 Task: Look for space in Burton upon Trent, United Kingdom from 2nd June, 2023 to 9th June, 2023 for 5 adults in price range Rs.7000 to Rs.13000. Place can be shared room with 2 bedrooms having 5 beds and 2 bathrooms. Property type can be house, flat, guest house. Amenities needed are: wifi. Booking option can be shelf check-in. Required host language is English.
Action: Mouse moved to (488, 68)
Screenshot: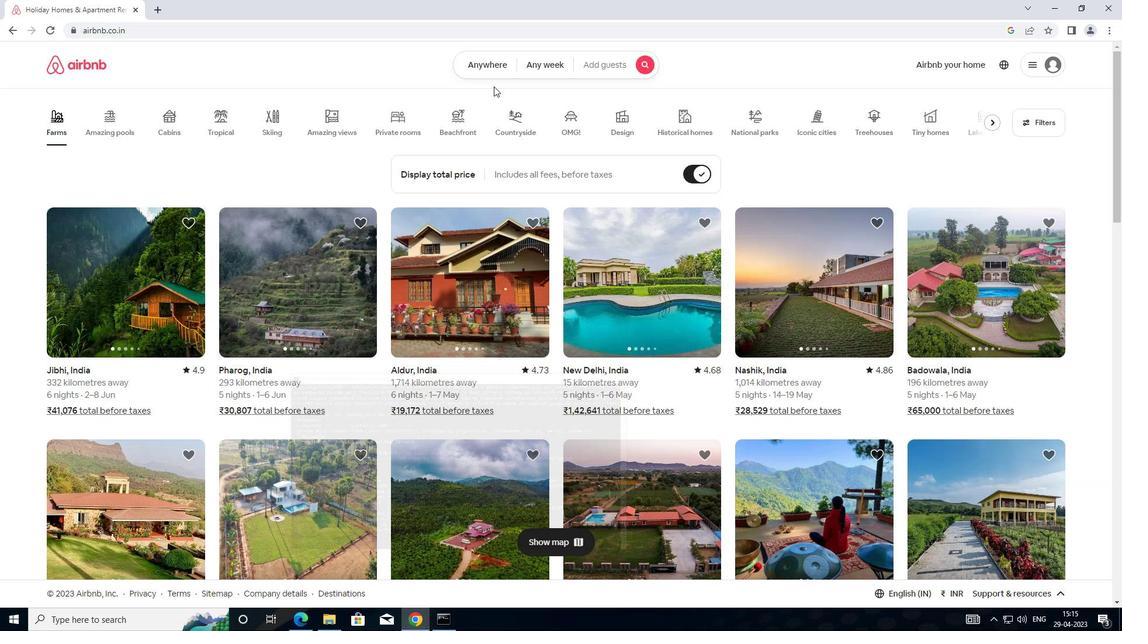 
Action: Mouse pressed left at (488, 68)
Screenshot: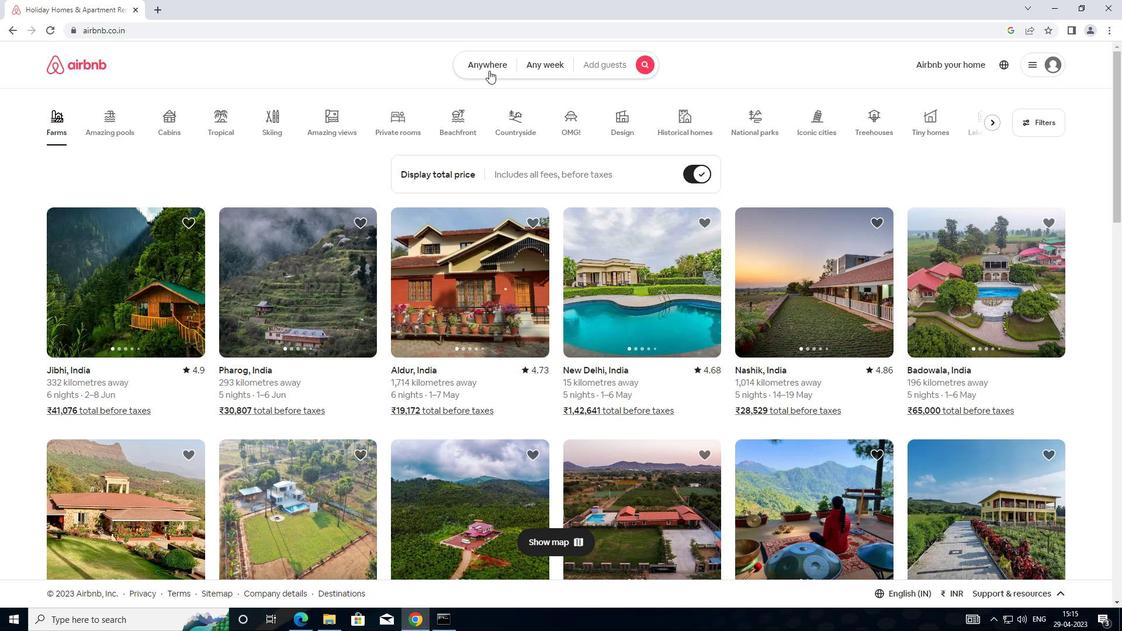 
Action: Mouse moved to (352, 114)
Screenshot: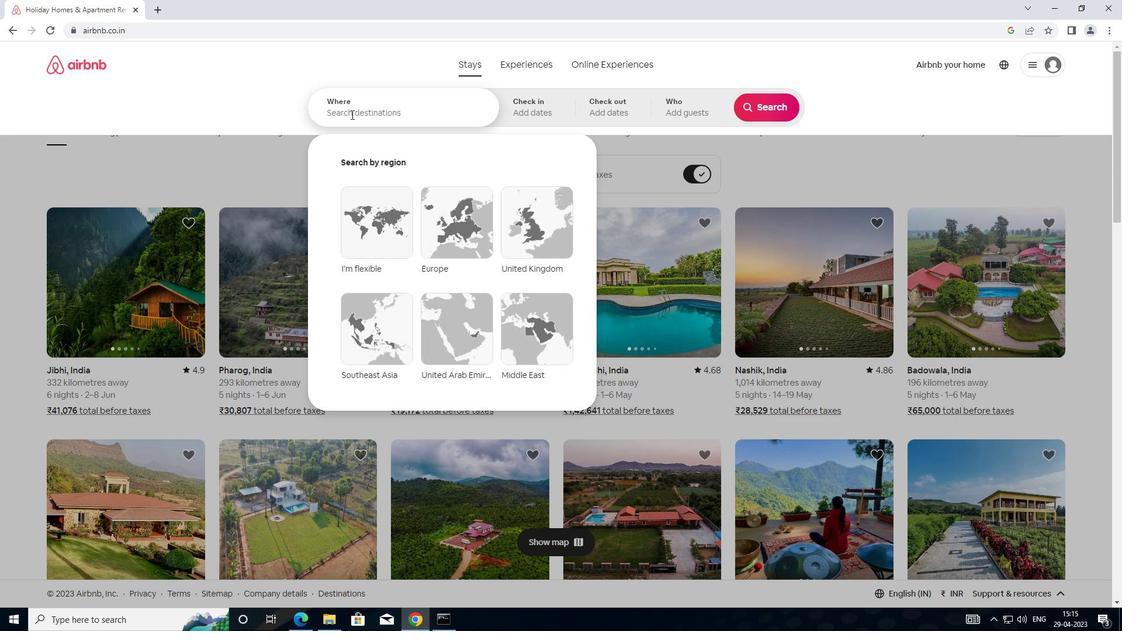 
Action: Mouse pressed left at (352, 114)
Screenshot: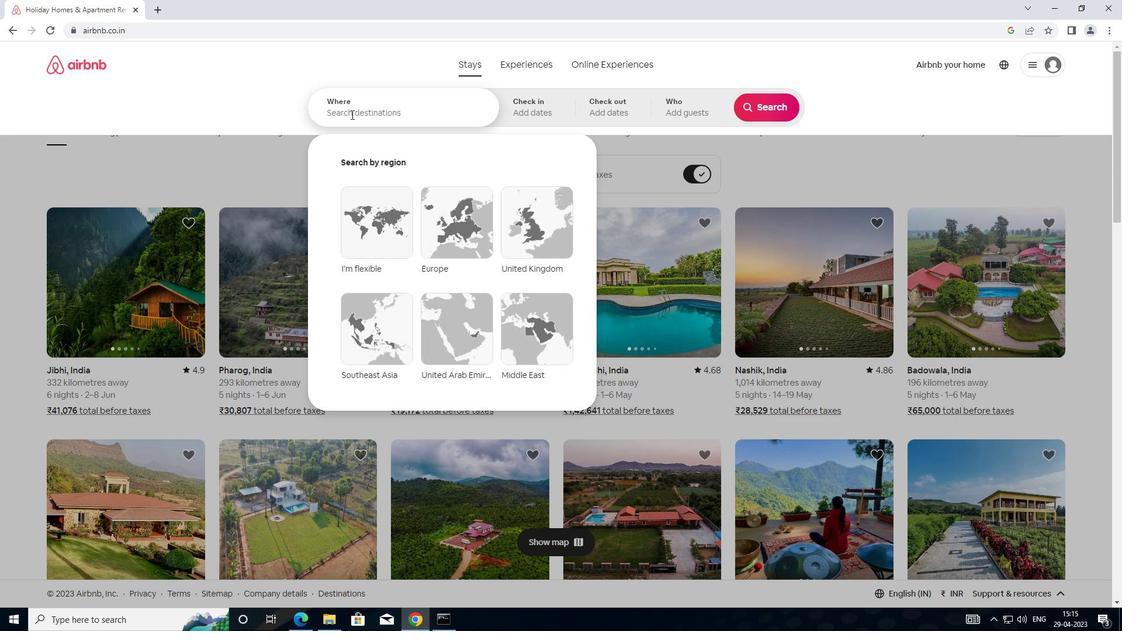 
Action: Mouse moved to (512, 132)
Screenshot: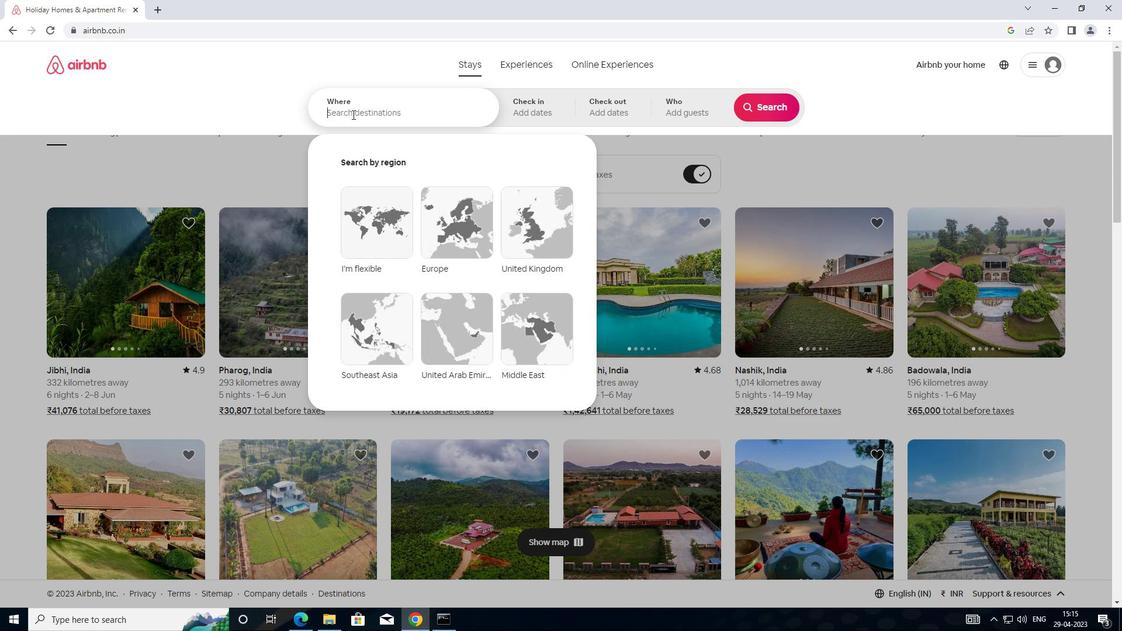 
Action: Key pressed <Key.shift>V<Key.shift><Key.backspace><Key.shift>BURTON<Key.space>UPON<Key.space>TRENT,UNITED
Screenshot: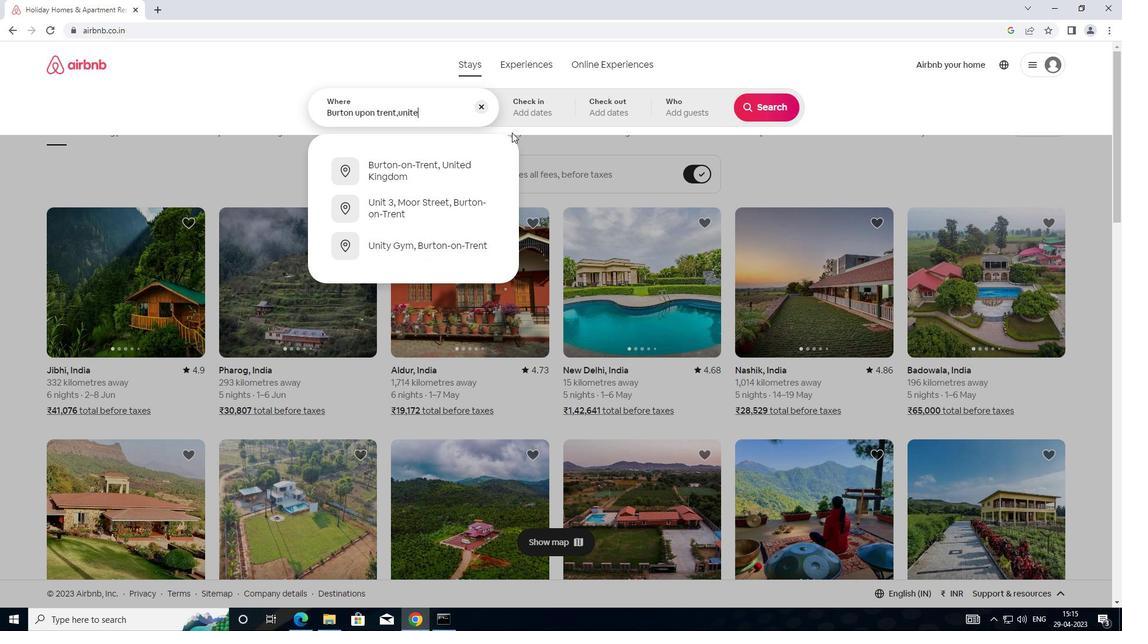 
Action: Mouse moved to (446, 160)
Screenshot: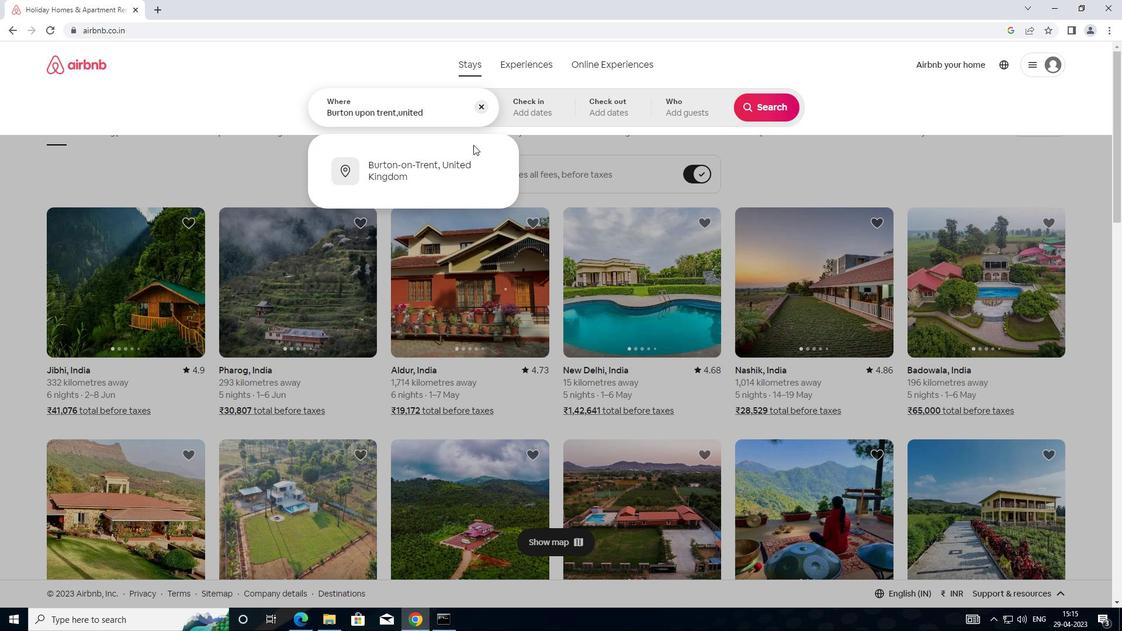 
Action: Mouse pressed left at (446, 160)
Screenshot: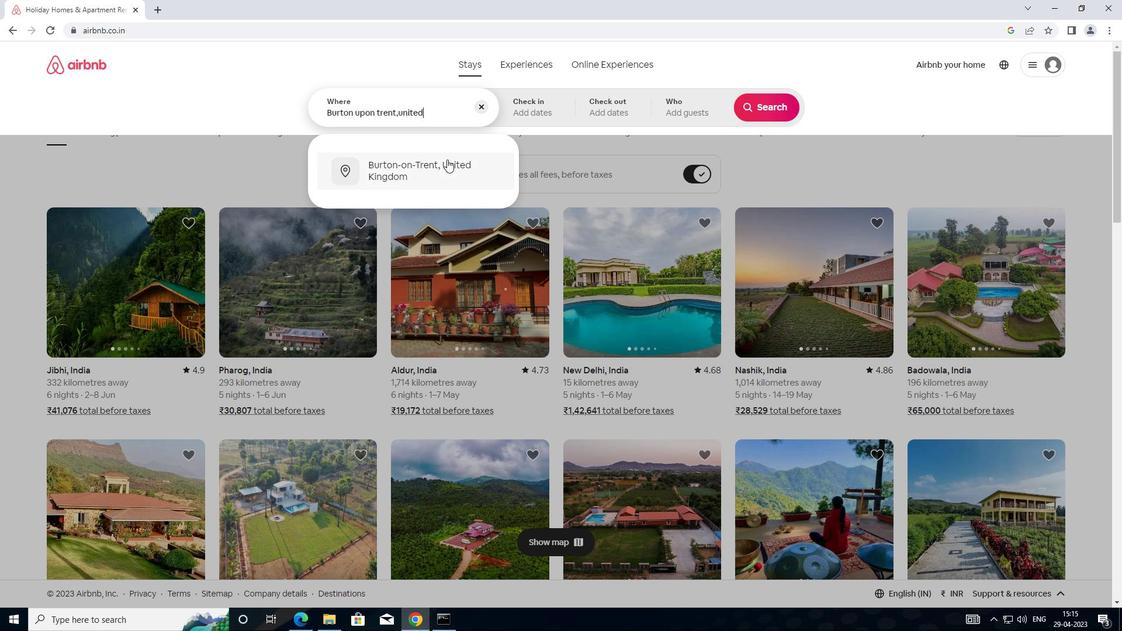 
Action: Mouse moved to (763, 201)
Screenshot: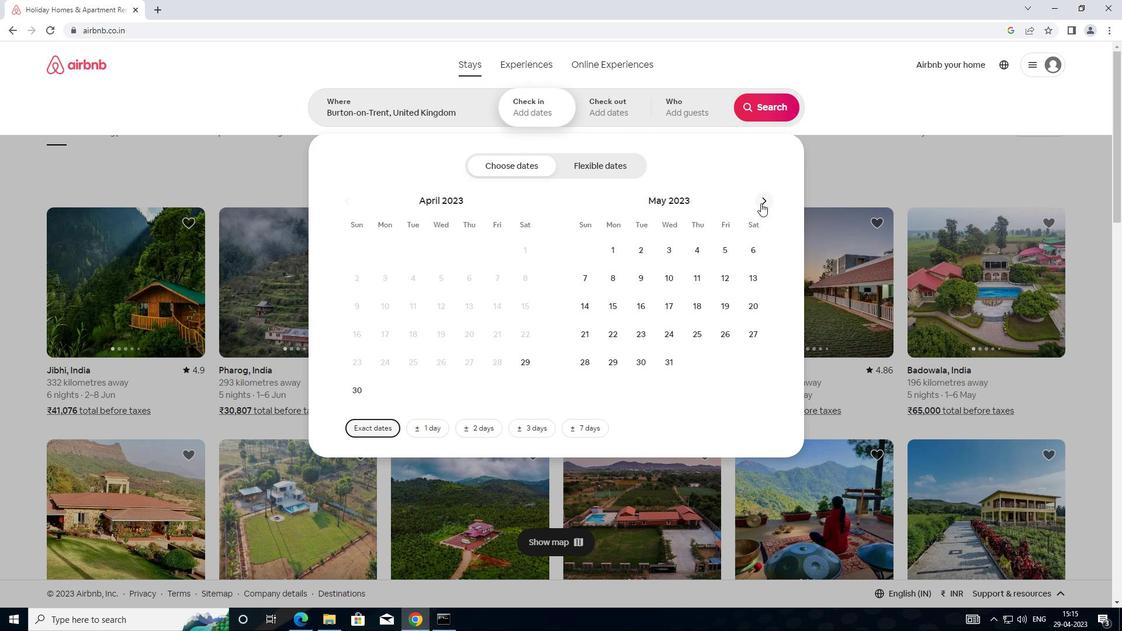 
Action: Mouse pressed left at (763, 201)
Screenshot: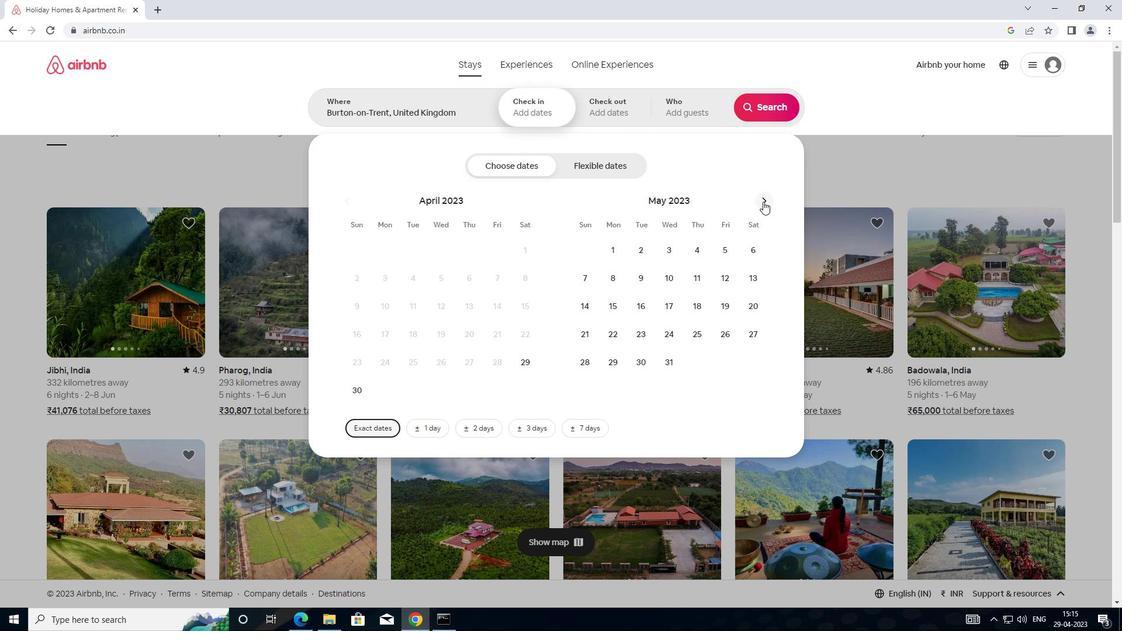 
Action: Mouse pressed left at (763, 201)
Screenshot: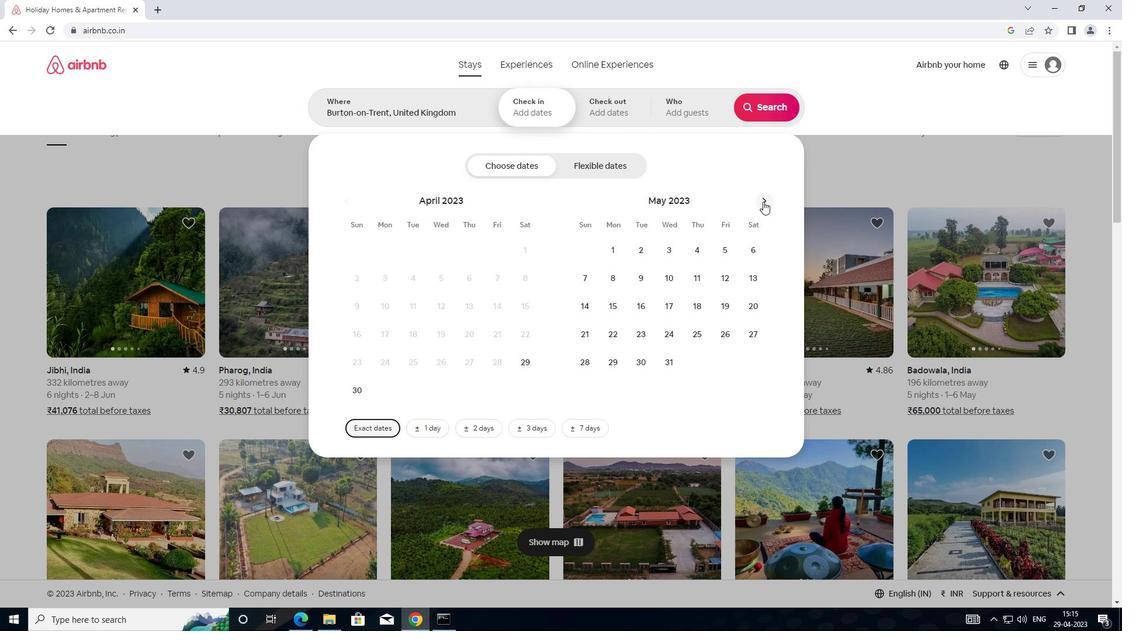 
Action: Mouse moved to (496, 247)
Screenshot: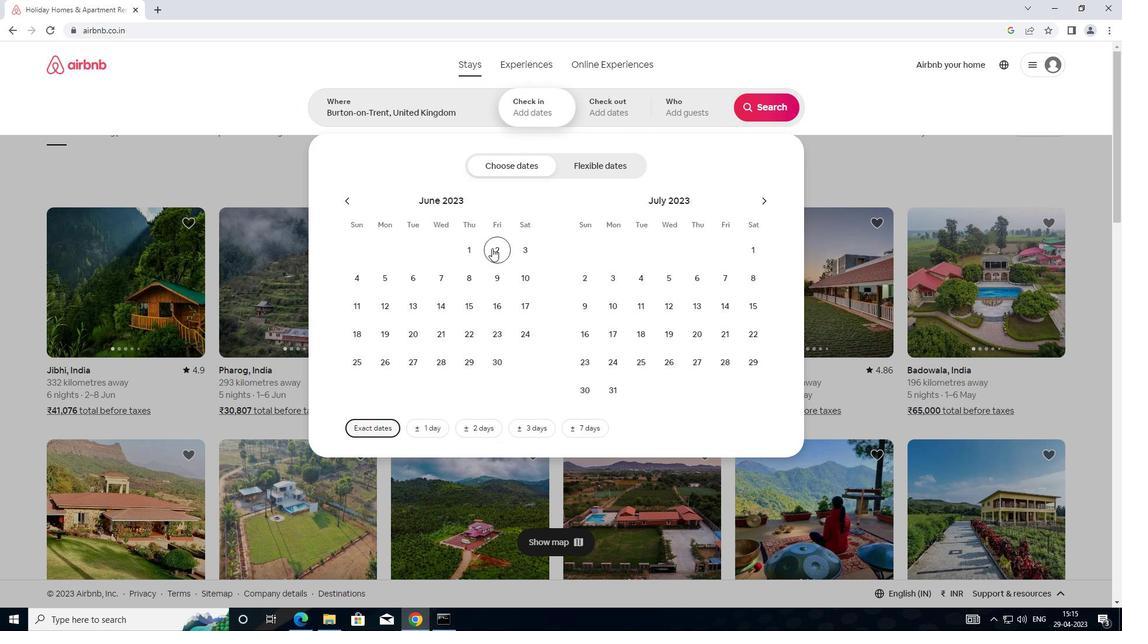 
Action: Mouse pressed left at (496, 247)
Screenshot: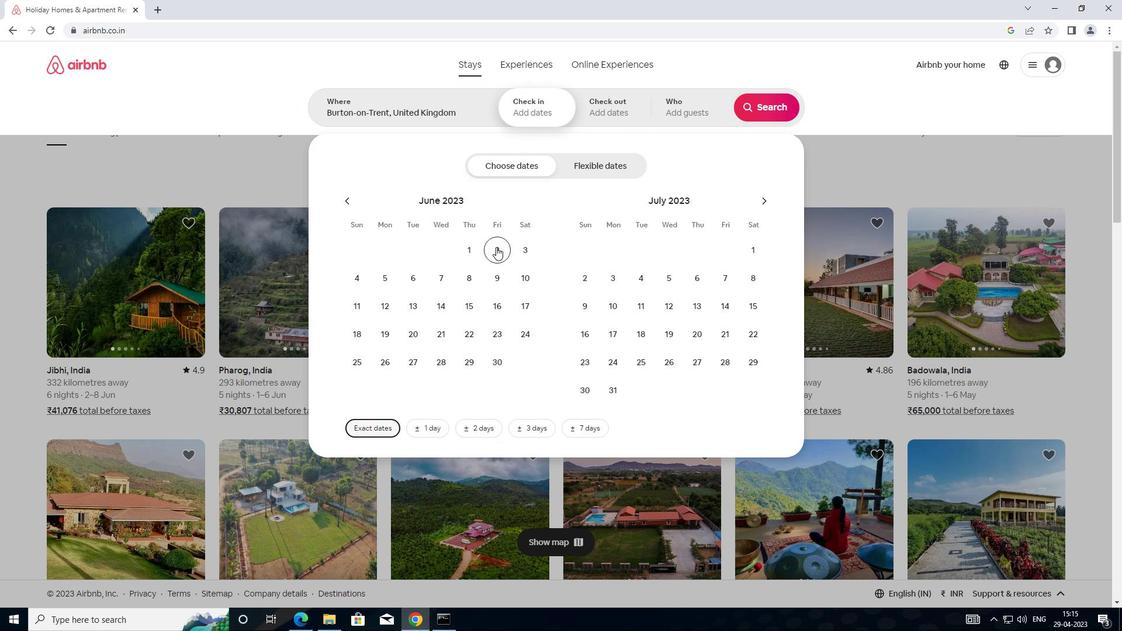 
Action: Mouse moved to (506, 285)
Screenshot: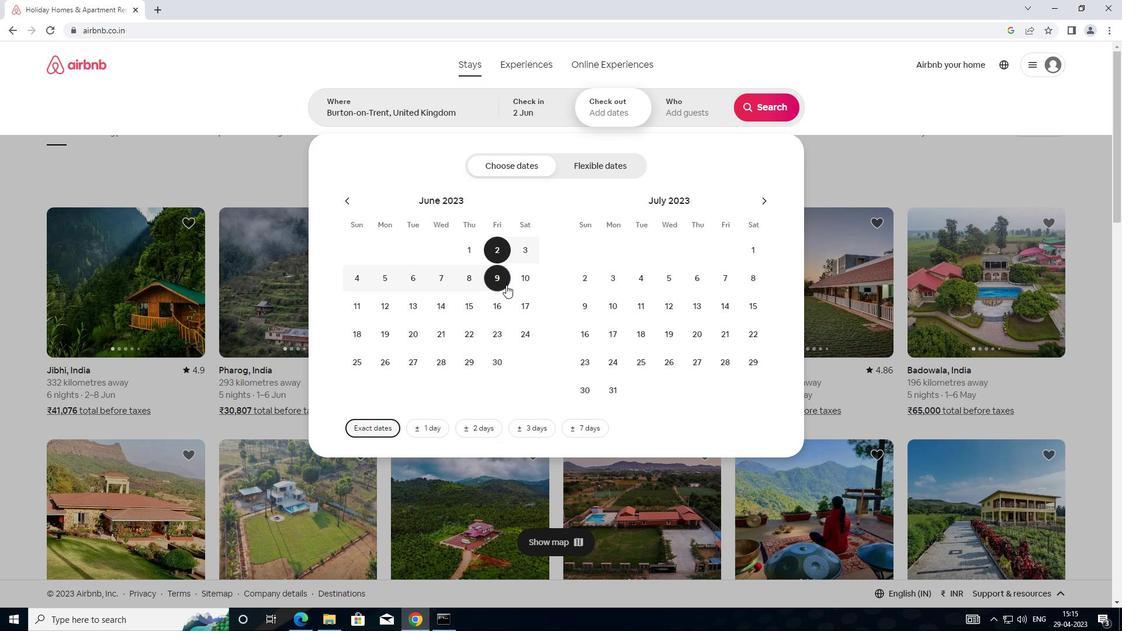 
Action: Mouse pressed left at (506, 285)
Screenshot: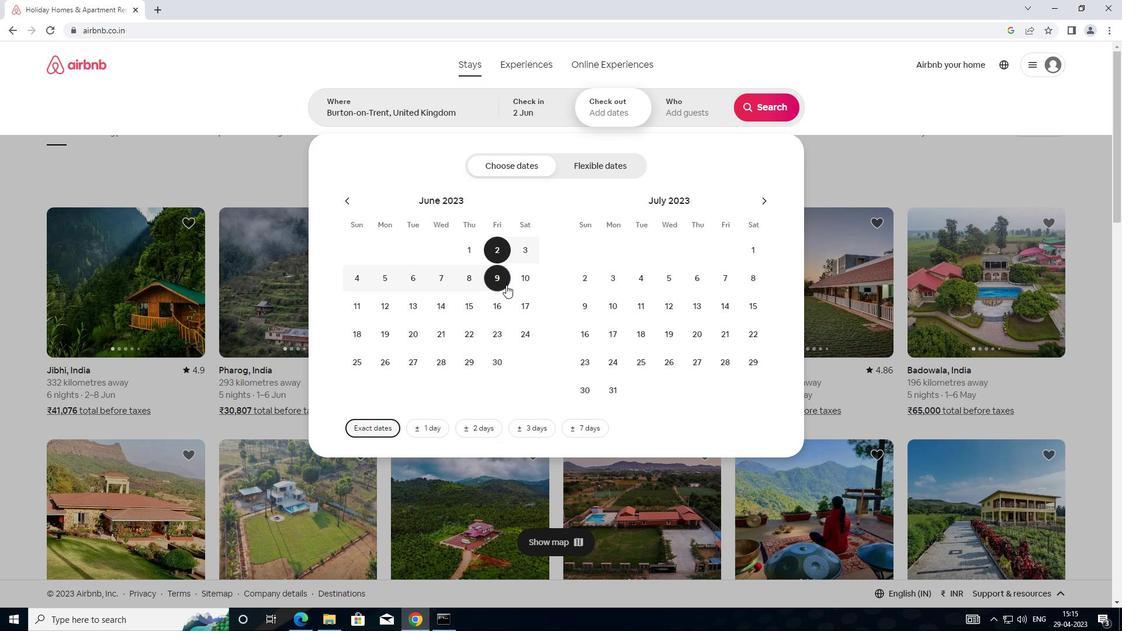
Action: Mouse moved to (705, 104)
Screenshot: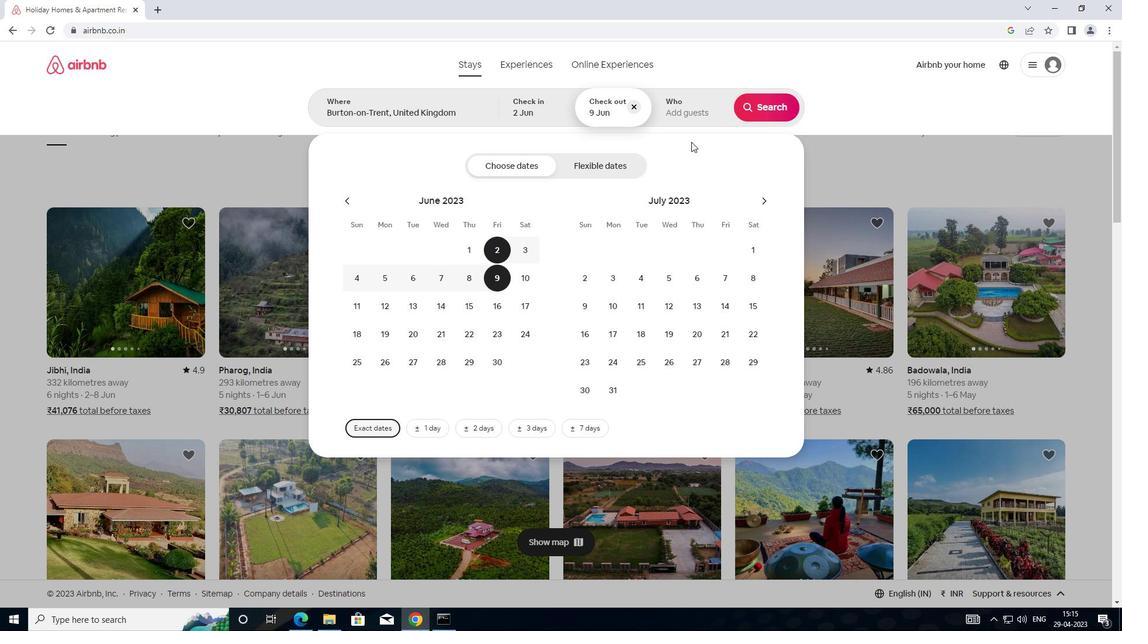 
Action: Mouse pressed left at (705, 104)
Screenshot: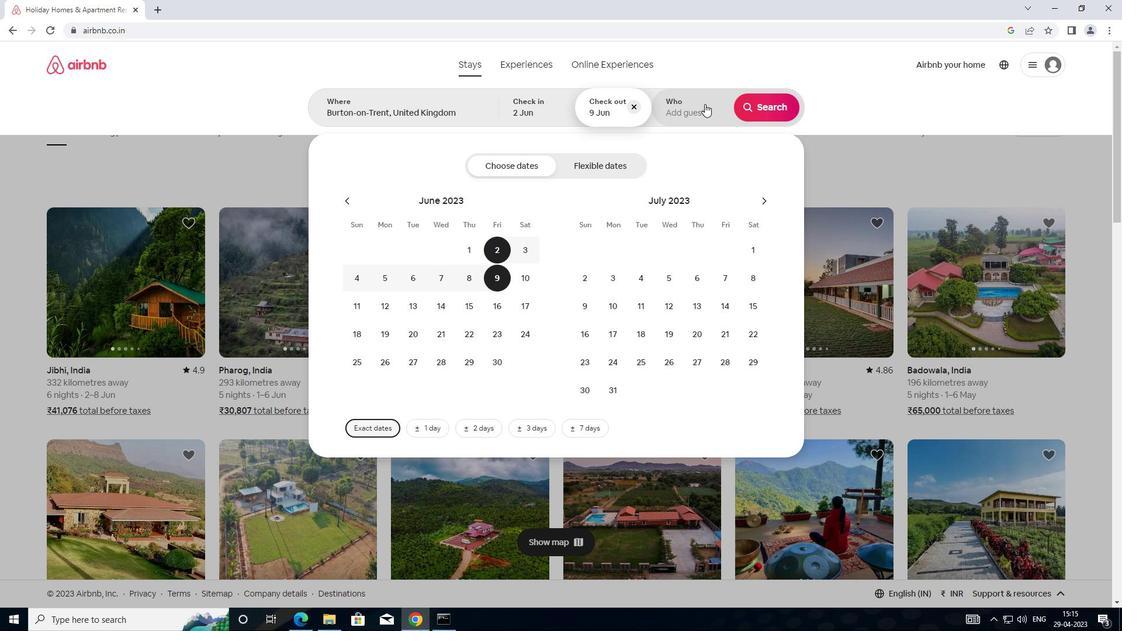 
Action: Mouse moved to (770, 166)
Screenshot: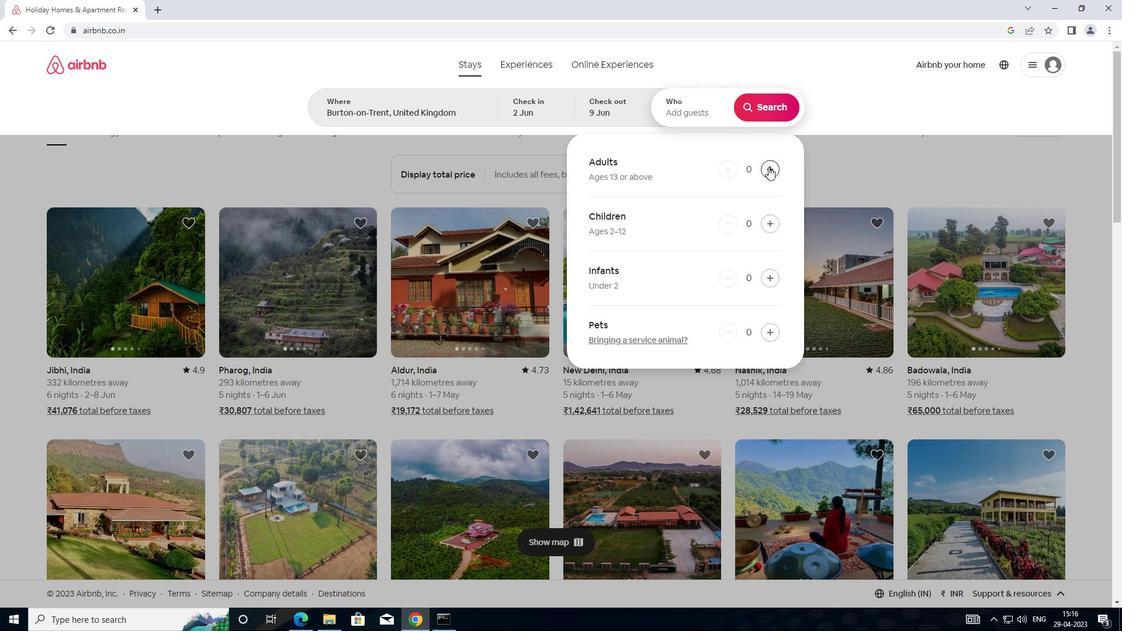 
Action: Mouse pressed left at (770, 166)
Screenshot: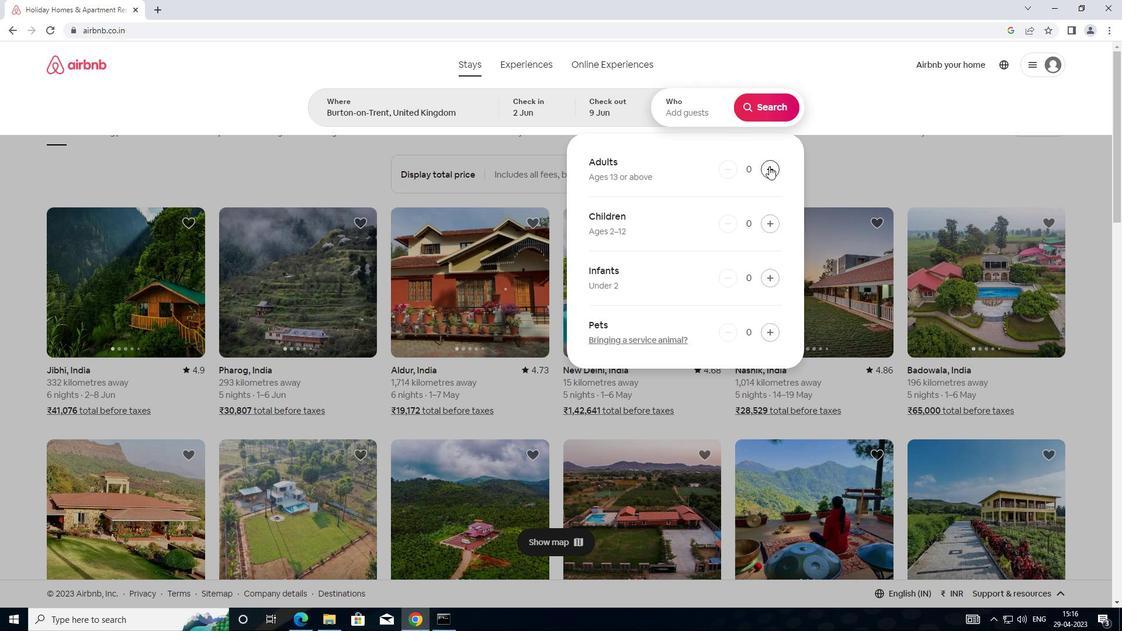 
Action: Mouse pressed left at (770, 166)
Screenshot: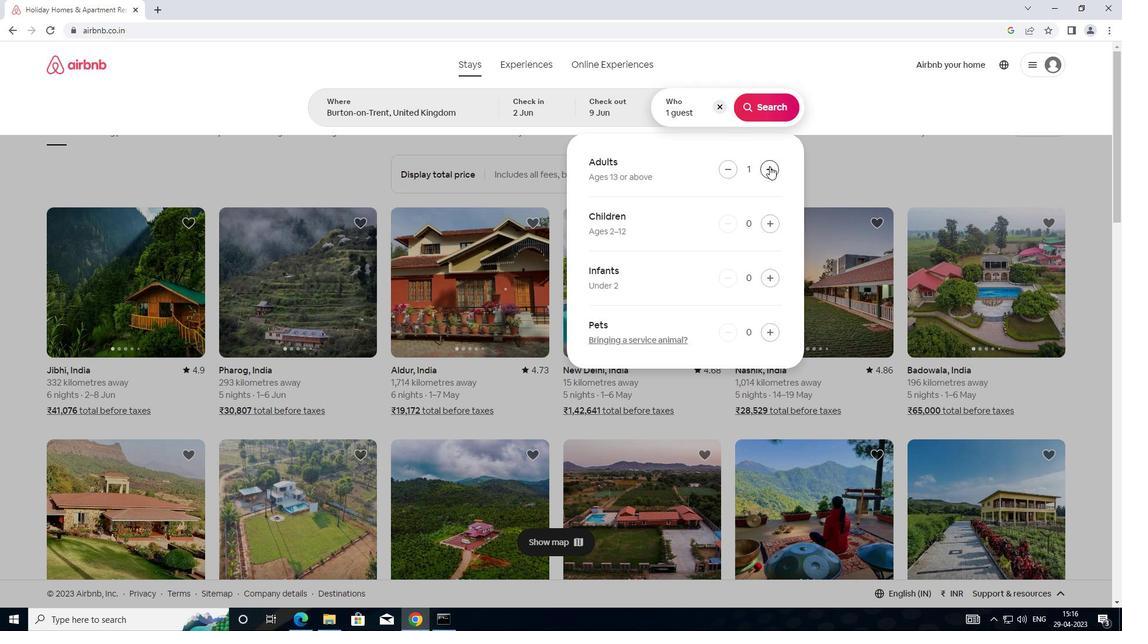 
Action: Mouse moved to (770, 165)
Screenshot: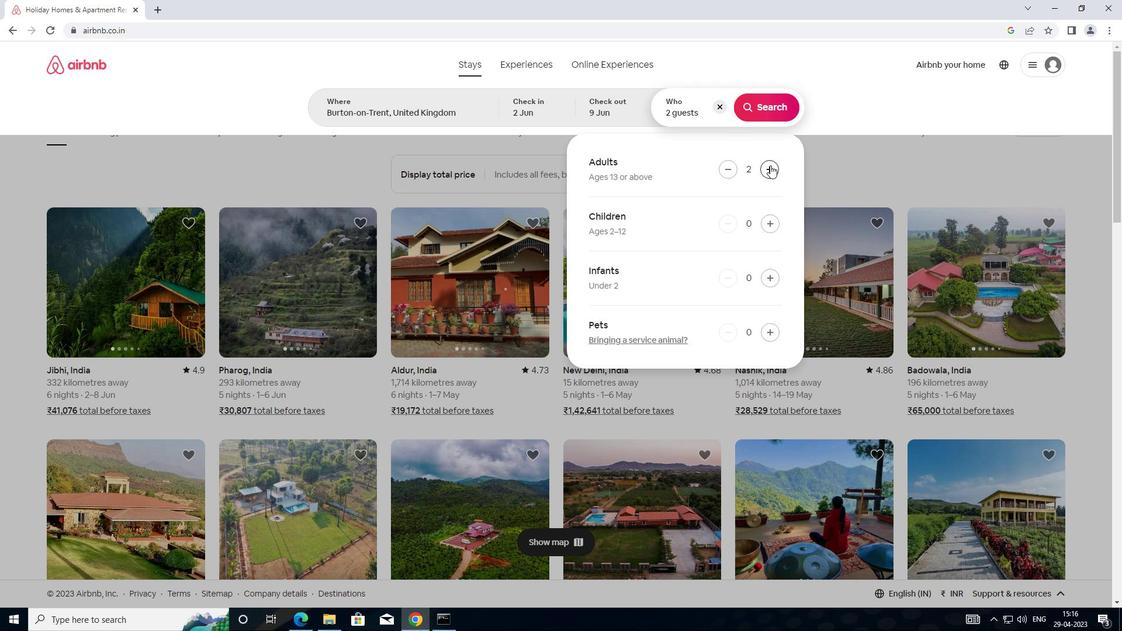 
Action: Mouse pressed left at (770, 165)
Screenshot: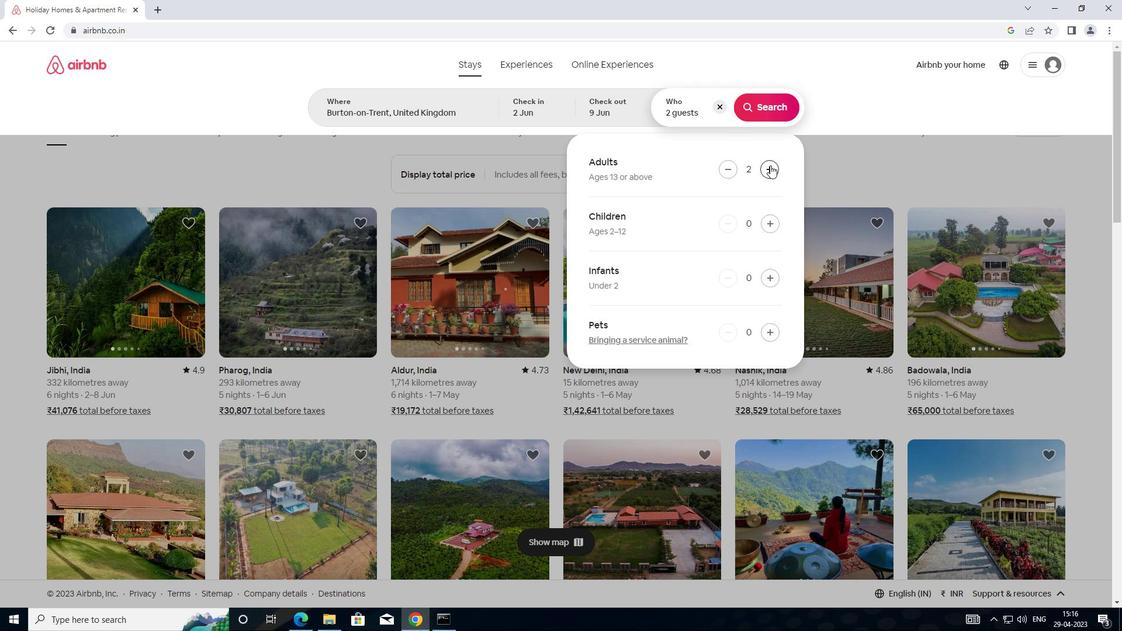 
Action: Mouse pressed left at (770, 165)
Screenshot: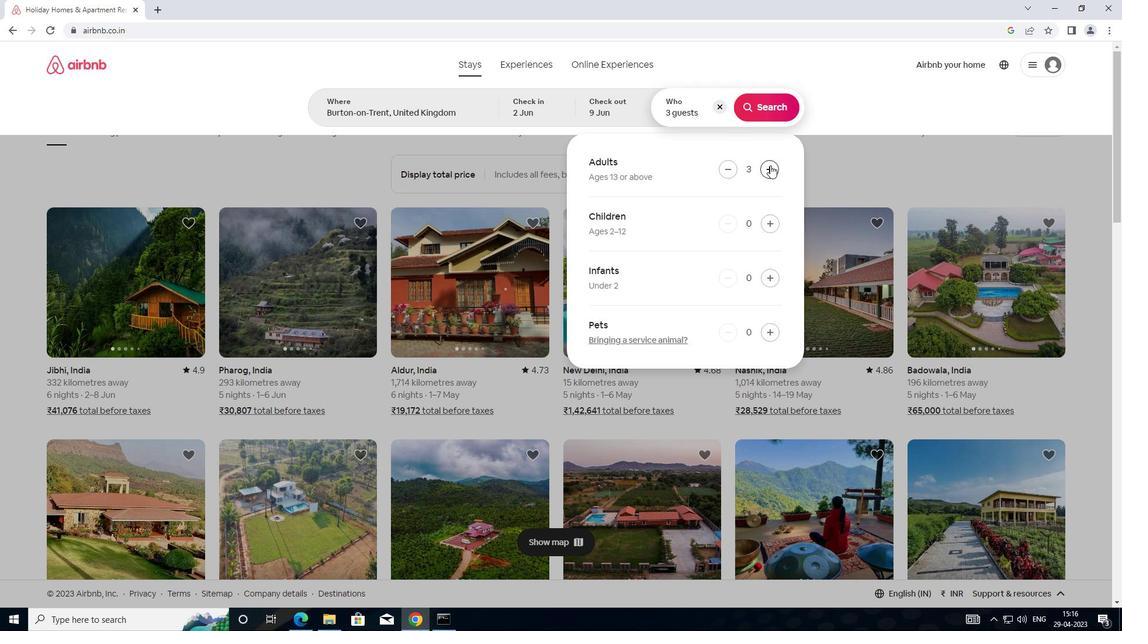 
Action: Mouse pressed left at (770, 165)
Screenshot: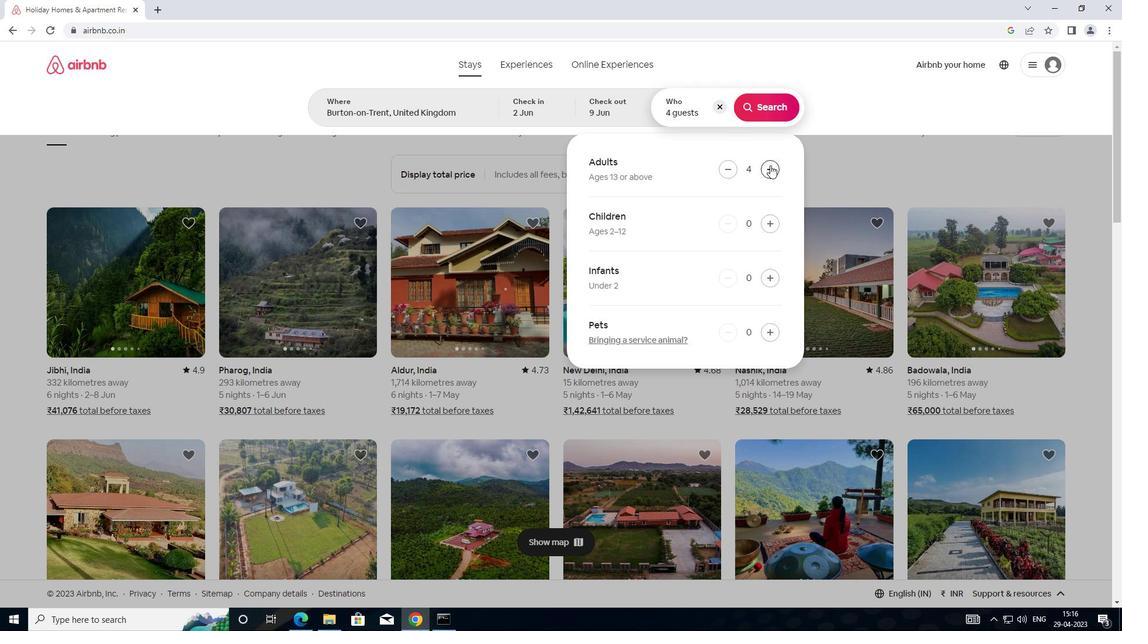 
Action: Mouse moved to (770, 118)
Screenshot: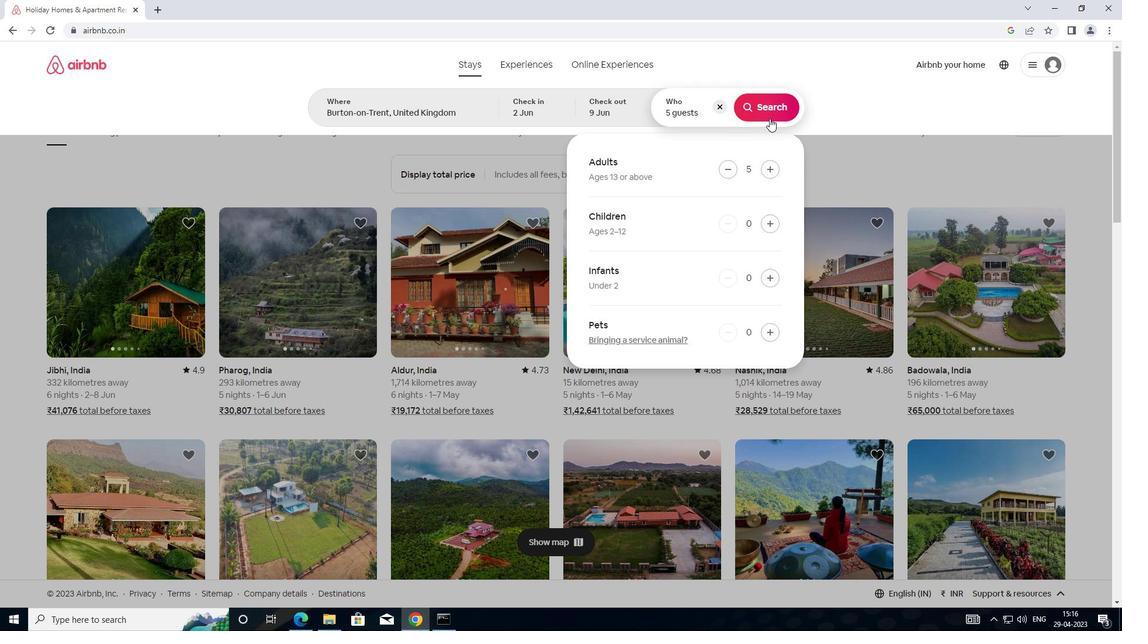 
Action: Mouse pressed left at (770, 118)
Screenshot: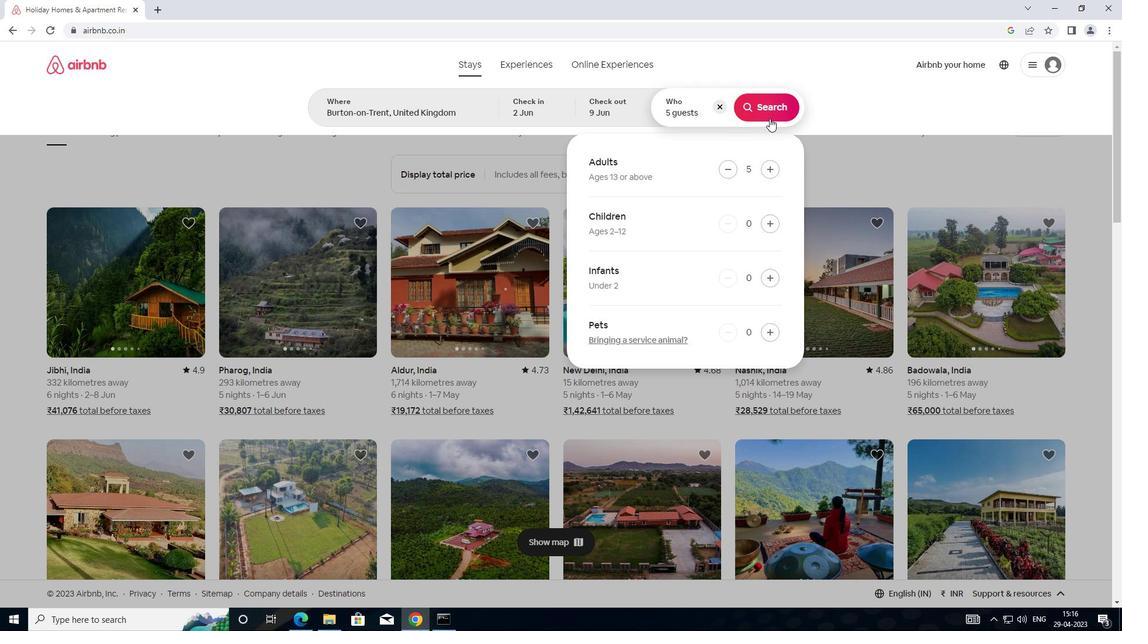 
Action: Mouse moved to (1092, 108)
Screenshot: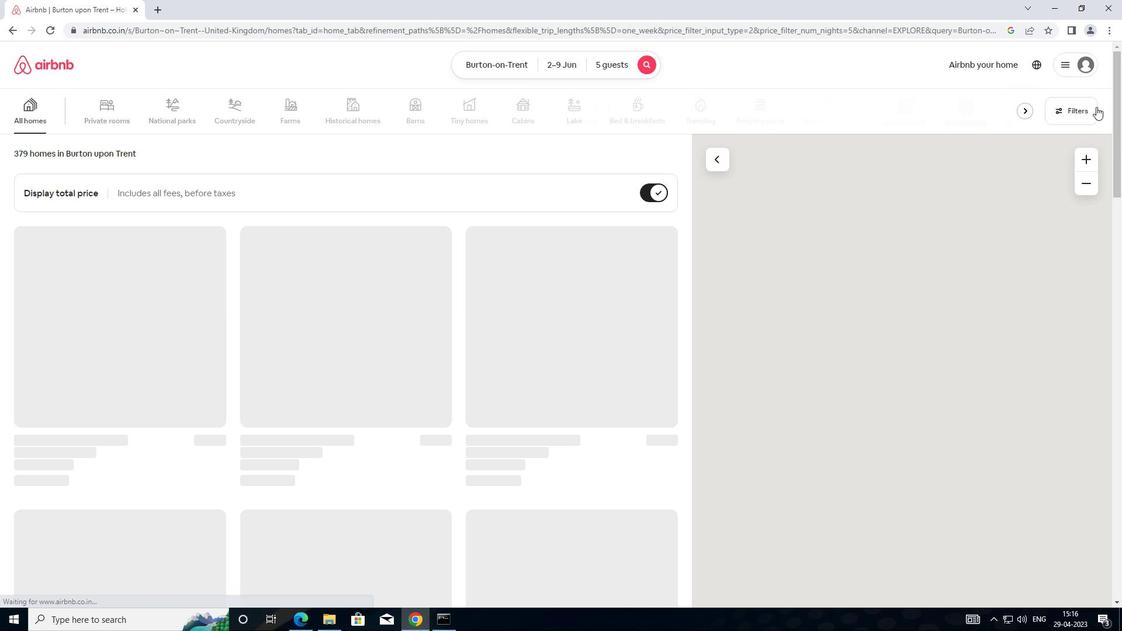 
Action: Mouse pressed left at (1092, 108)
Screenshot: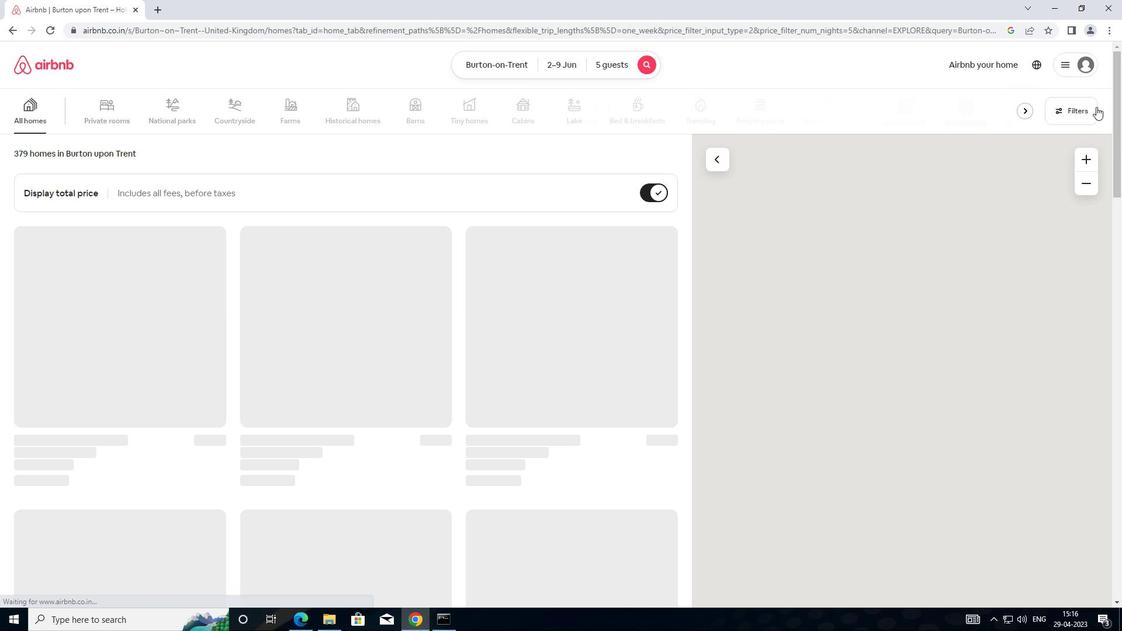 
Action: Mouse moved to (421, 254)
Screenshot: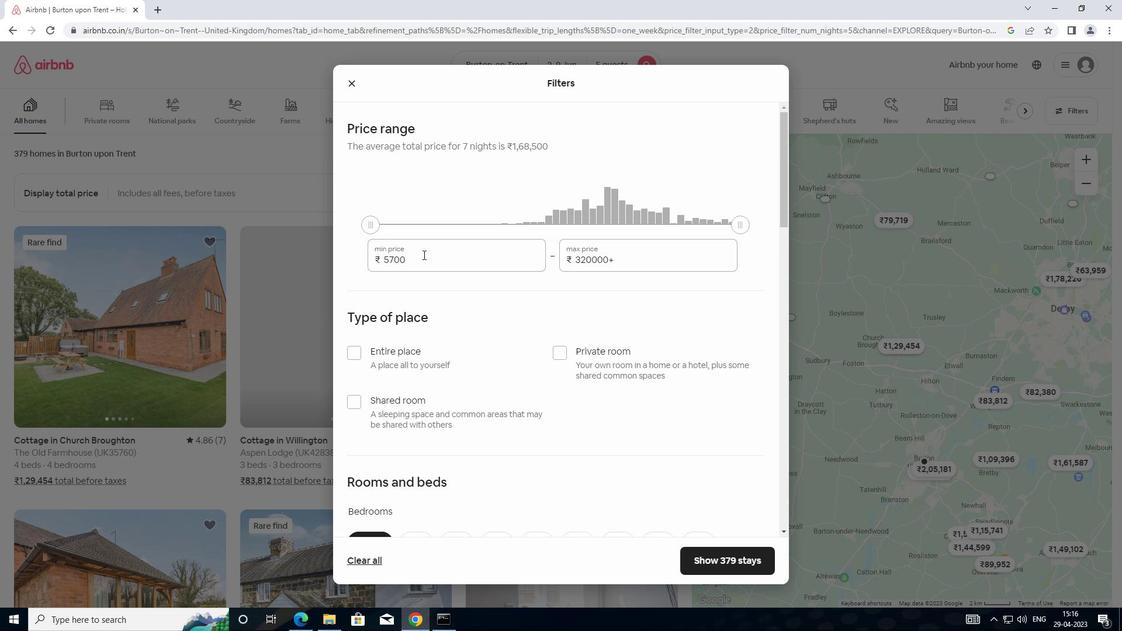 
Action: Mouse pressed left at (421, 254)
Screenshot: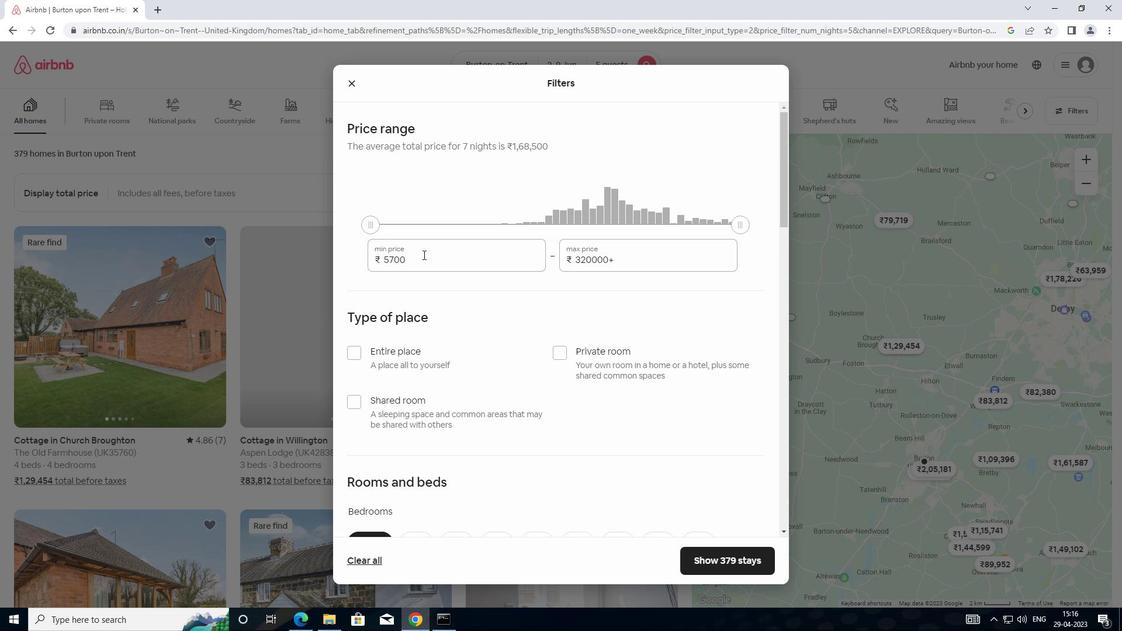 
Action: Mouse moved to (375, 259)
Screenshot: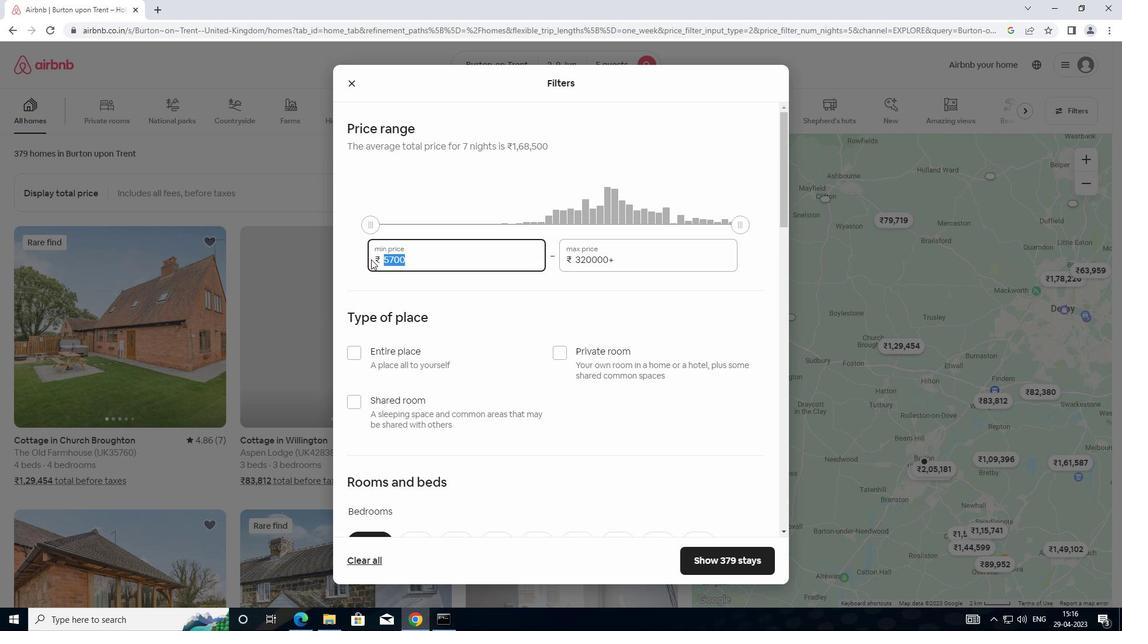 
Action: Key pressed 7000
Screenshot: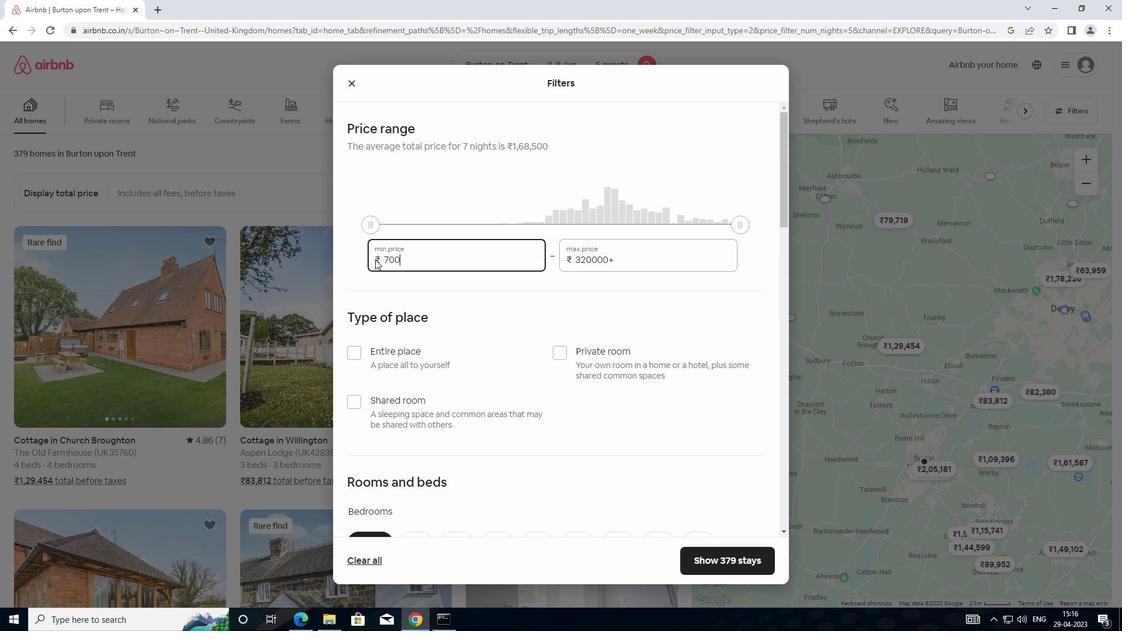 
Action: Mouse moved to (625, 260)
Screenshot: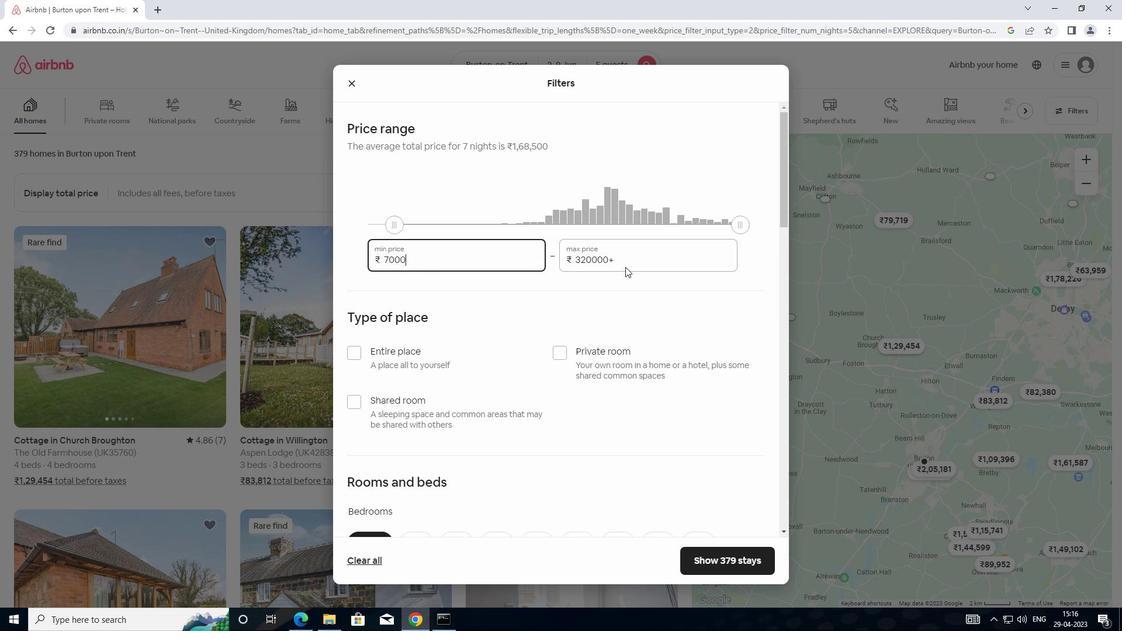
Action: Mouse pressed left at (625, 260)
Screenshot: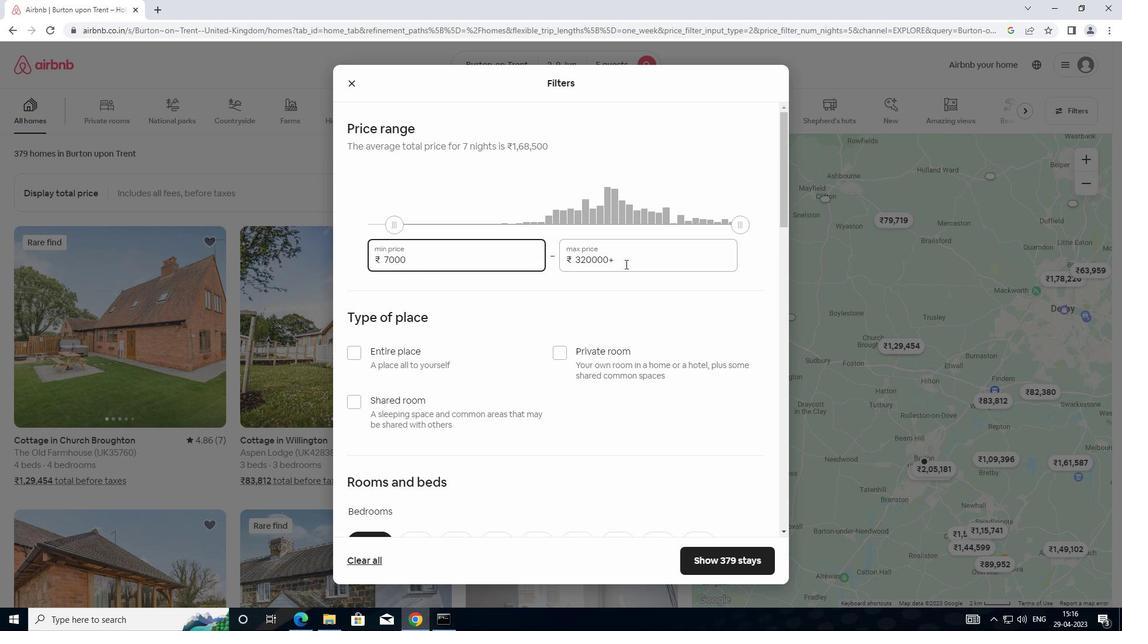 
Action: Mouse moved to (552, 249)
Screenshot: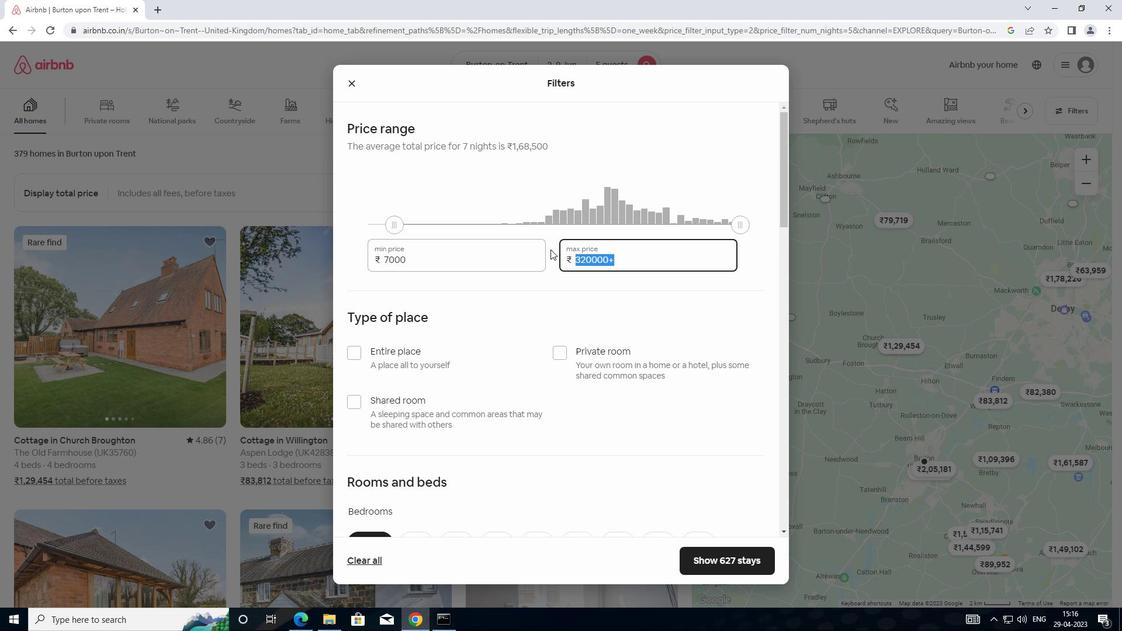 
Action: Key pressed 1
Screenshot: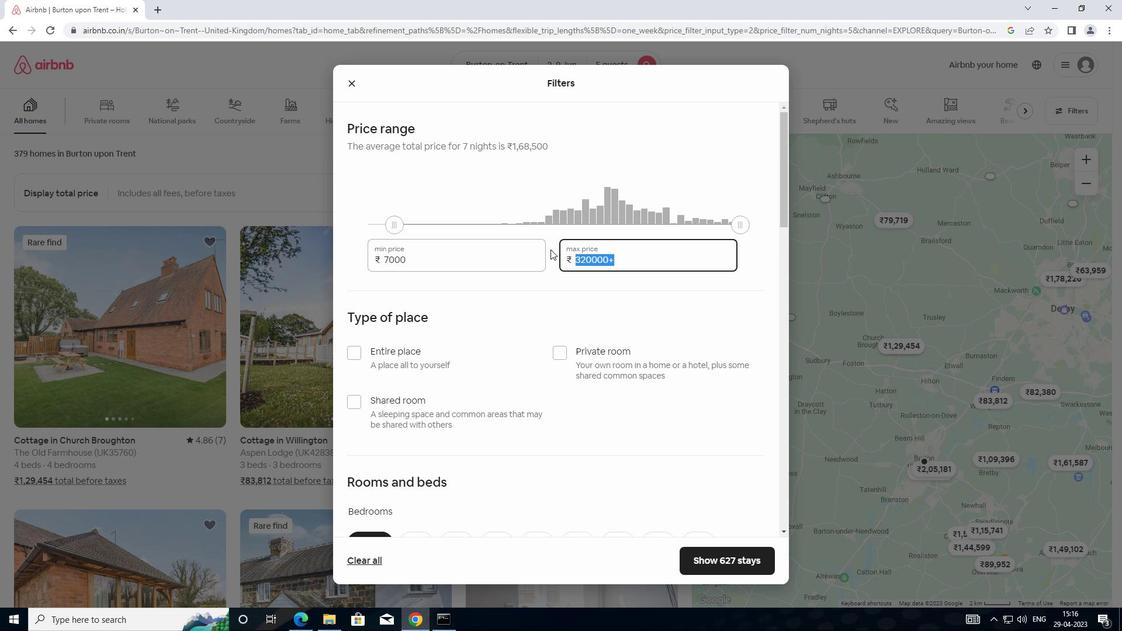 
Action: Mouse moved to (554, 247)
Screenshot: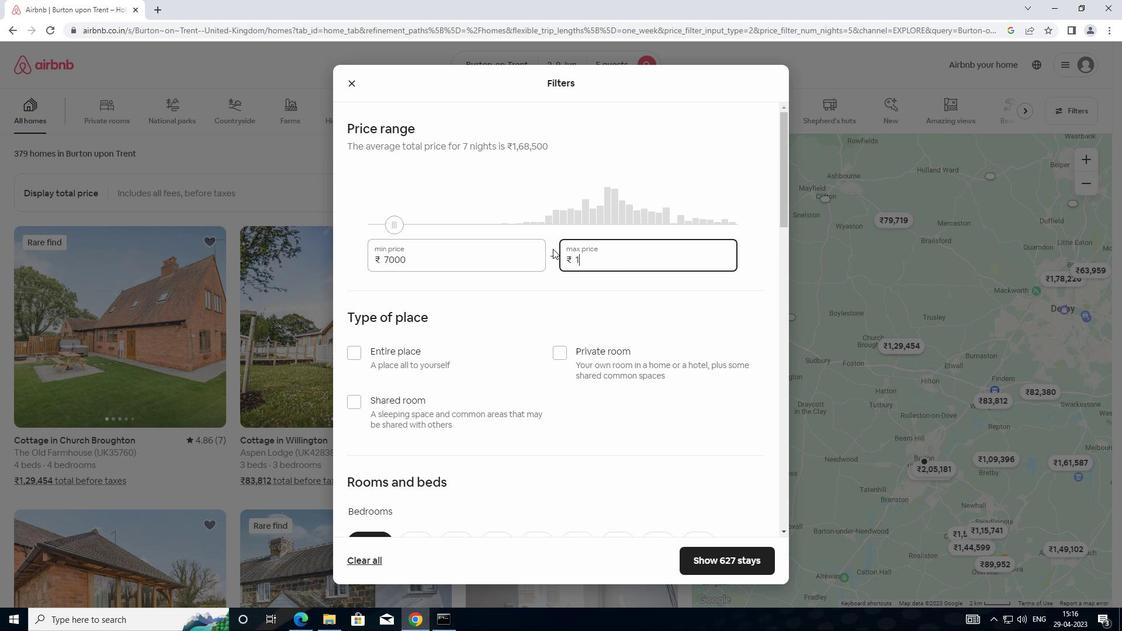 
Action: Key pressed 3
Screenshot: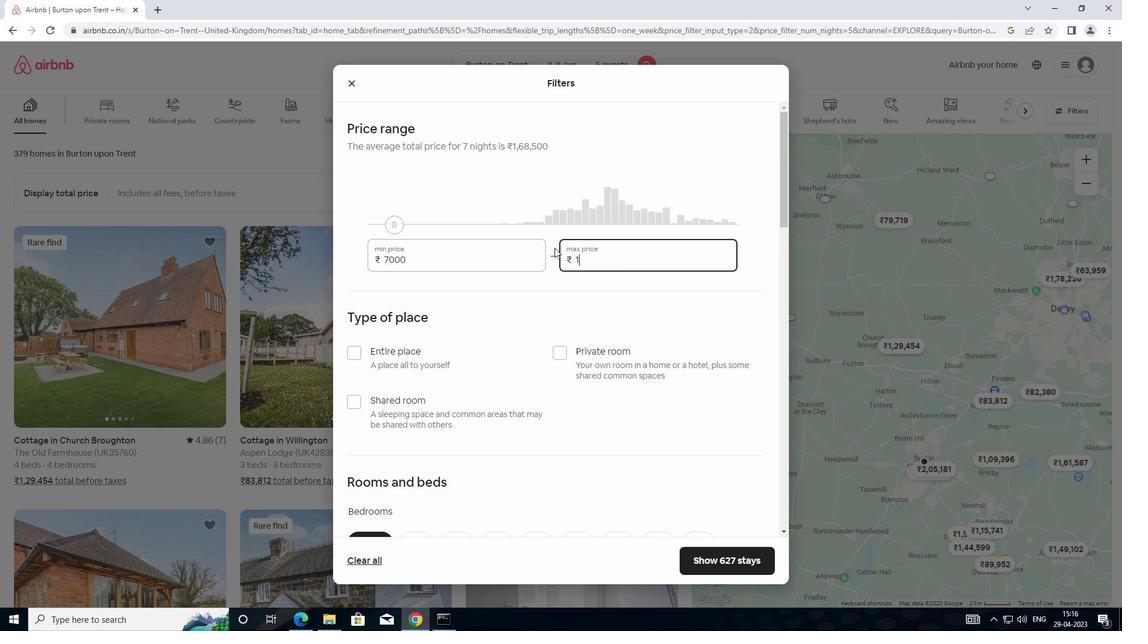 
Action: Mouse moved to (560, 245)
Screenshot: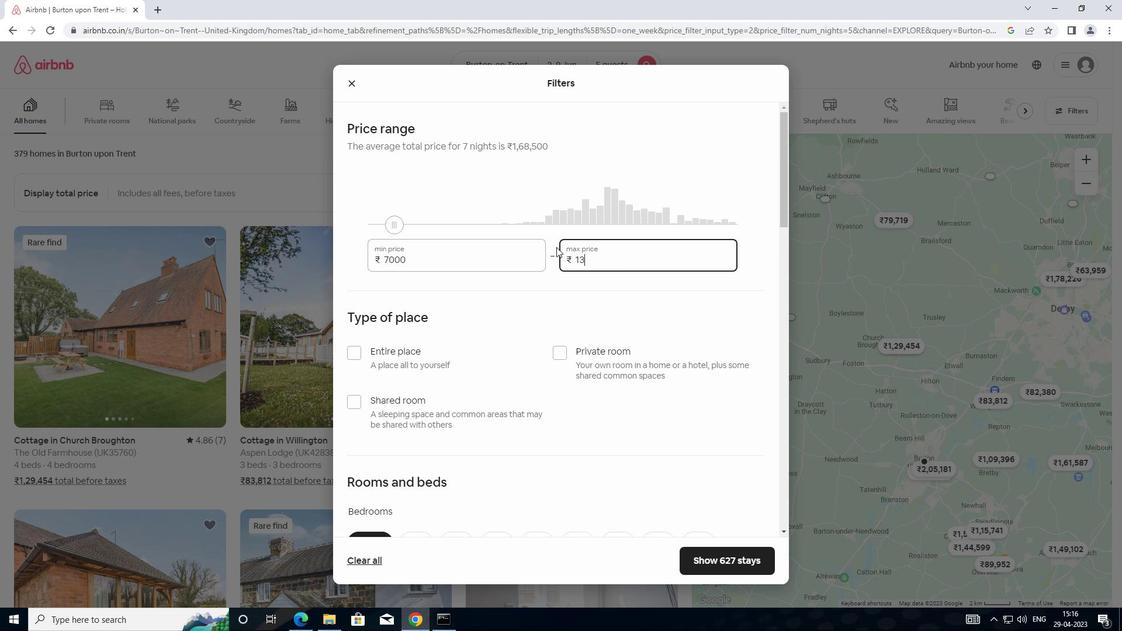
Action: Key pressed 000
Screenshot: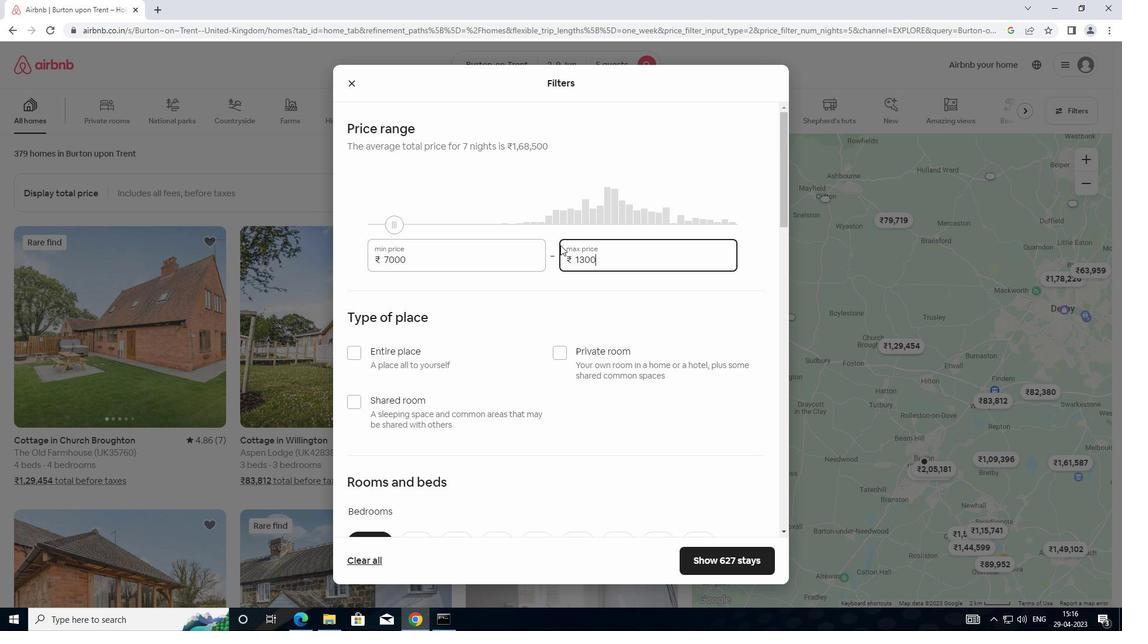 
Action: Mouse moved to (353, 403)
Screenshot: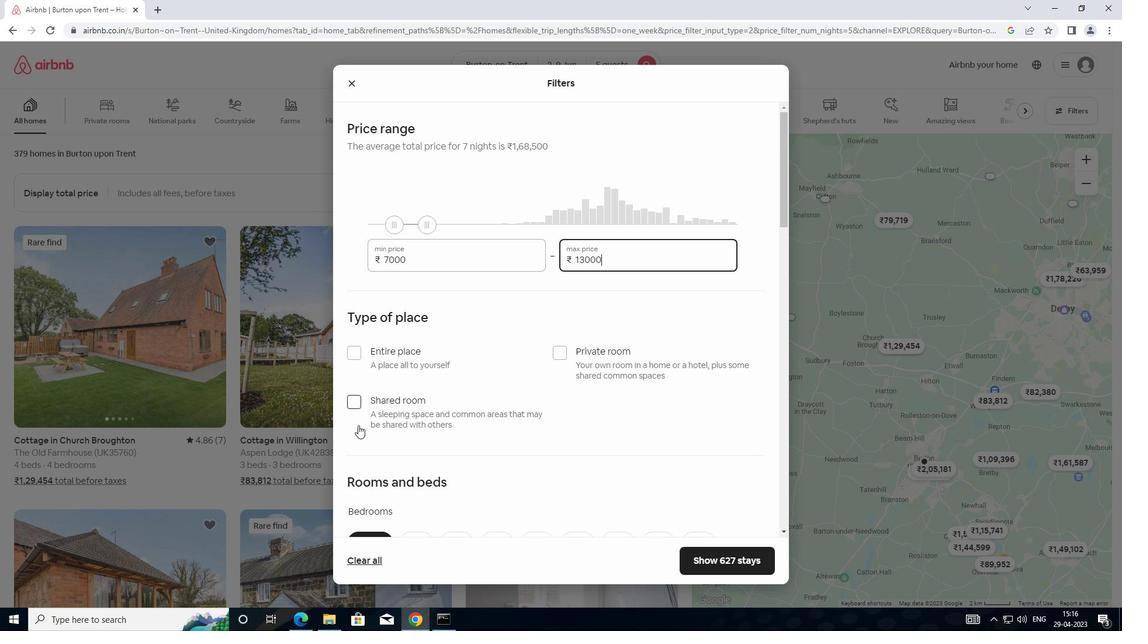 
Action: Mouse pressed left at (353, 403)
Screenshot: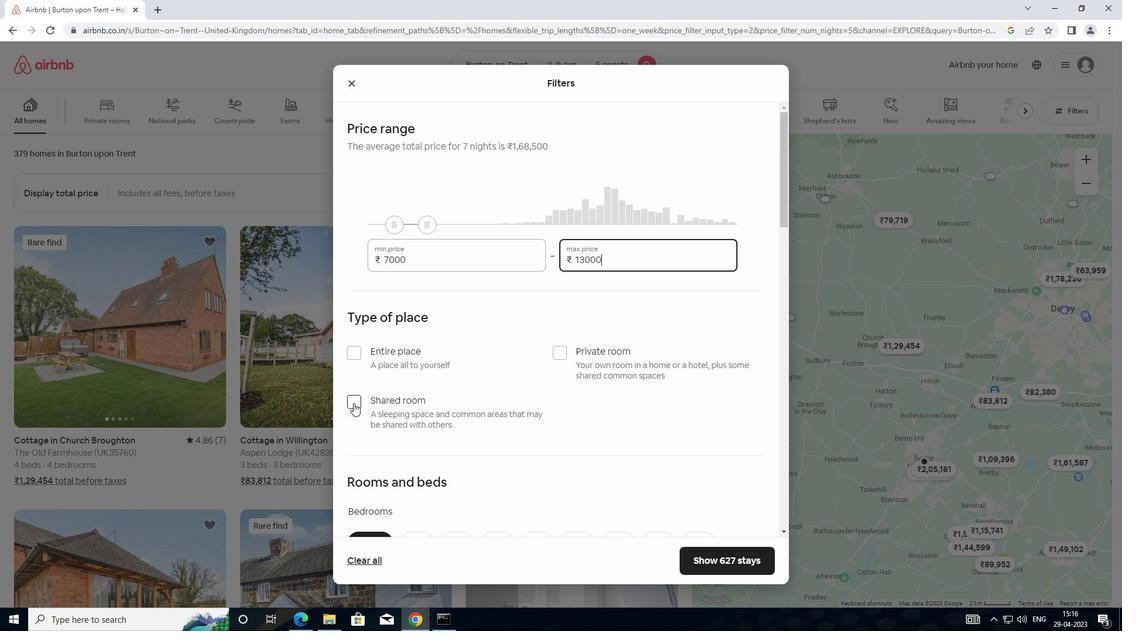
Action: Mouse moved to (461, 386)
Screenshot: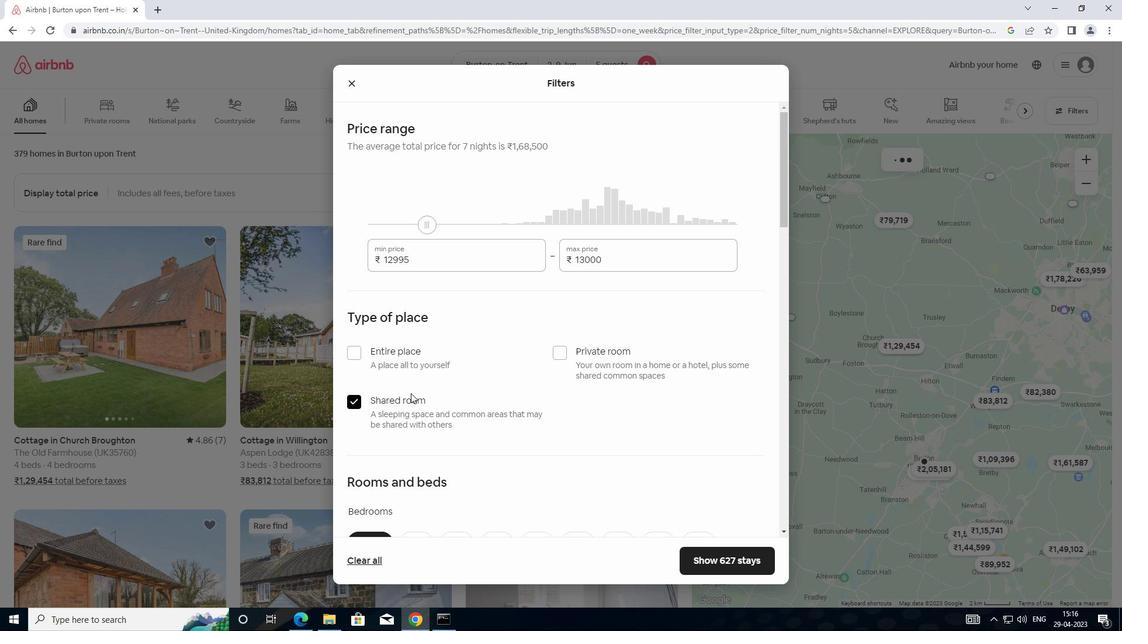 
Action: Mouse scrolled (461, 385) with delta (0, 0)
Screenshot: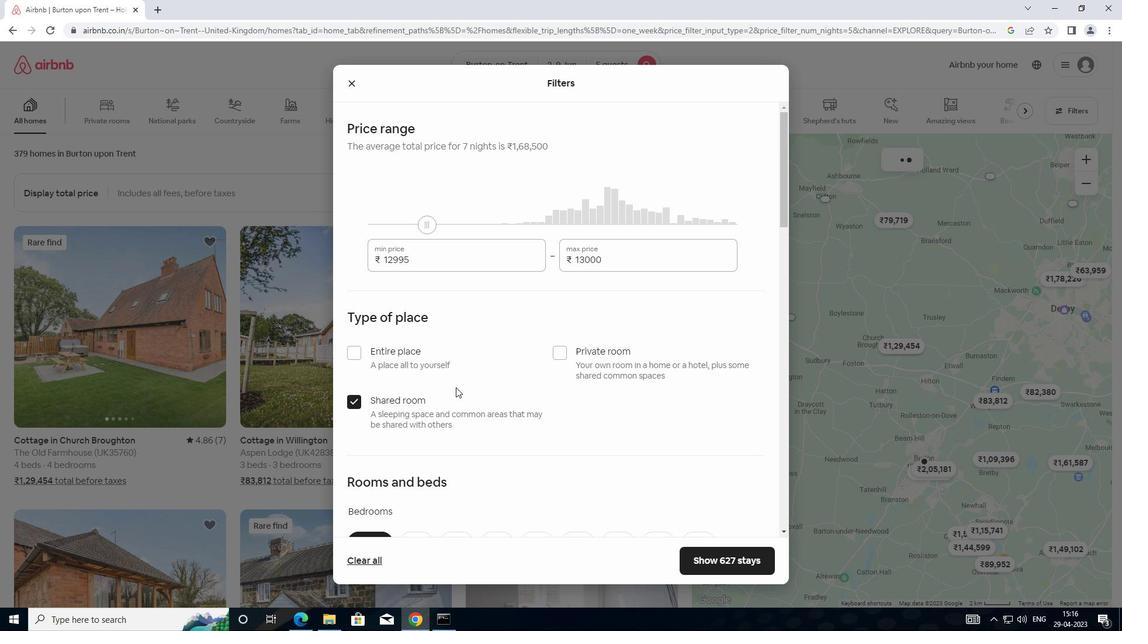 
Action: Mouse scrolled (461, 385) with delta (0, 0)
Screenshot: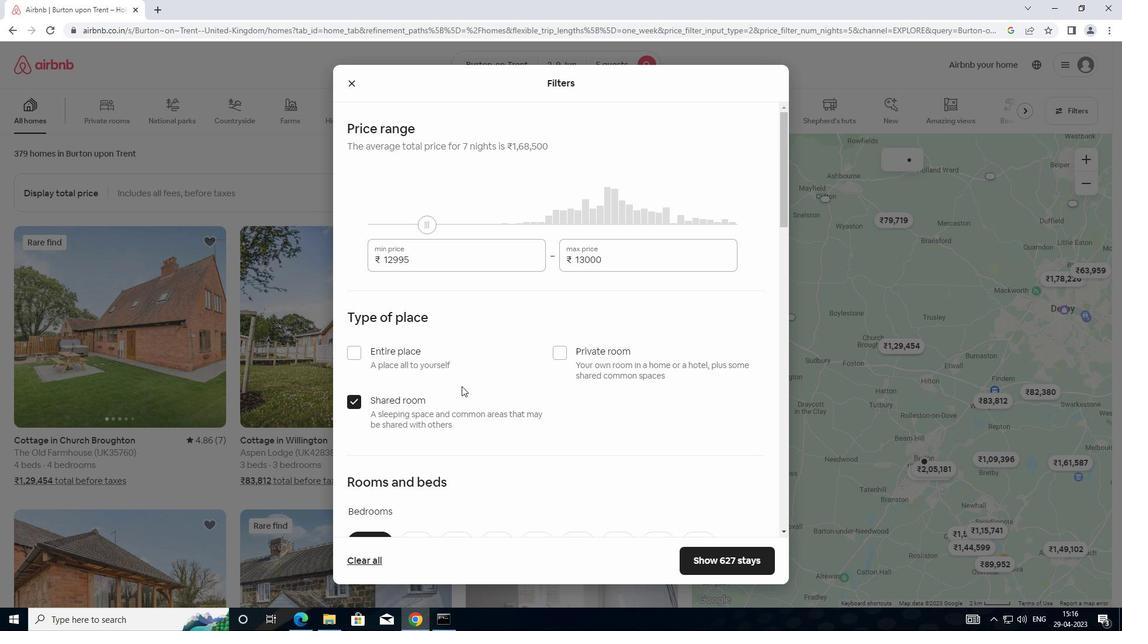 
Action: Mouse scrolled (461, 385) with delta (0, 0)
Screenshot: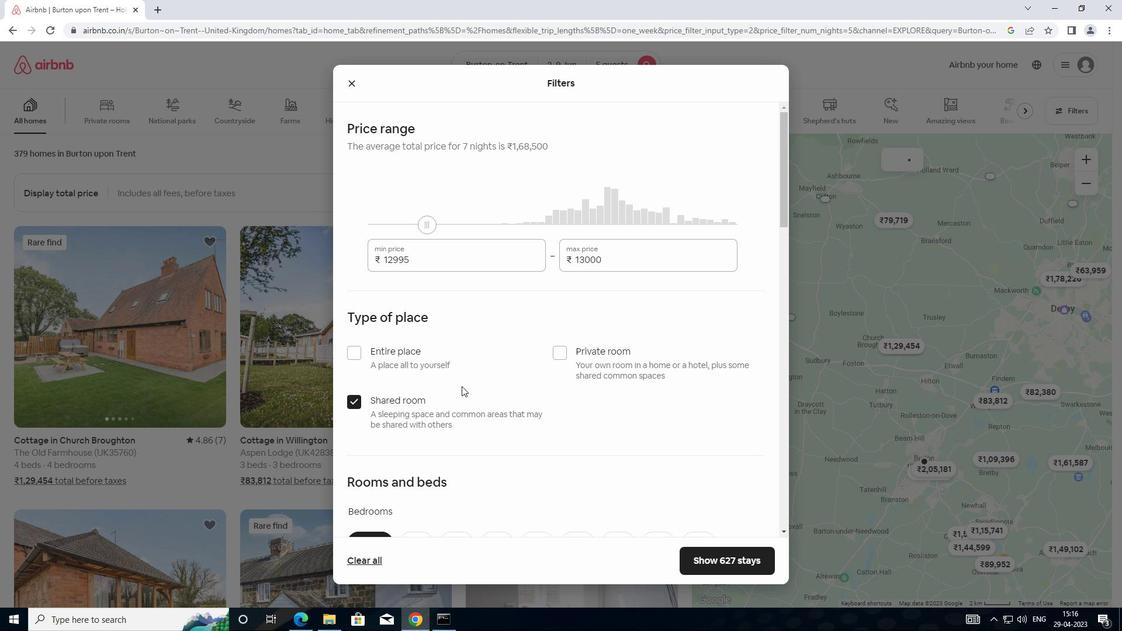 
Action: Mouse moved to (456, 371)
Screenshot: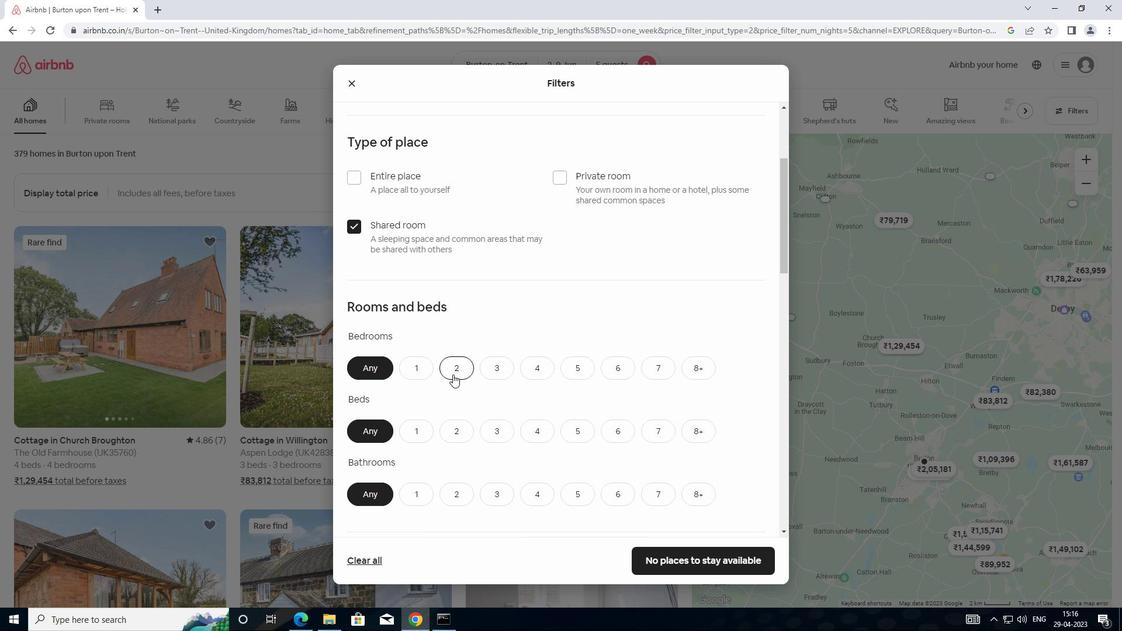 
Action: Mouse pressed left at (456, 371)
Screenshot: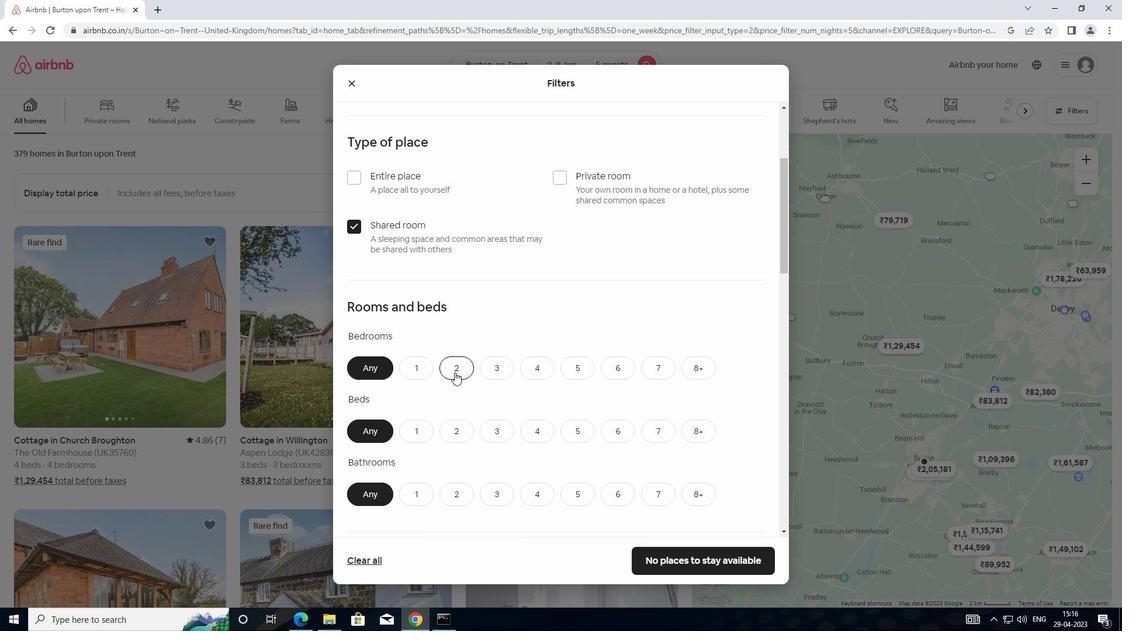 
Action: Mouse moved to (573, 428)
Screenshot: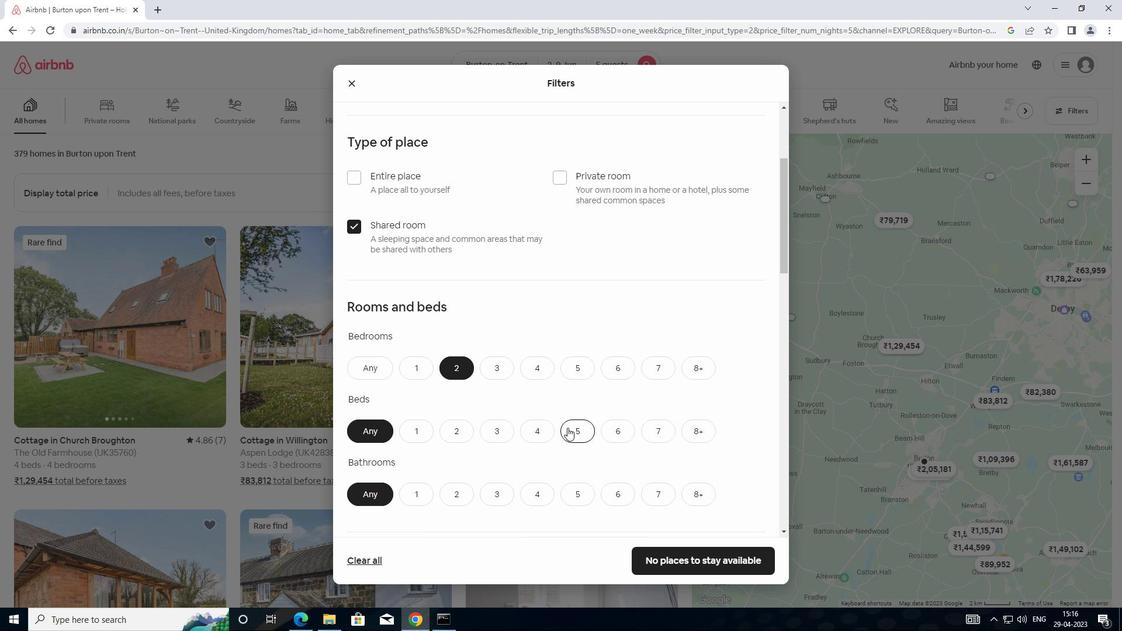 
Action: Mouse pressed left at (573, 428)
Screenshot: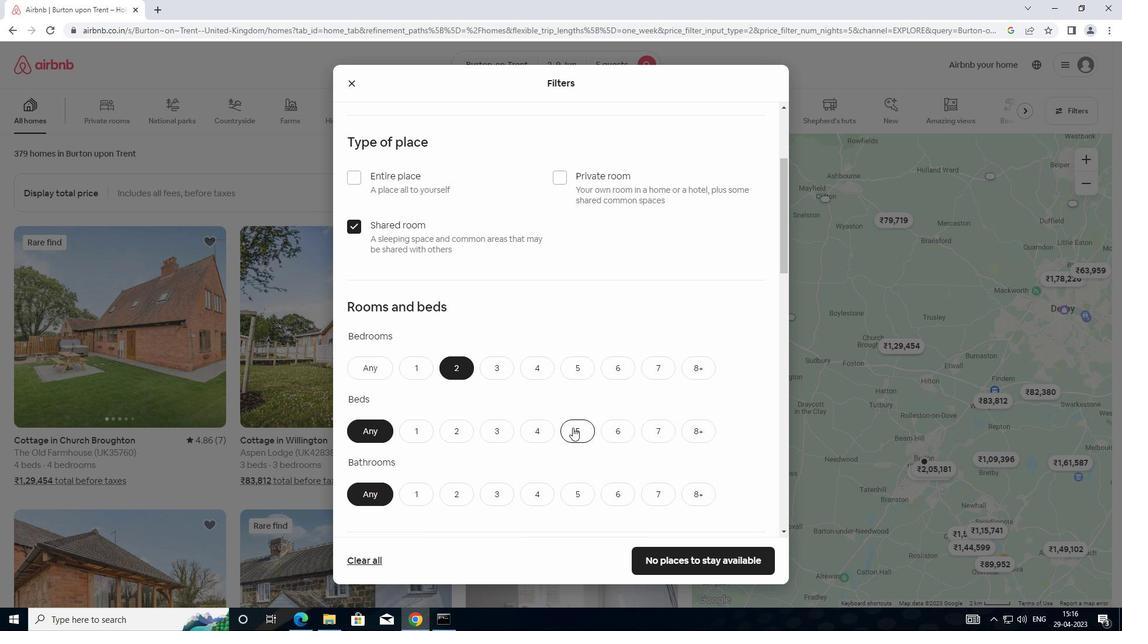 
Action: Mouse moved to (450, 491)
Screenshot: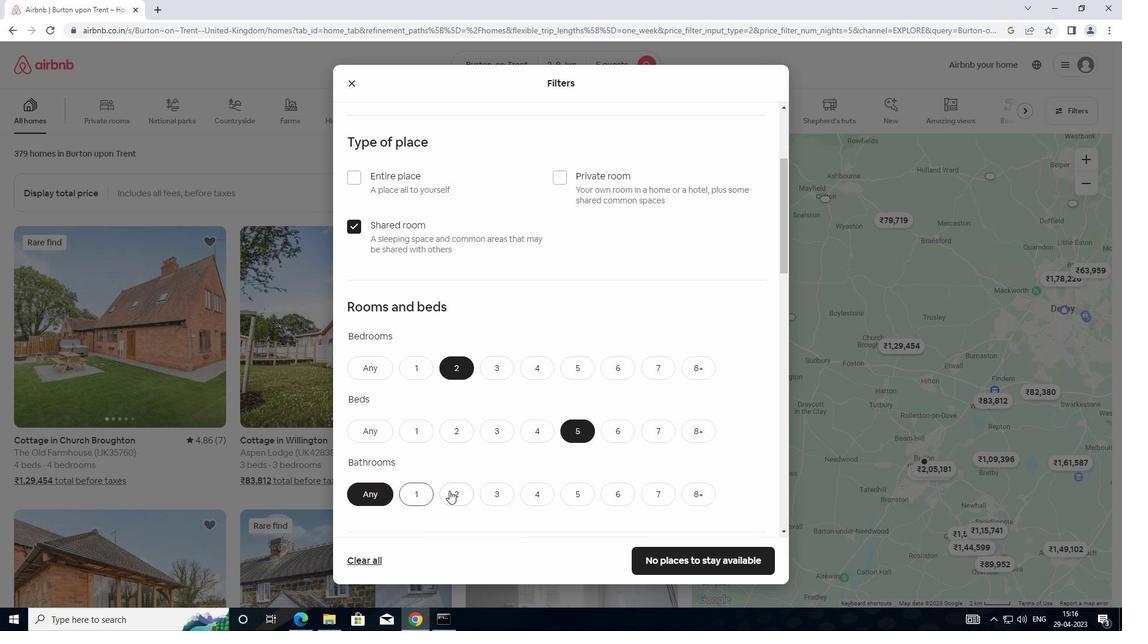 
Action: Mouse pressed left at (450, 491)
Screenshot: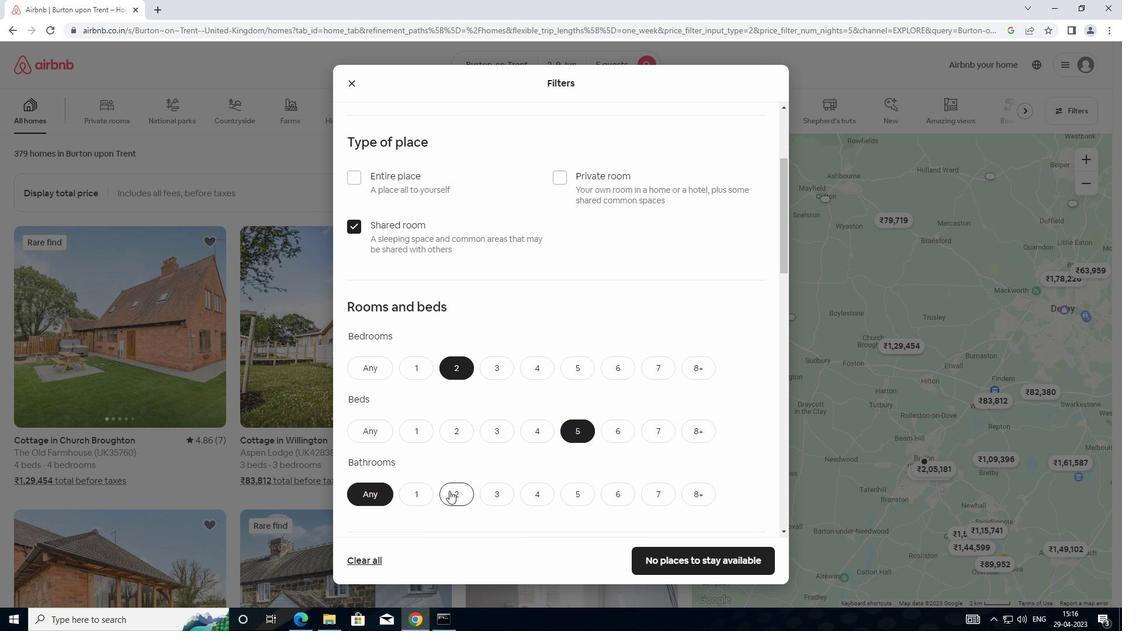 
Action: Mouse moved to (551, 418)
Screenshot: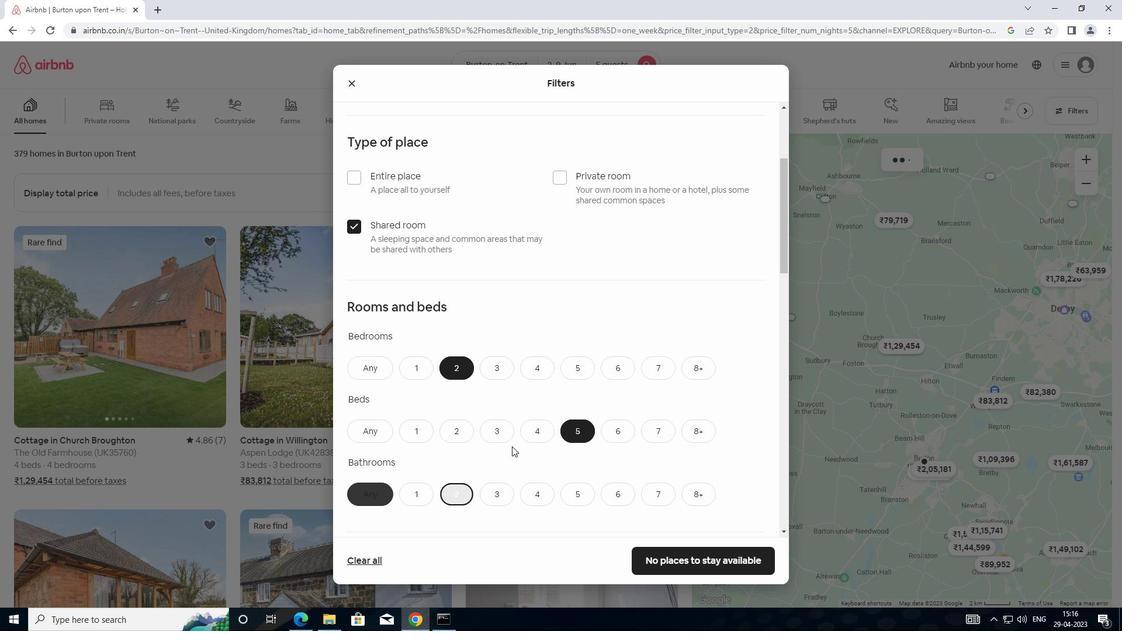 
Action: Mouse scrolled (551, 418) with delta (0, 0)
Screenshot: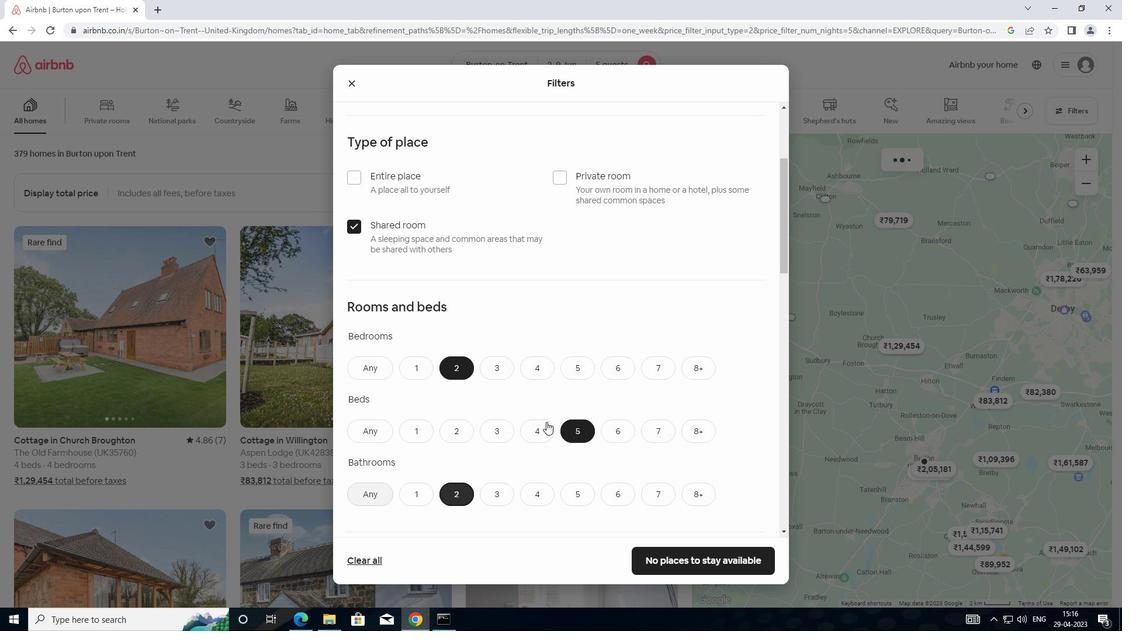 
Action: Mouse scrolled (551, 418) with delta (0, 0)
Screenshot: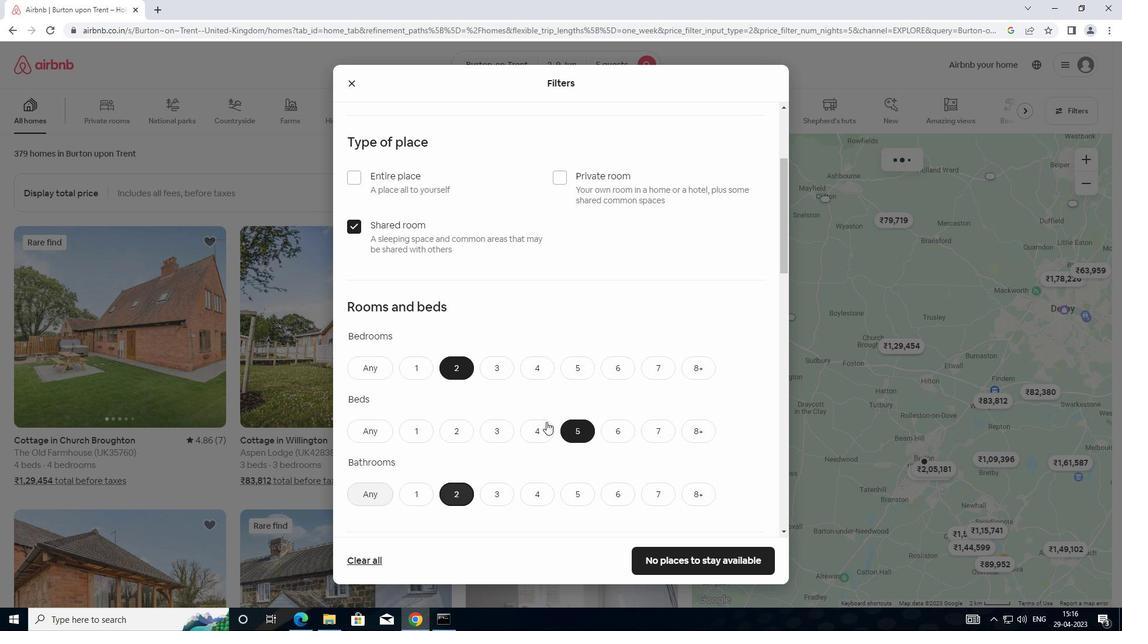 
Action: Mouse moved to (553, 415)
Screenshot: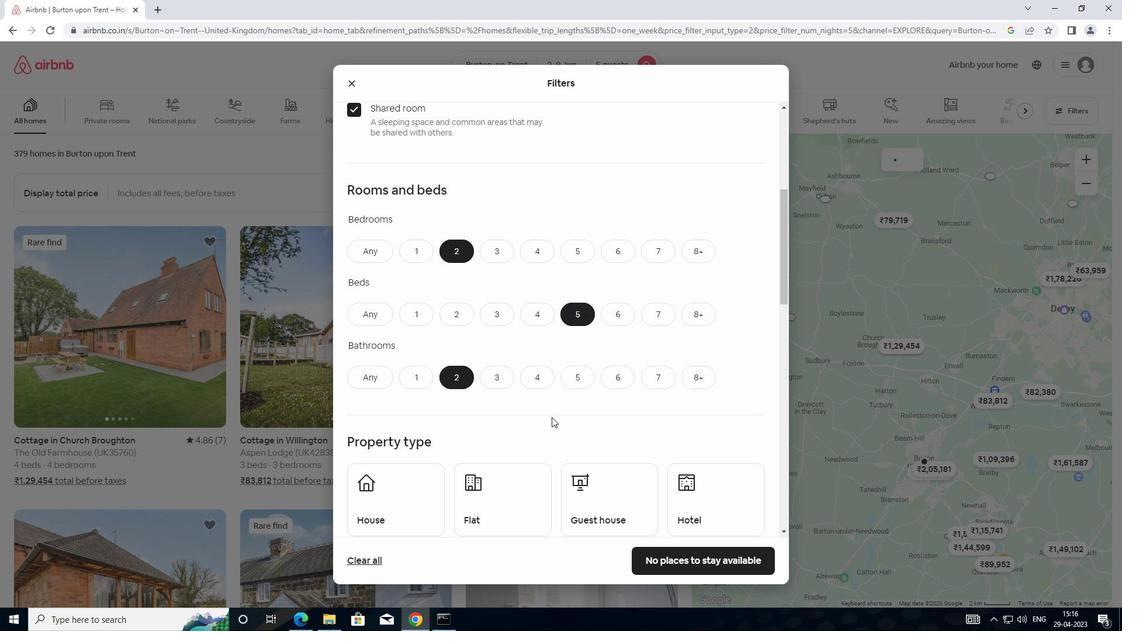
Action: Mouse scrolled (553, 414) with delta (0, 0)
Screenshot: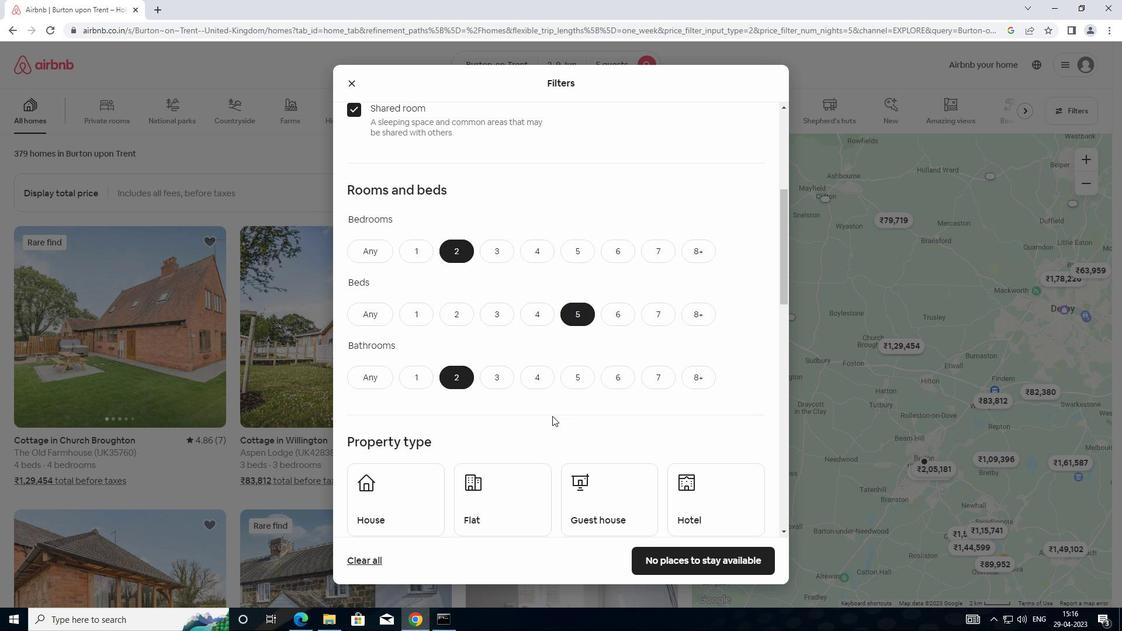 
Action: Mouse scrolled (553, 414) with delta (0, 0)
Screenshot: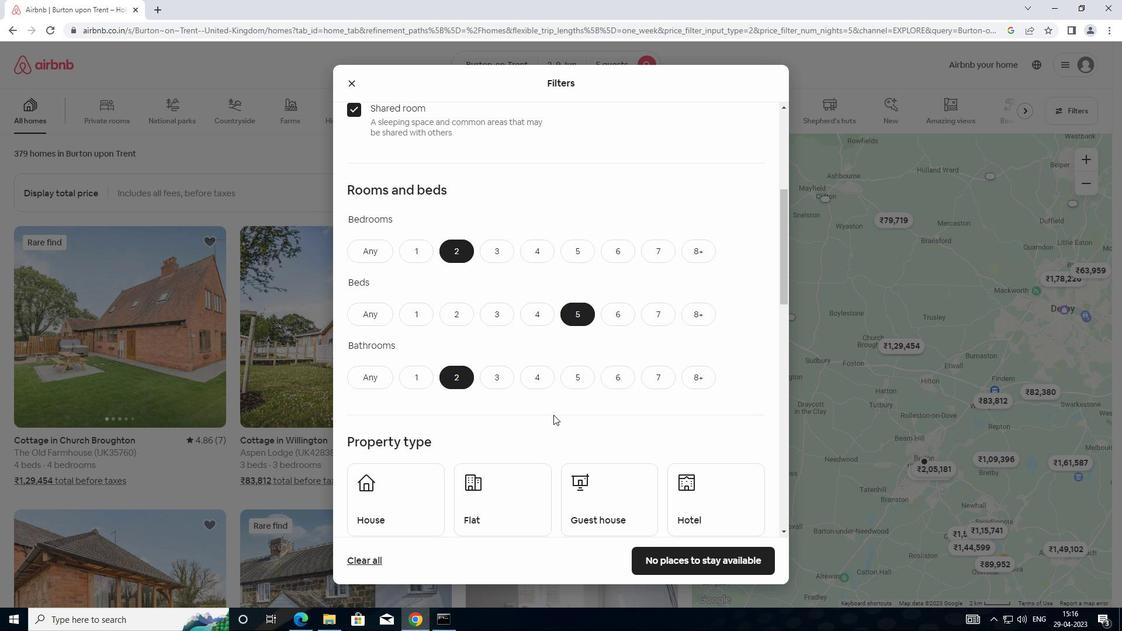 
Action: Mouse scrolled (553, 414) with delta (0, 0)
Screenshot: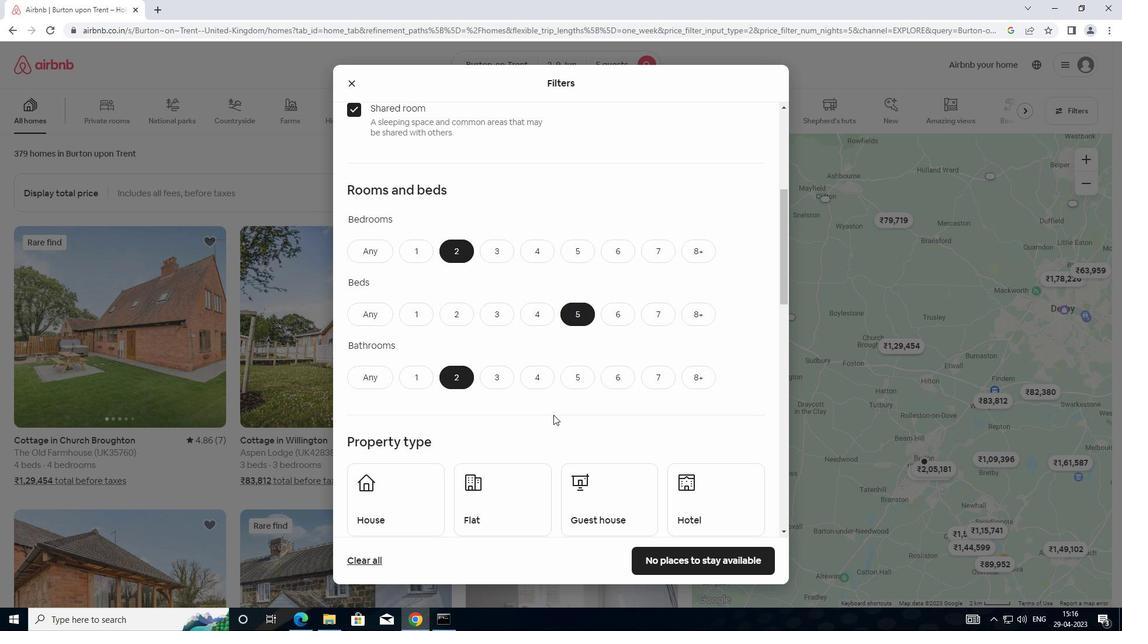 
Action: Mouse moved to (417, 350)
Screenshot: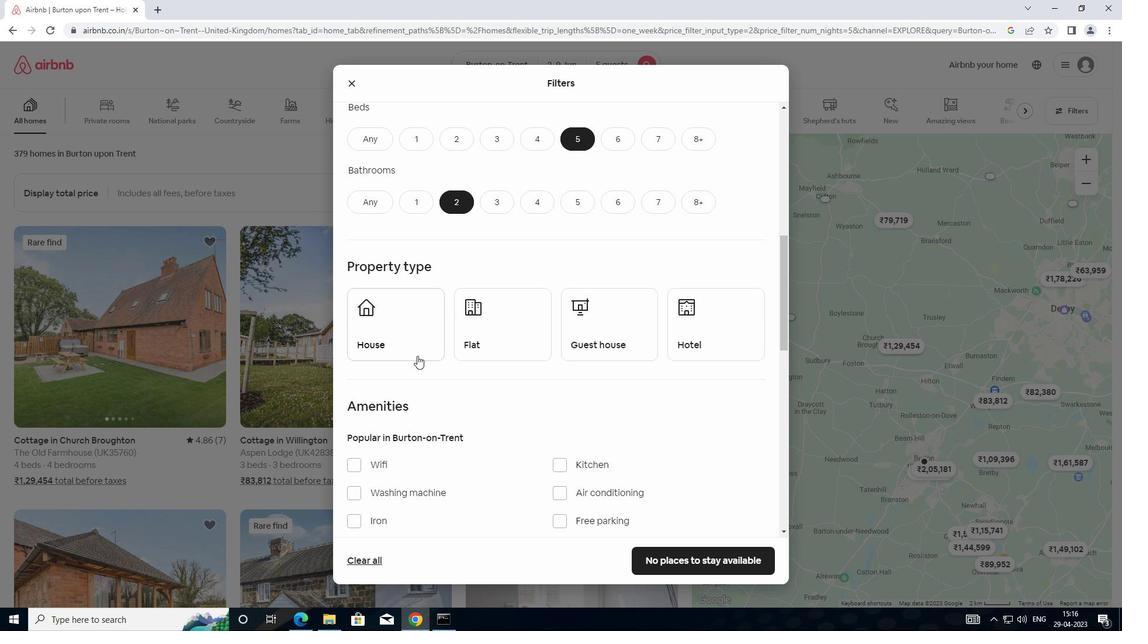 
Action: Mouse pressed left at (417, 350)
Screenshot: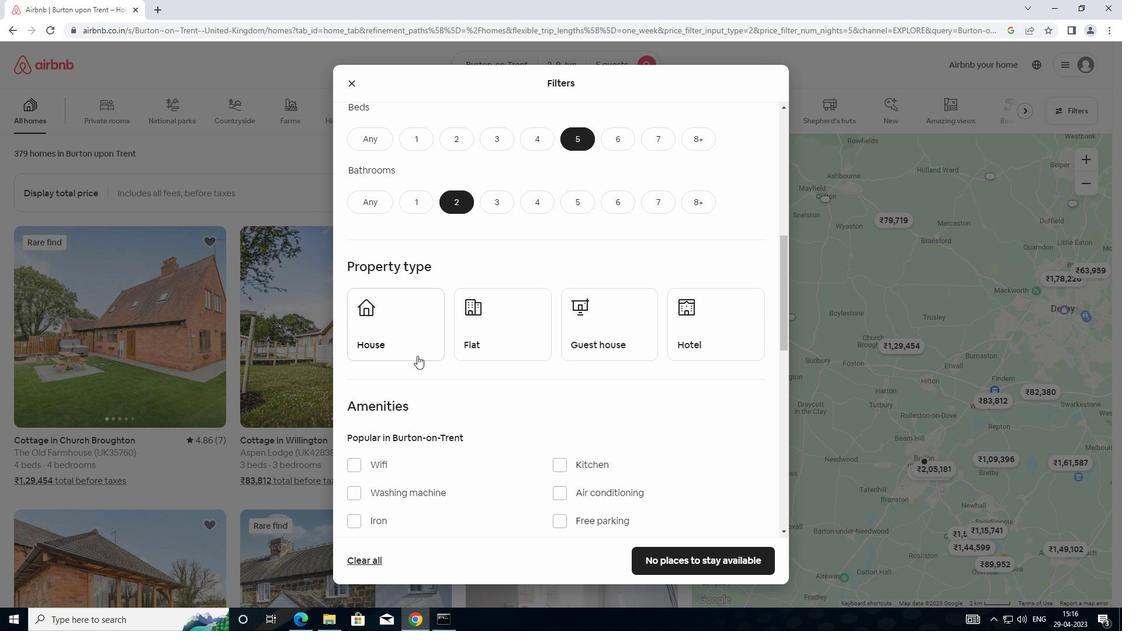 
Action: Mouse moved to (480, 346)
Screenshot: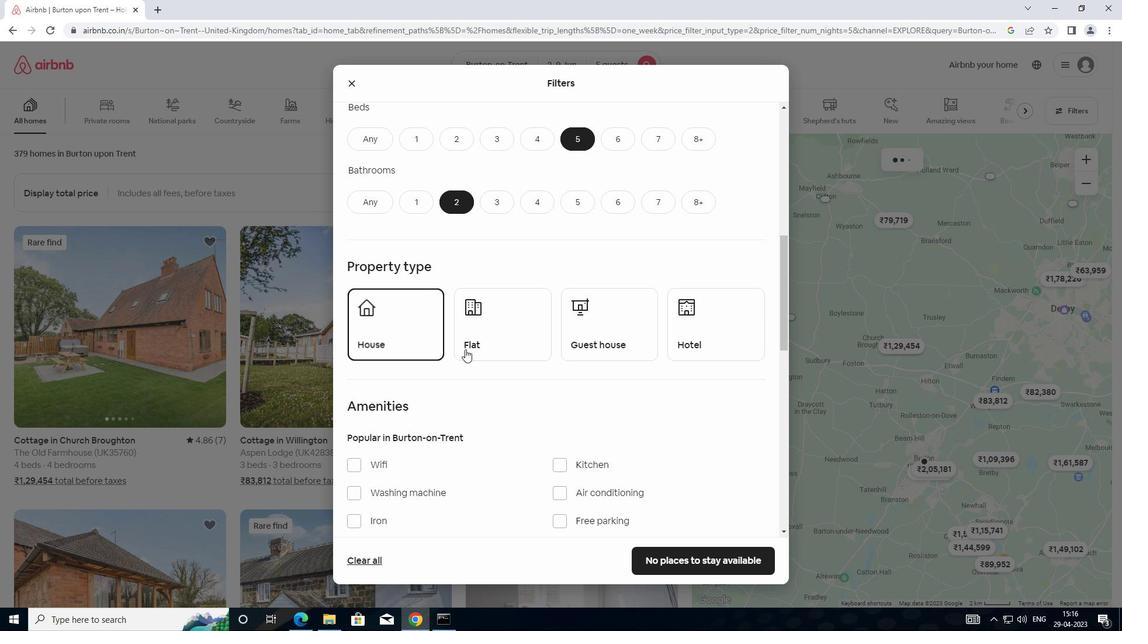 
Action: Mouse pressed left at (480, 346)
Screenshot: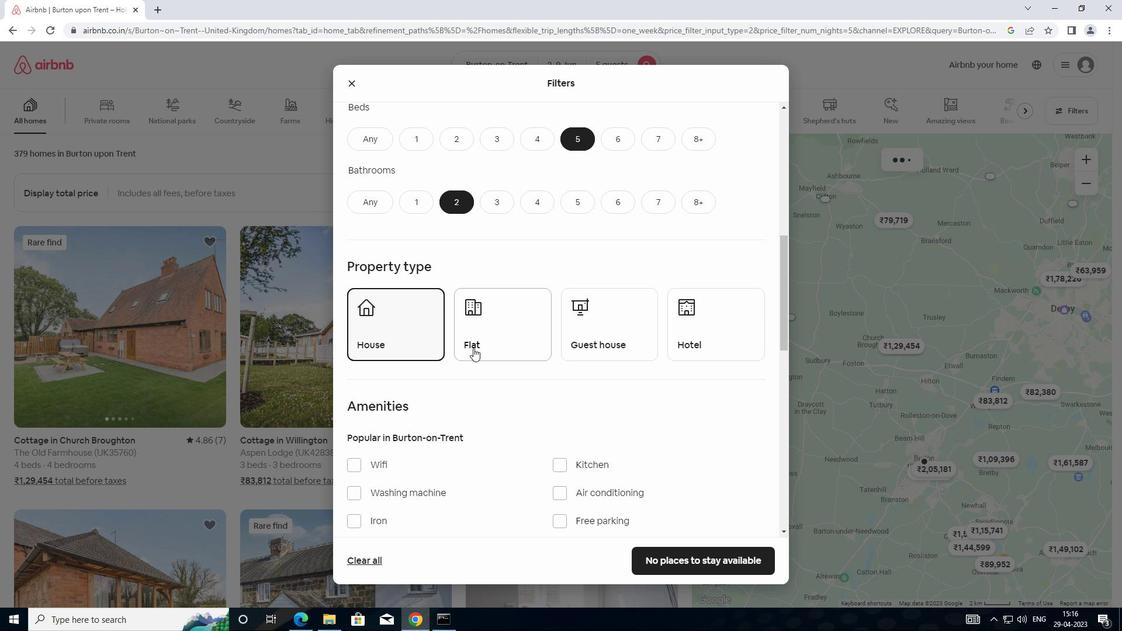 
Action: Mouse moved to (643, 339)
Screenshot: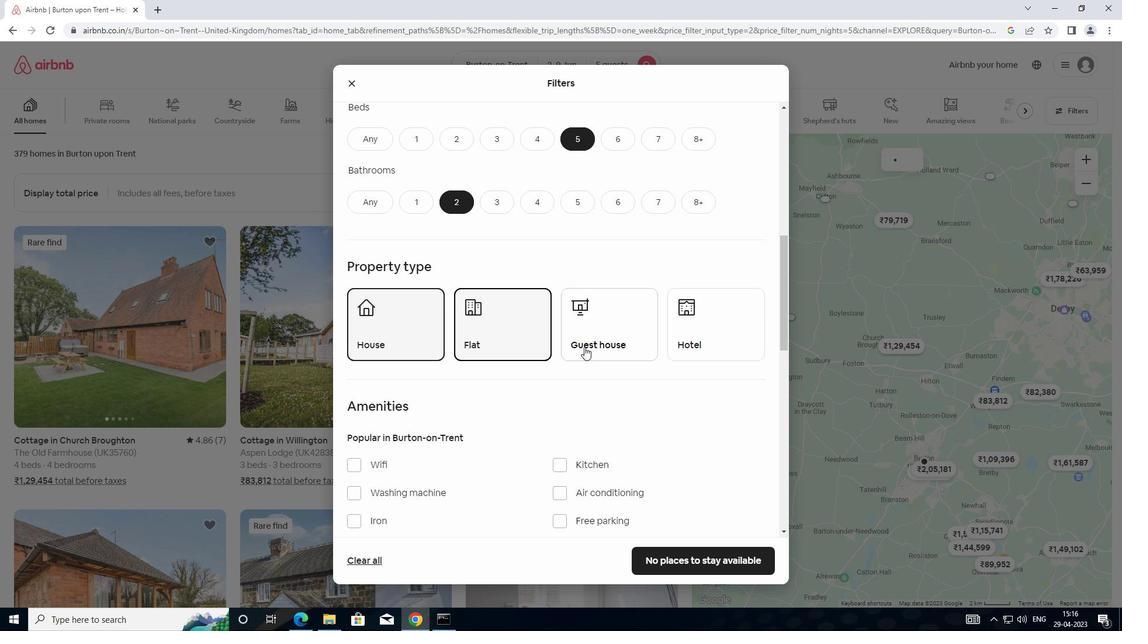 
Action: Mouse pressed left at (643, 339)
Screenshot: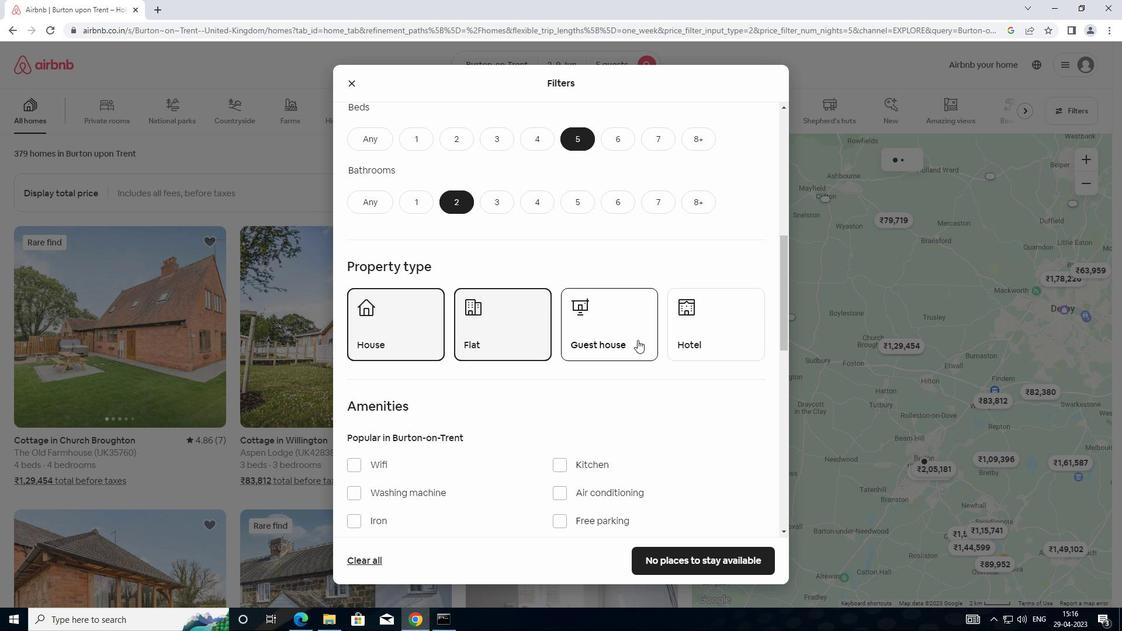 
Action: Mouse moved to (481, 354)
Screenshot: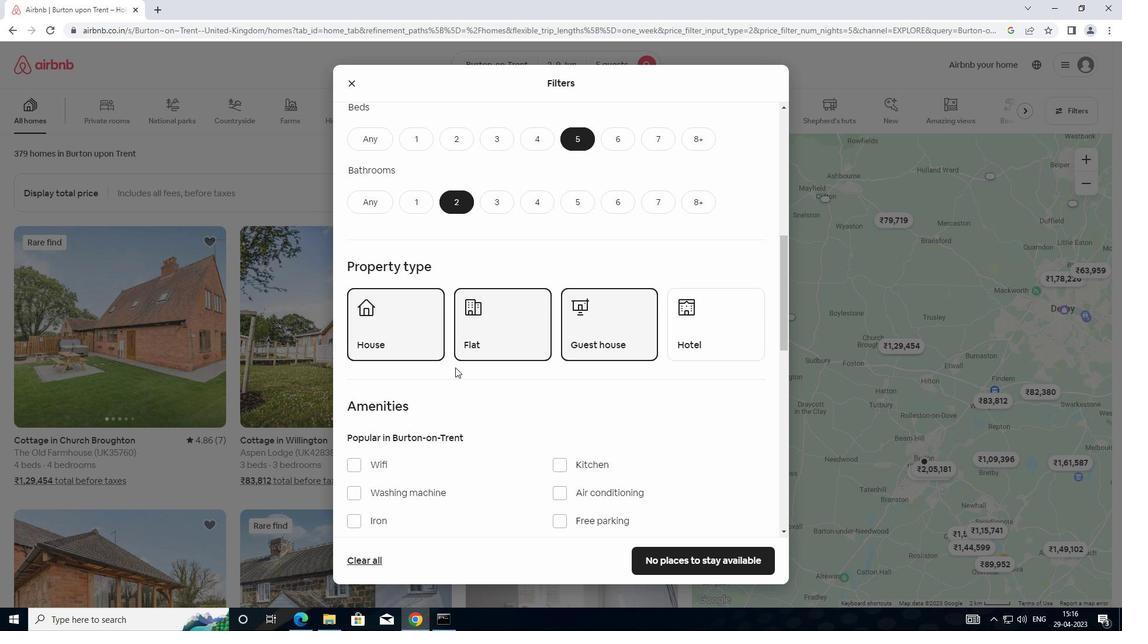 
Action: Mouse scrolled (481, 353) with delta (0, 0)
Screenshot: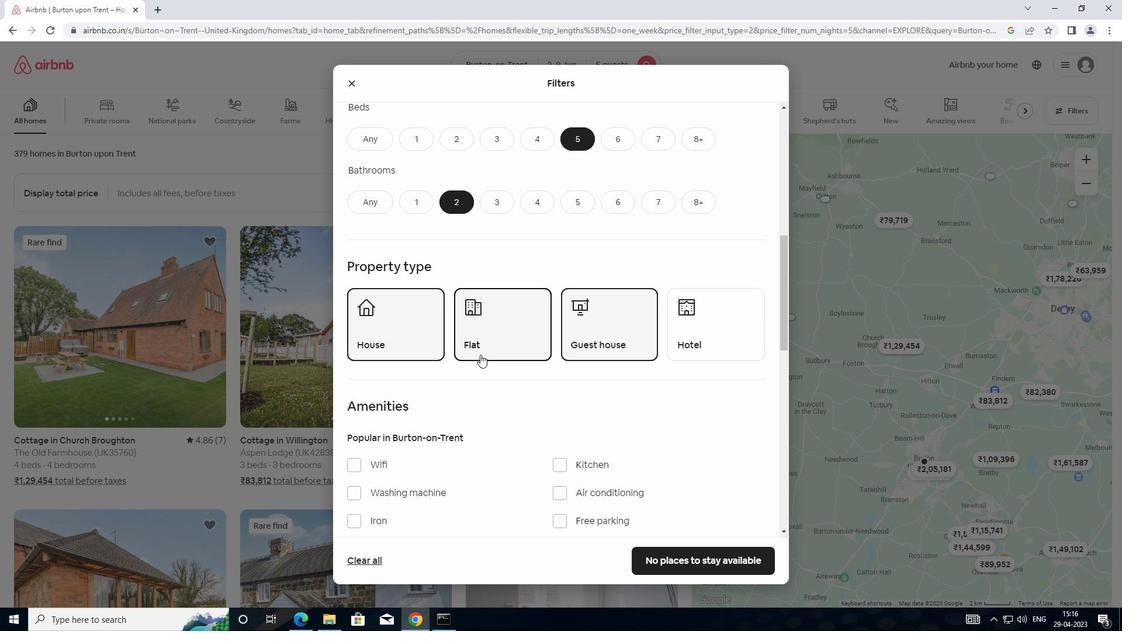 
Action: Mouse moved to (483, 358)
Screenshot: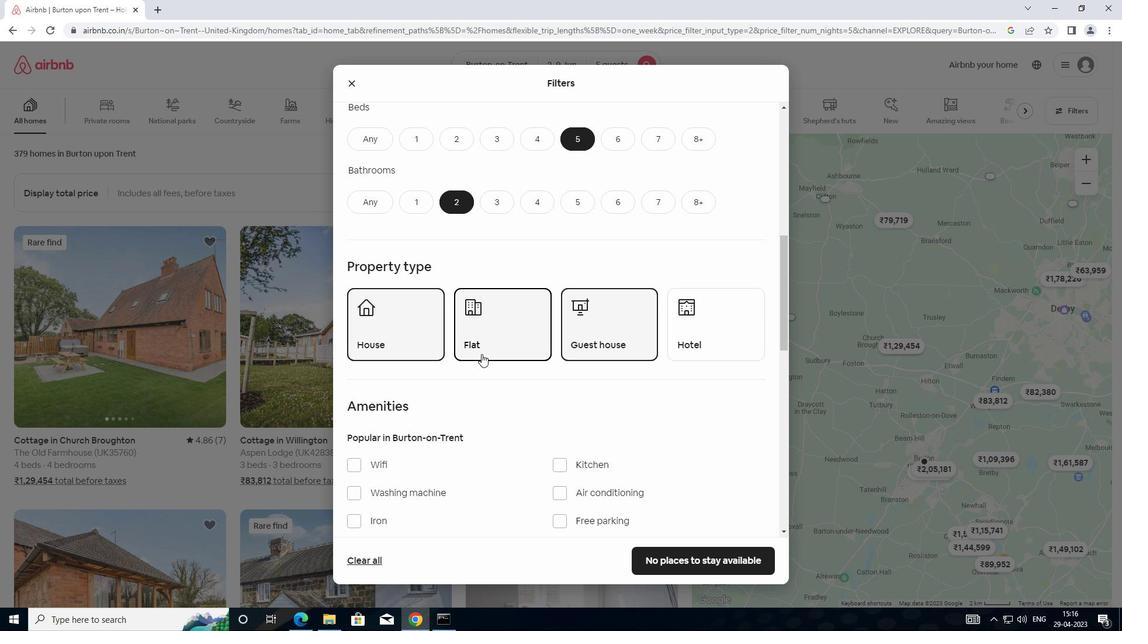 
Action: Mouse scrolled (483, 357) with delta (0, 0)
Screenshot: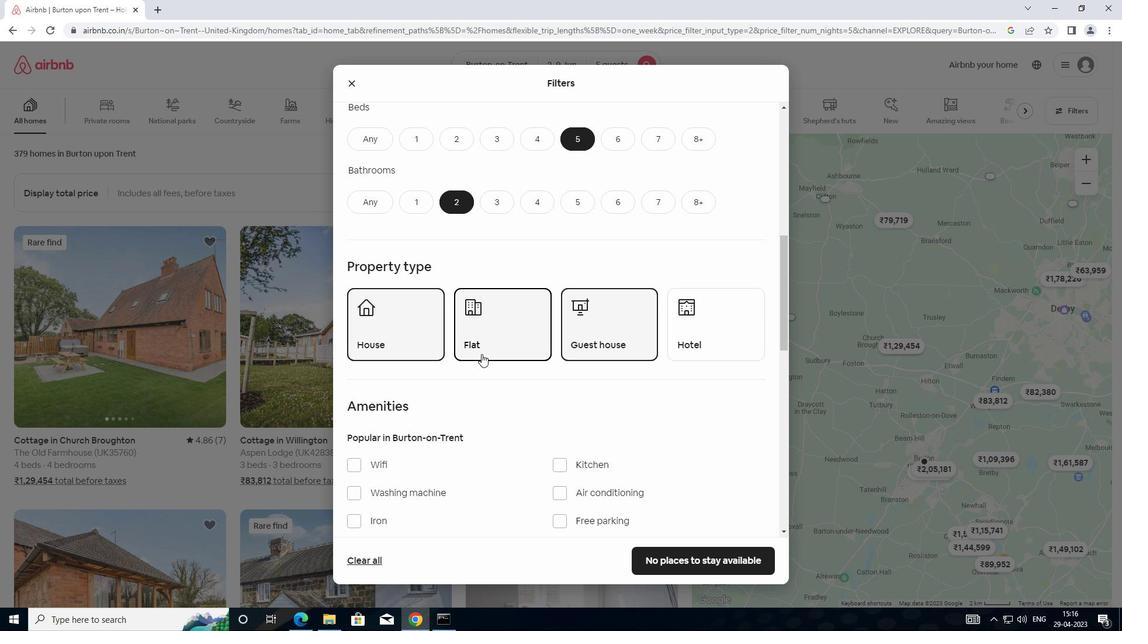 
Action: Mouse moved to (483, 359)
Screenshot: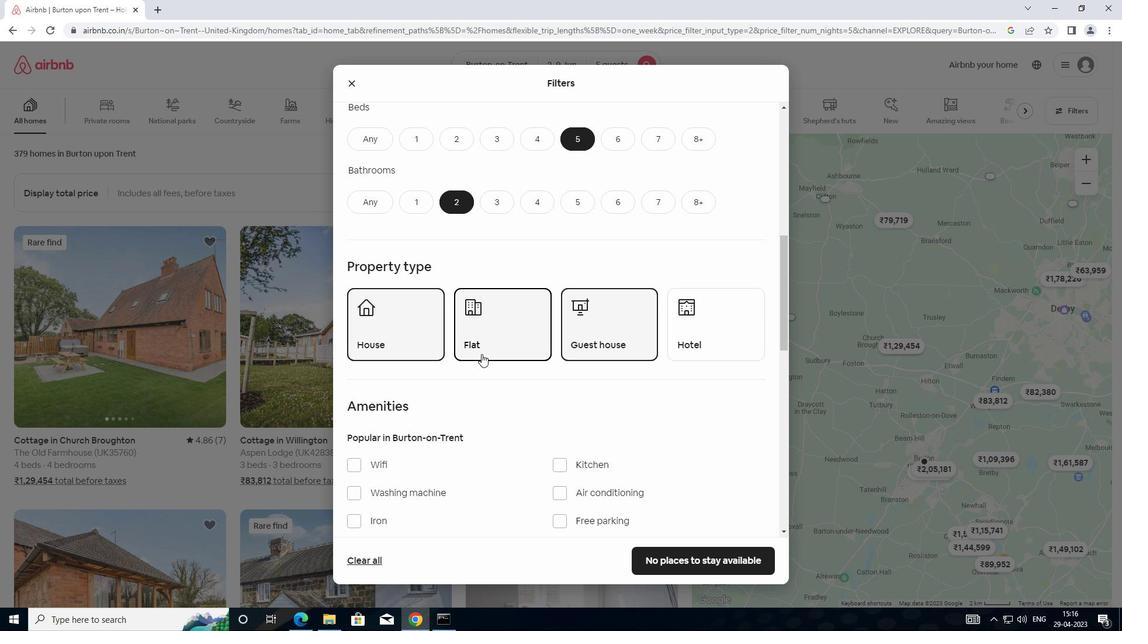 
Action: Mouse scrolled (483, 358) with delta (0, 0)
Screenshot: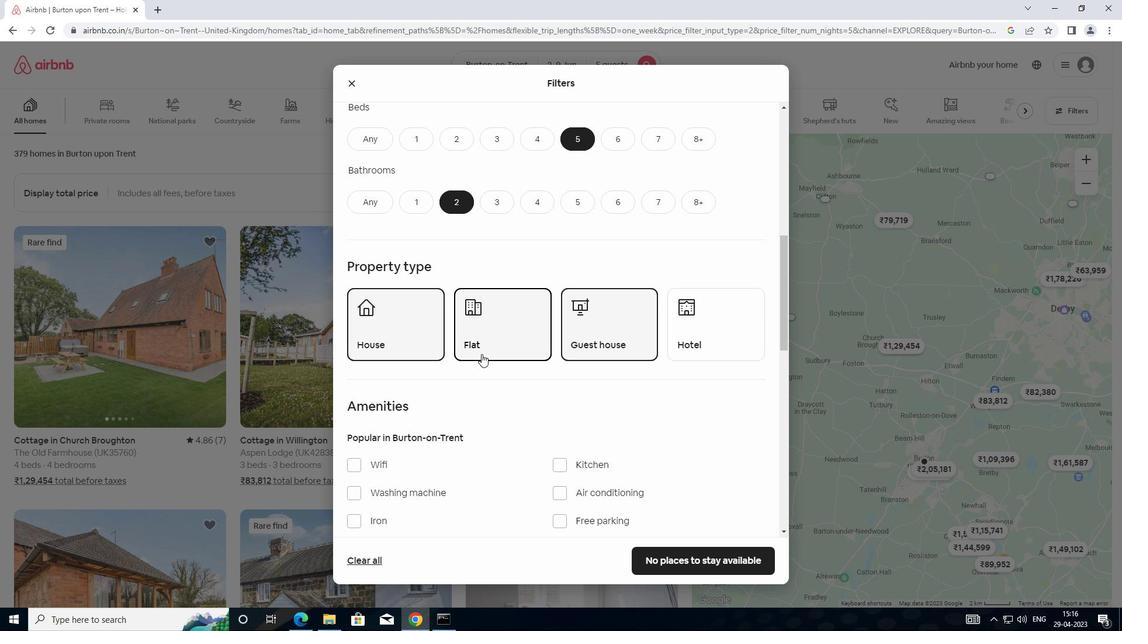 
Action: Mouse moved to (357, 290)
Screenshot: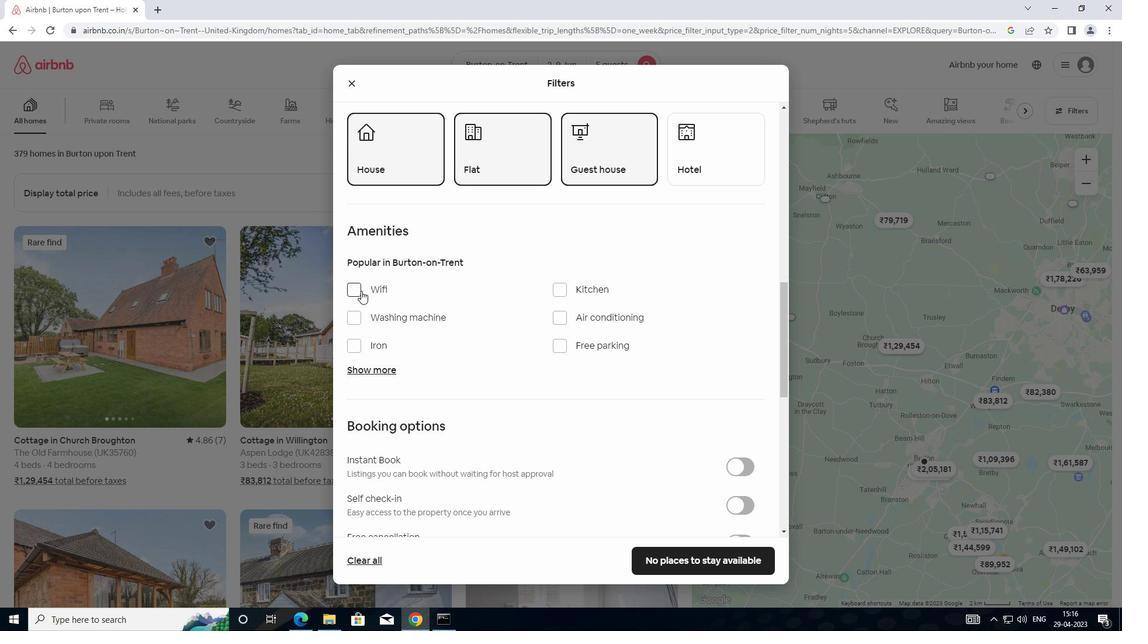 
Action: Mouse pressed left at (357, 290)
Screenshot: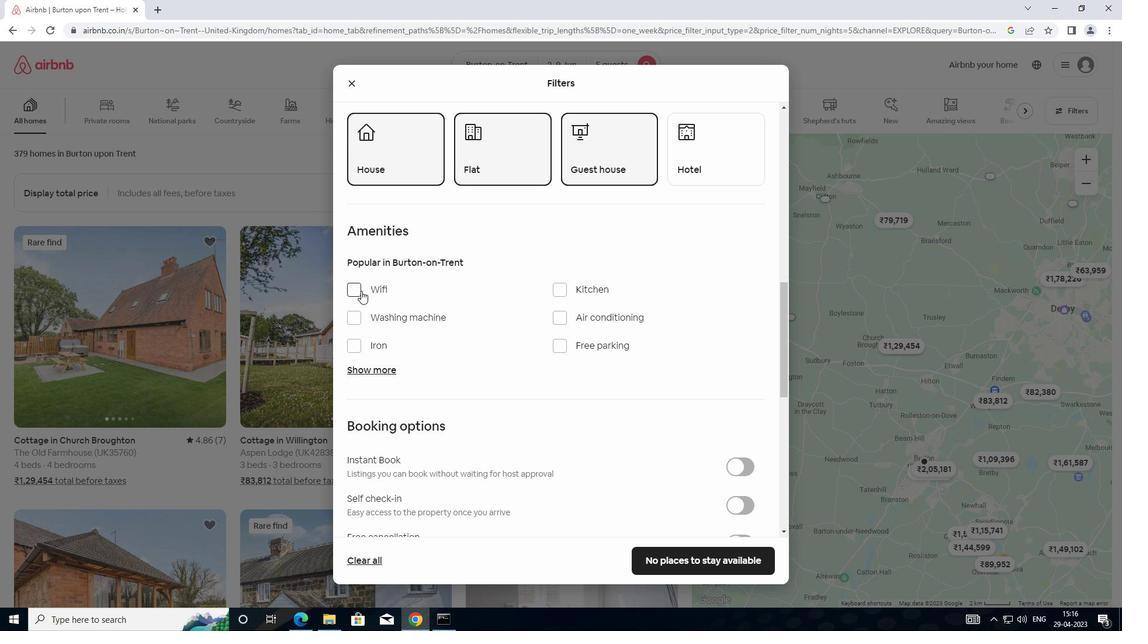 
Action: Mouse moved to (476, 339)
Screenshot: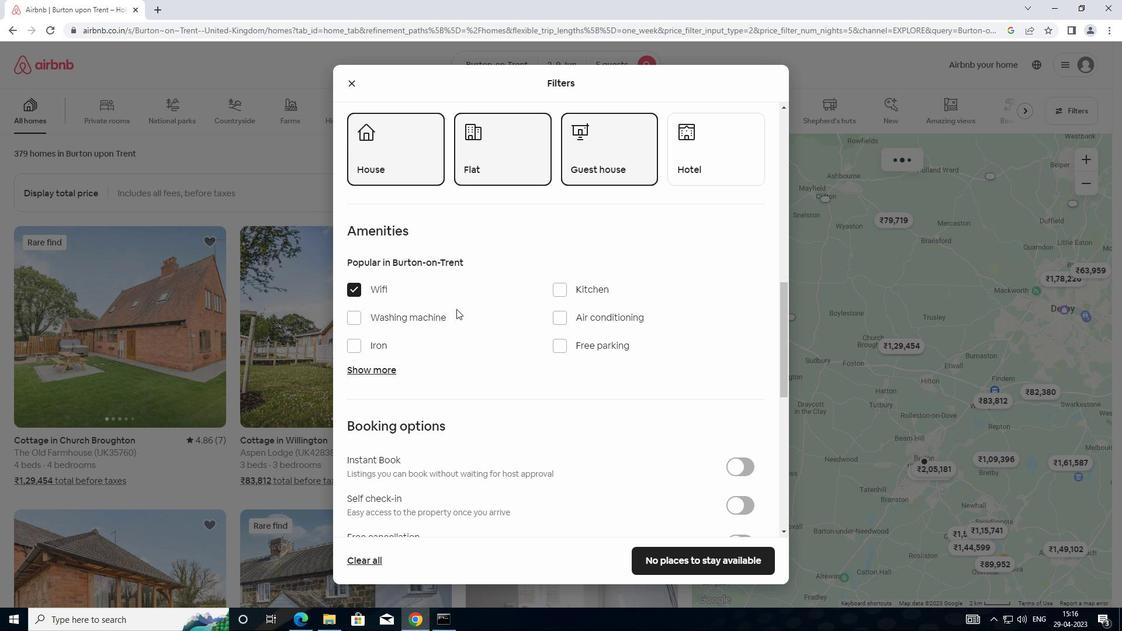 
Action: Mouse scrolled (476, 339) with delta (0, 0)
Screenshot: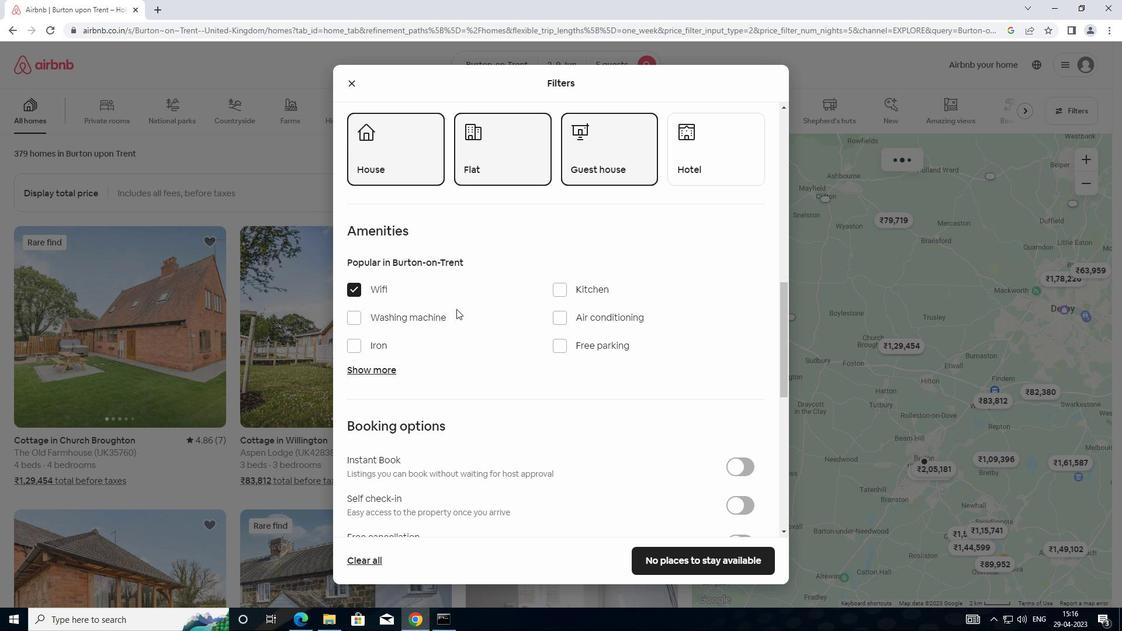 
Action: Mouse moved to (486, 347)
Screenshot: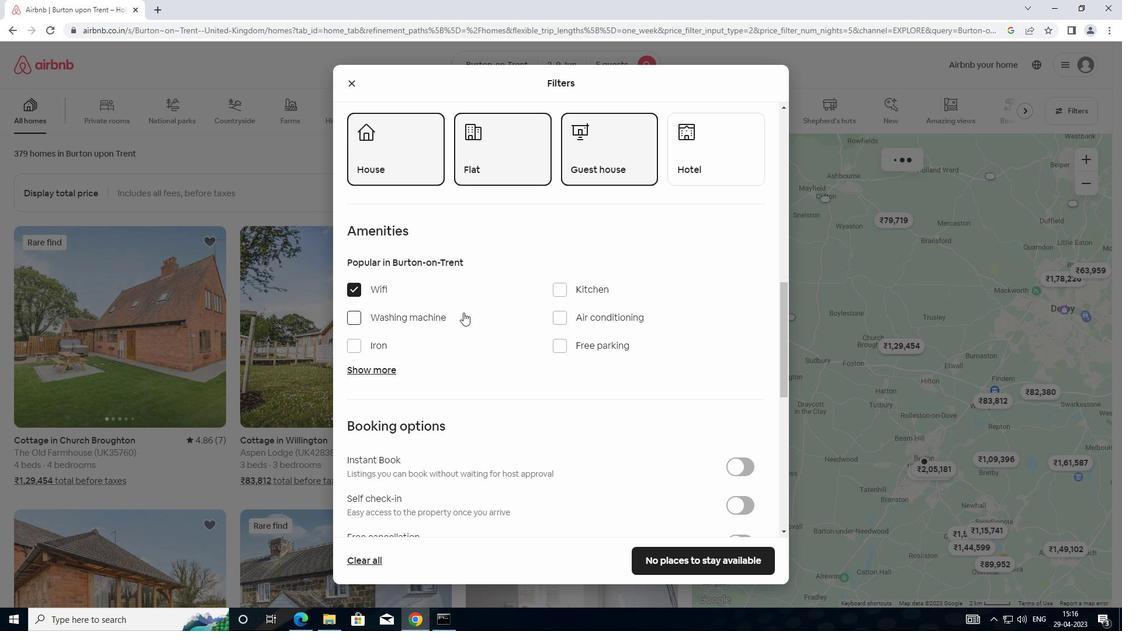 
Action: Mouse scrolled (486, 346) with delta (0, 0)
Screenshot: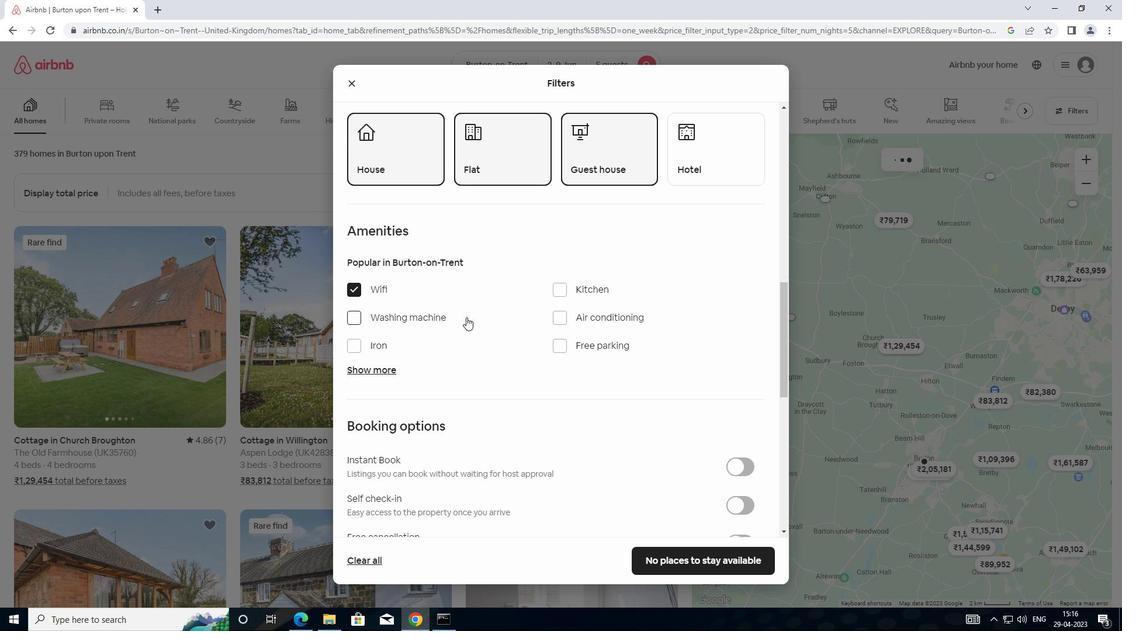 
Action: Mouse moved to (491, 347)
Screenshot: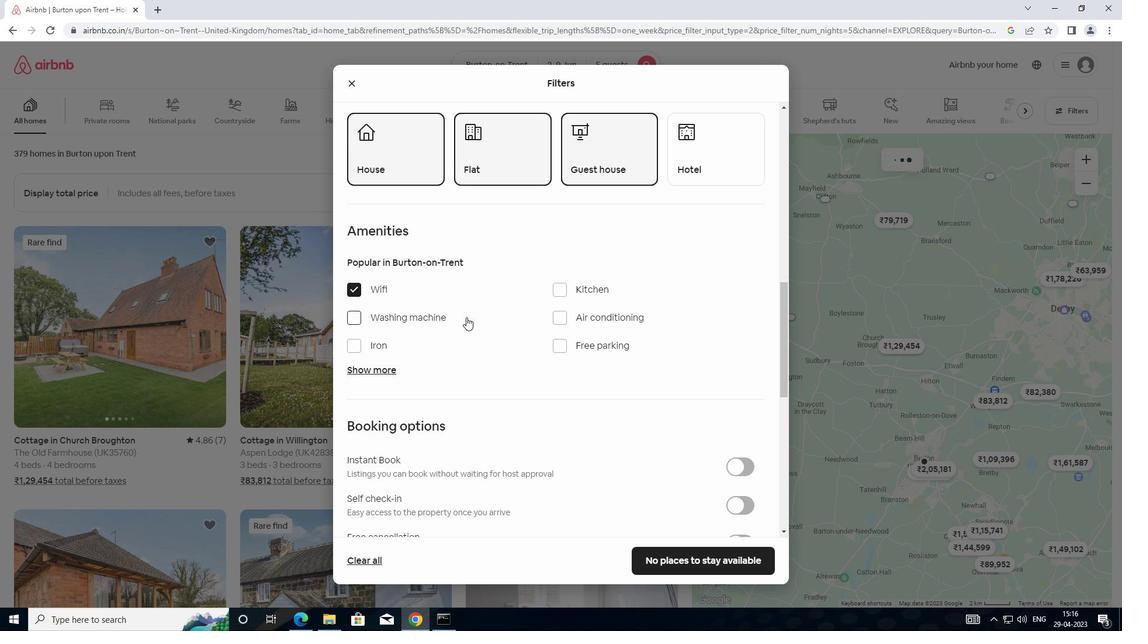 
Action: Mouse scrolled (491, 346) with delta (0, 0)
Screenshot: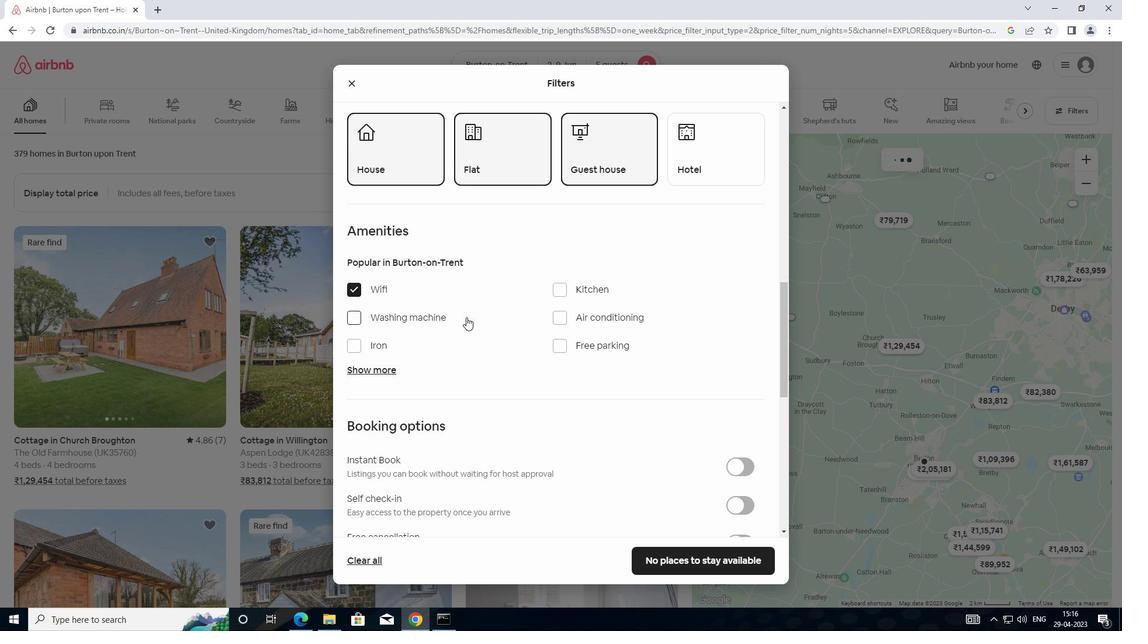 
Action: Mouse moved to (747, 329)
Screenshot: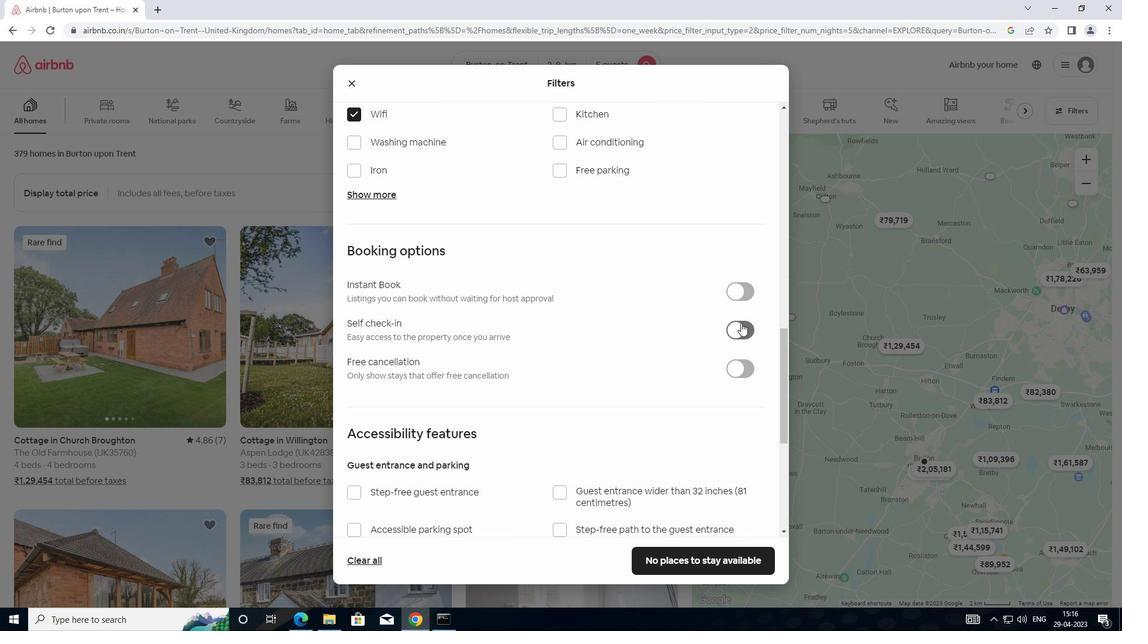 
Action: Mouse pressed left at (747, 329)
Screenshot: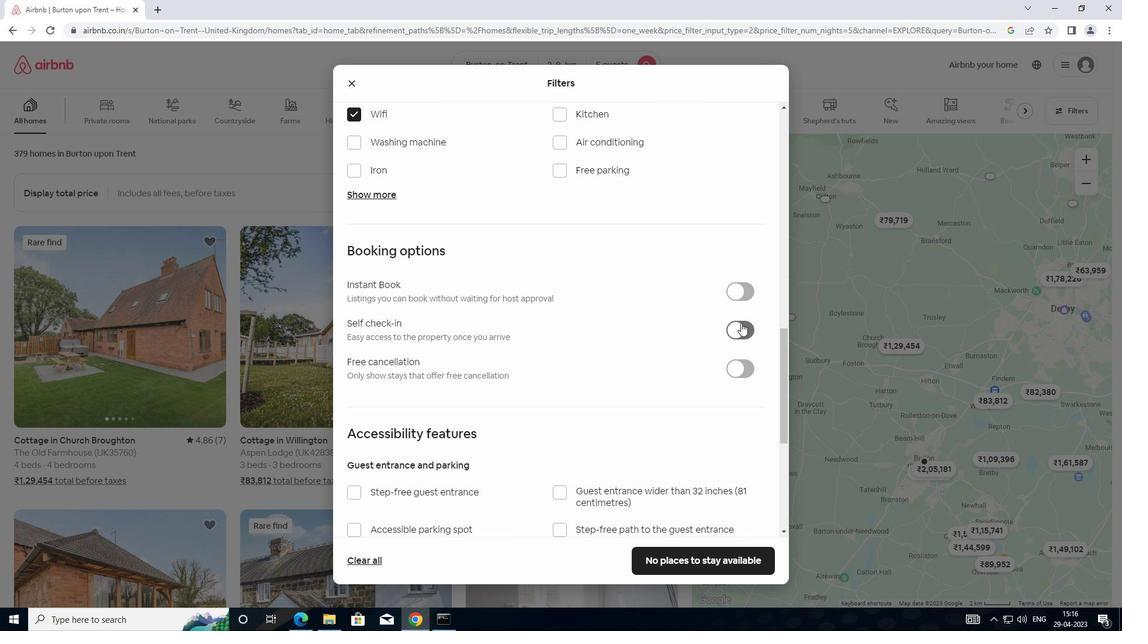 
Action: Mouse moved to (602, 361)
Screenshot: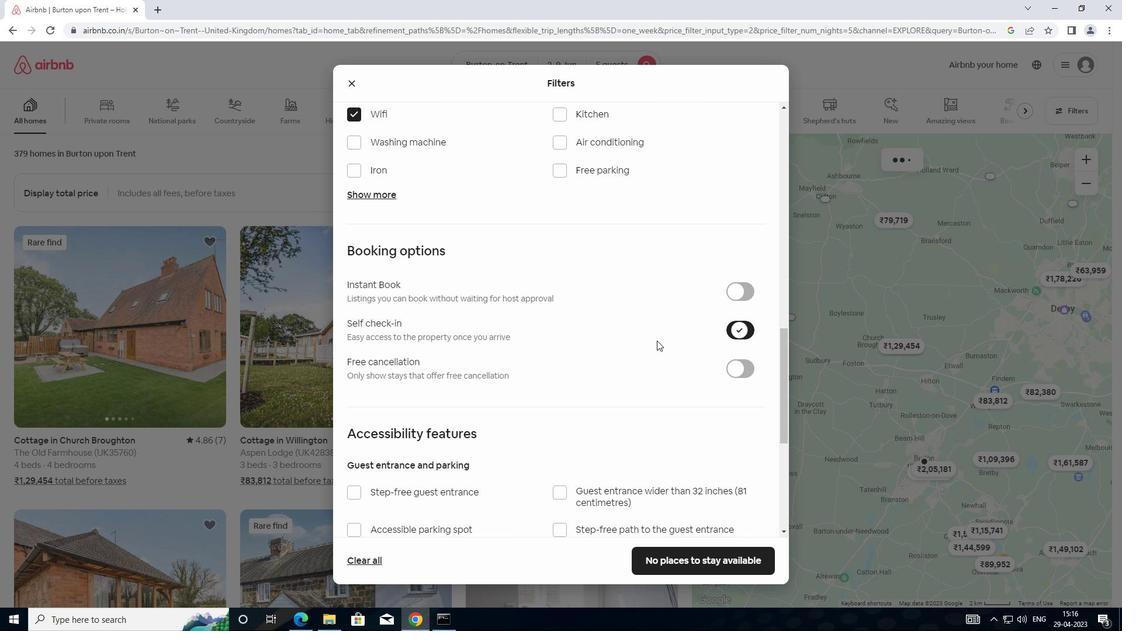 
Action: Mouse scrolled (602, 361) with delta (0, 0)
Screenshot: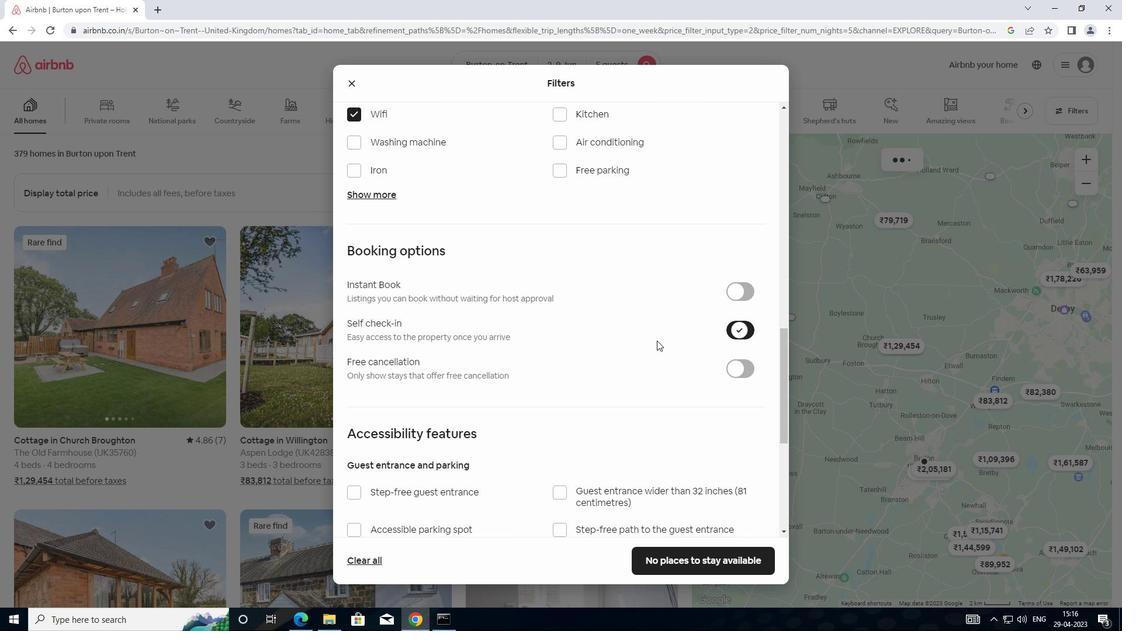 
Action: Mouse moved to (592, 377)
Screenshot: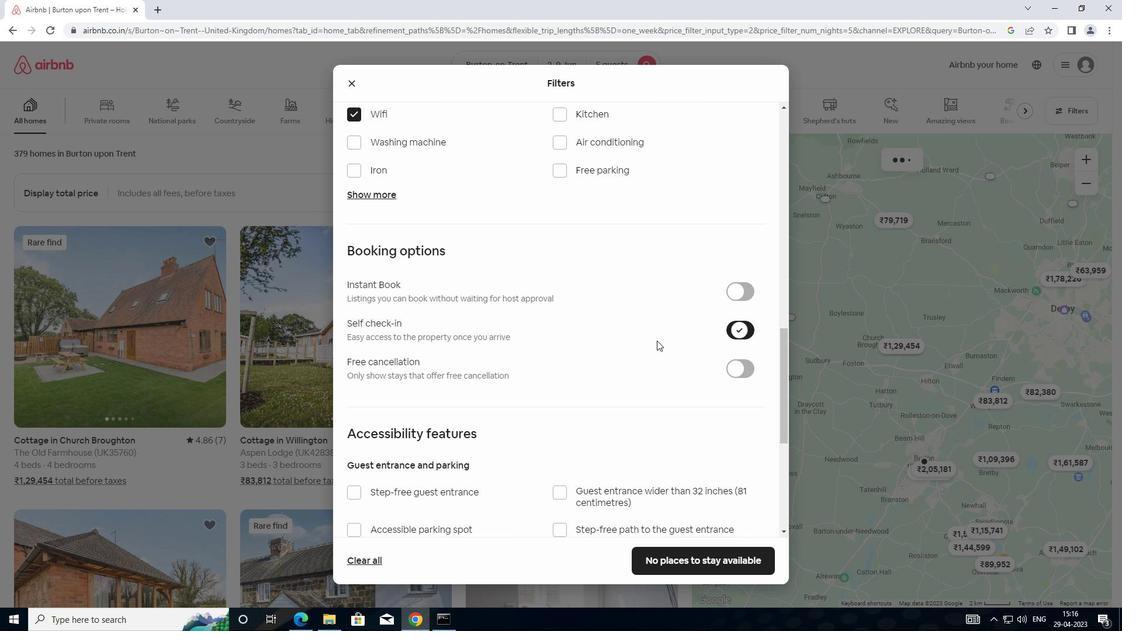 
Action: Mouse scrolled (592, 376) with delta (0, 0)
Screenshot: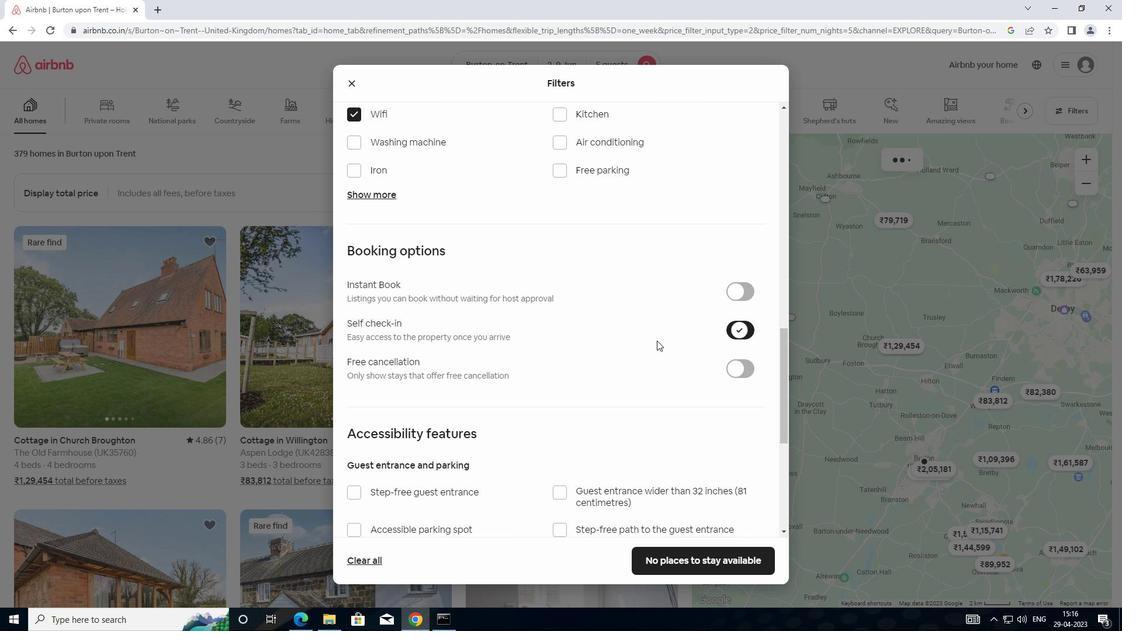 
Action: Mouse moved to (587, 384)
Screenshot: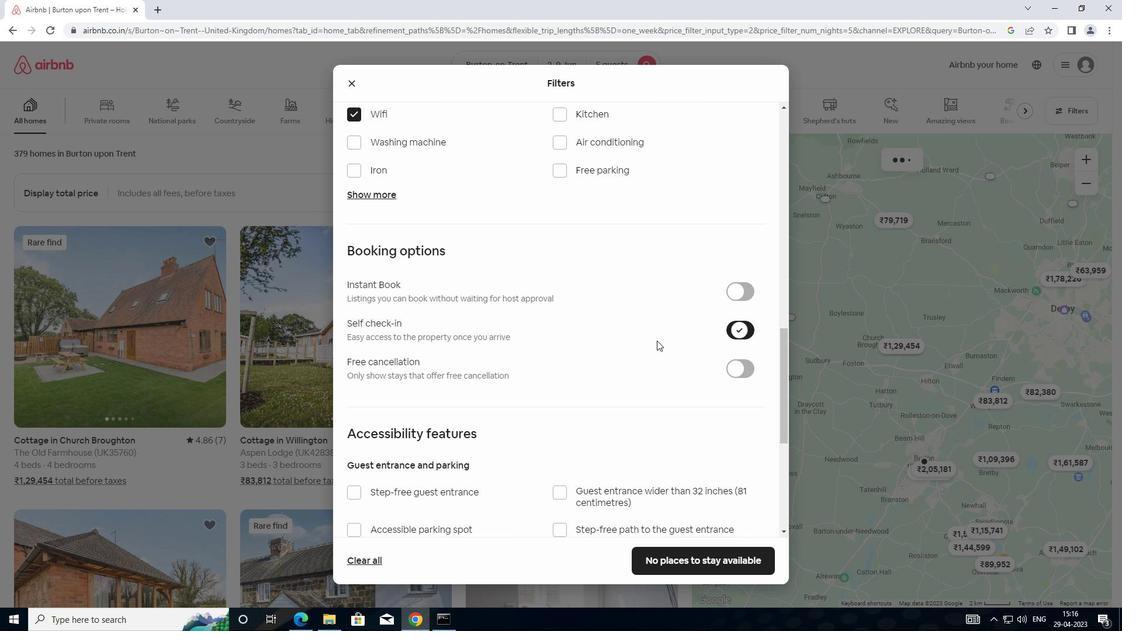 
Action: Mouse scrolled (587, 383) with delta (0, 0)
Screenshot: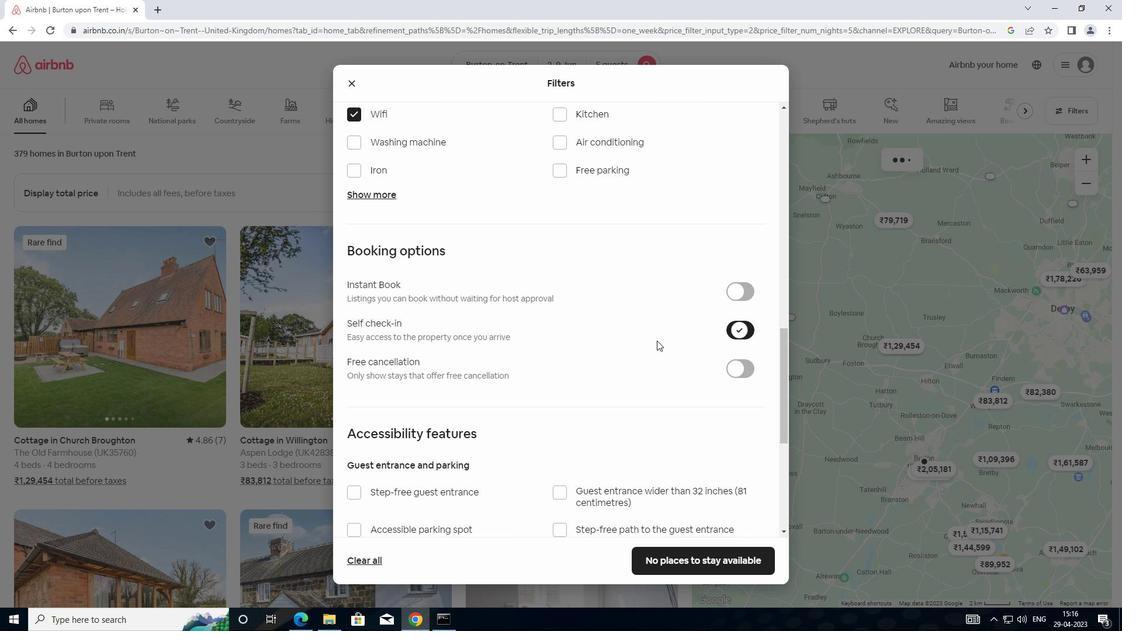 
Action: Mouse moved to (583, 387)
Screenshot: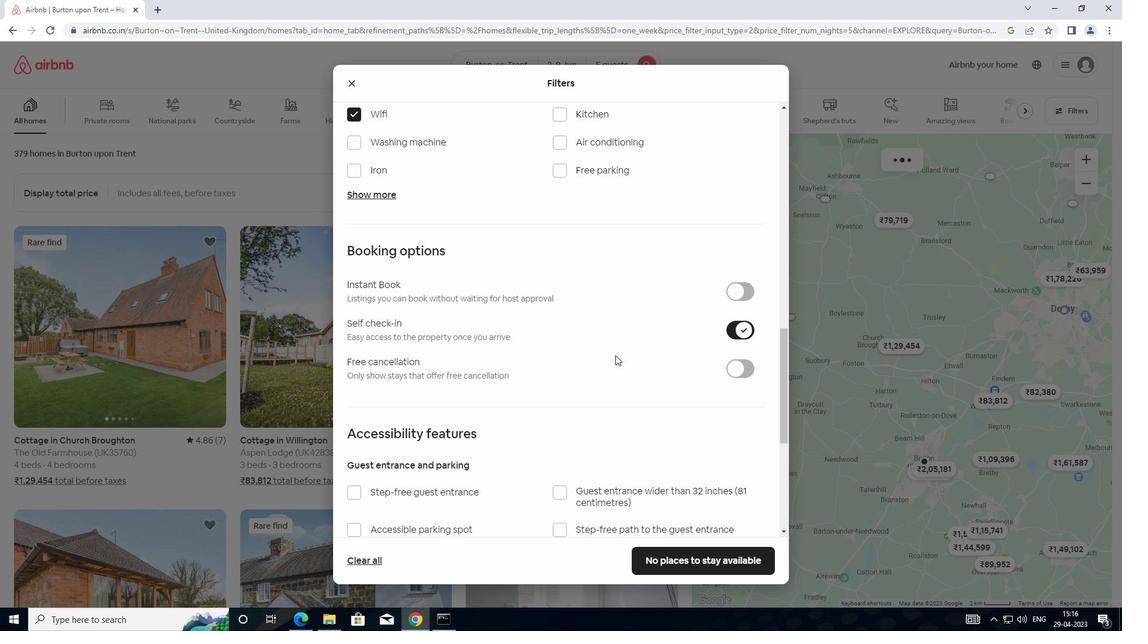 
Action: Mouse scrolled (583, 387) with delta (0, 0)
Screenshot: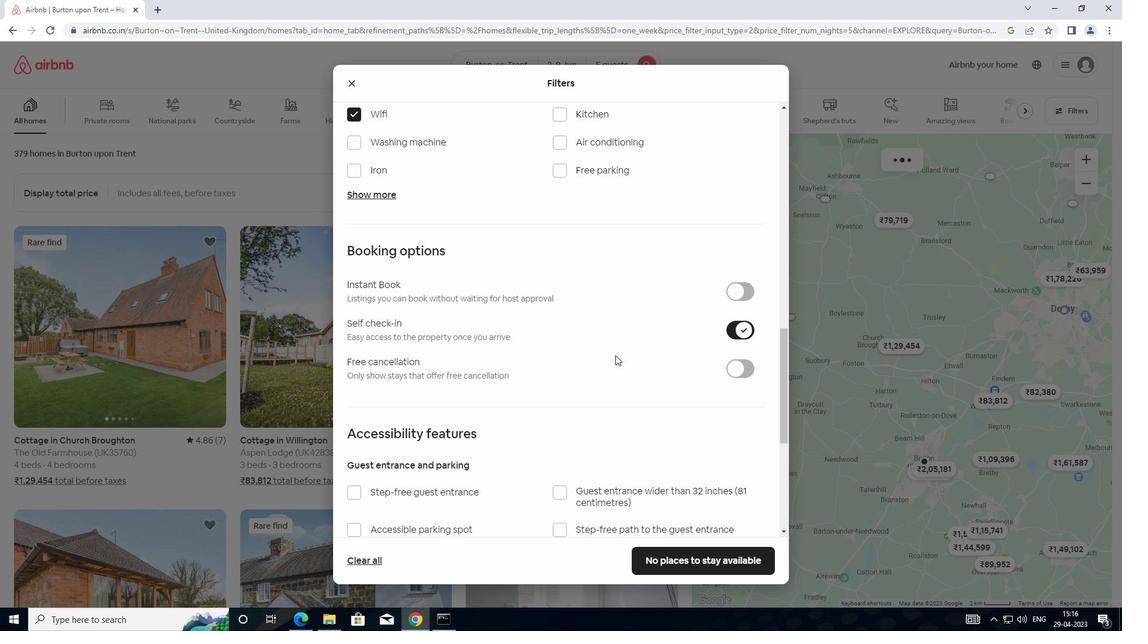 
Action: Mouse moved to (580, 388)
Screenshot: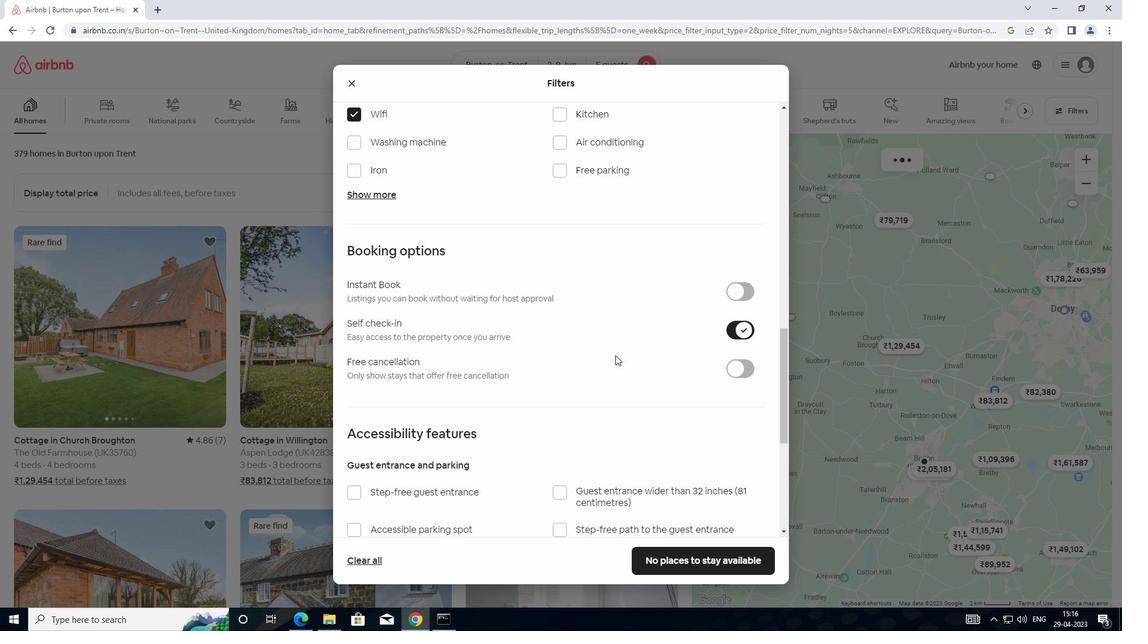 
Action: Mouse scrolled (580, 387) with delta (0, 0)
Screenshot: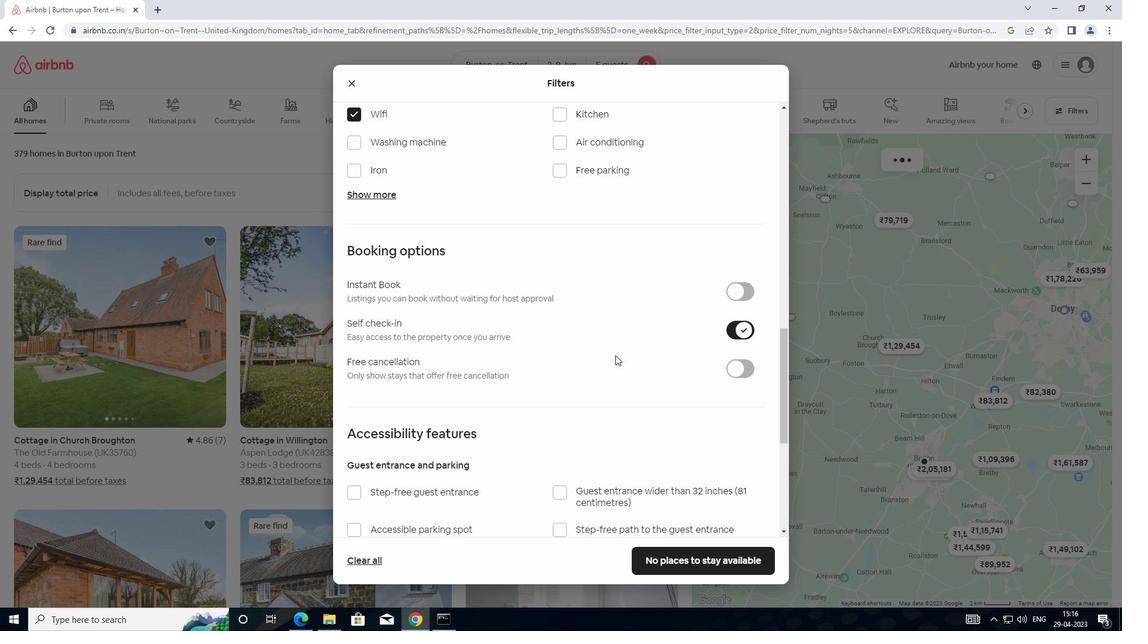 
Action: Mouse moved to (540, 387)
Screenshot: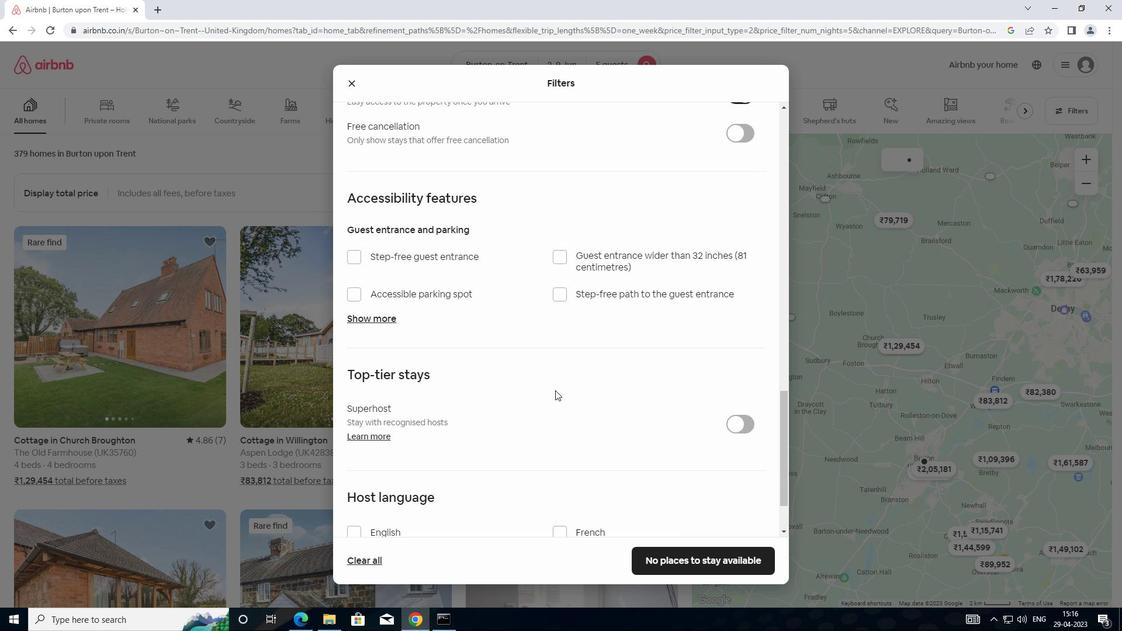 
Action: Mouse scrolled (540, 386) with delta (0, 0)
Screenshot: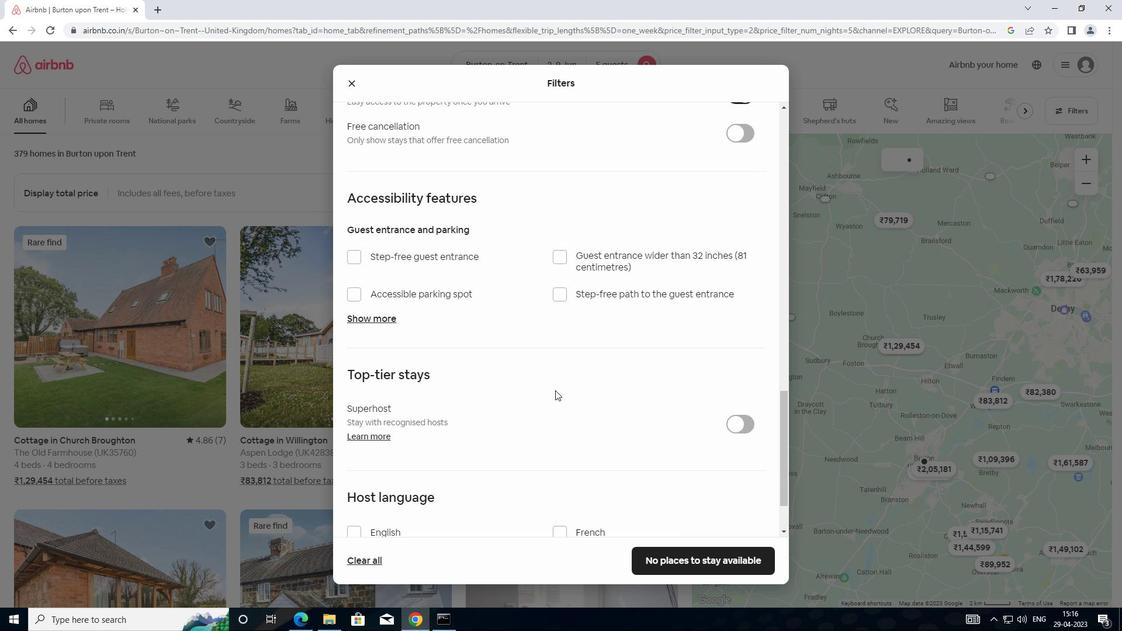 
Action: Mouse moved to (532, 392)
Screenshot: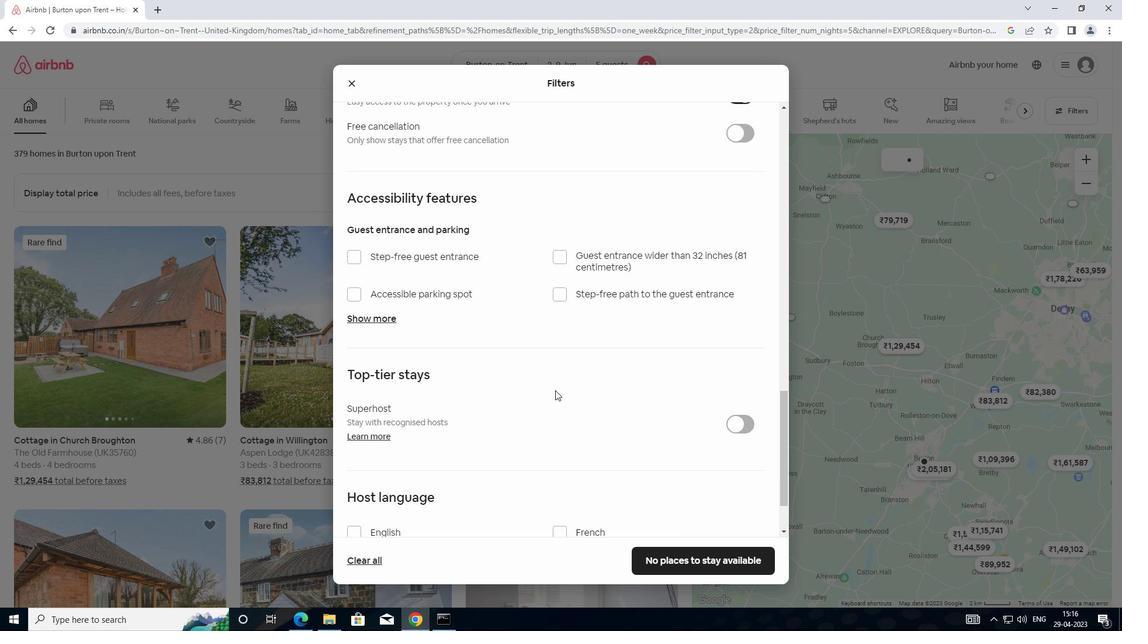 
Action: Mouse scrolled (532, 392) with delta (0, 0)
Screenshot: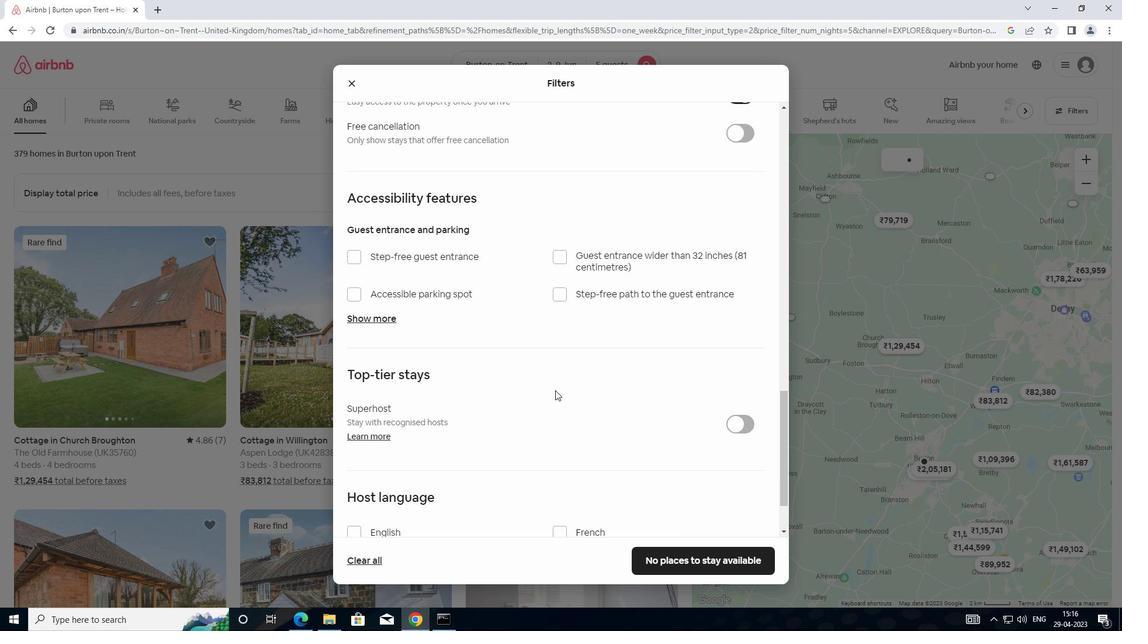 
Action: Mouse moved to (530, 395)
Screenshot: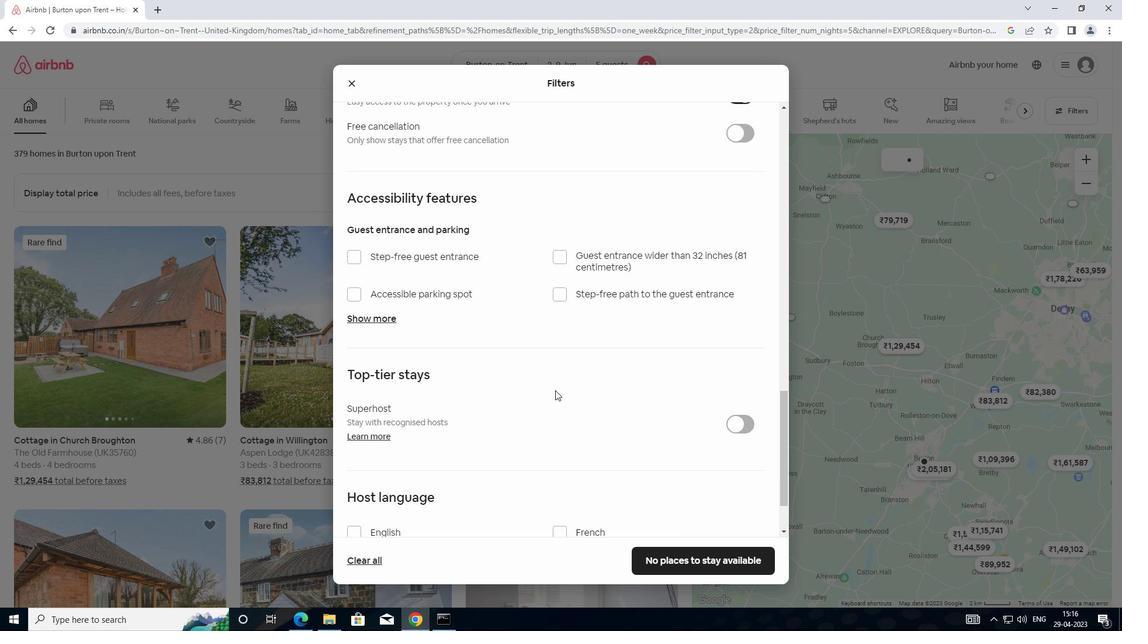 
Action: Mouse scrolled (530, 394) with delta (0, 0)
Screenshot: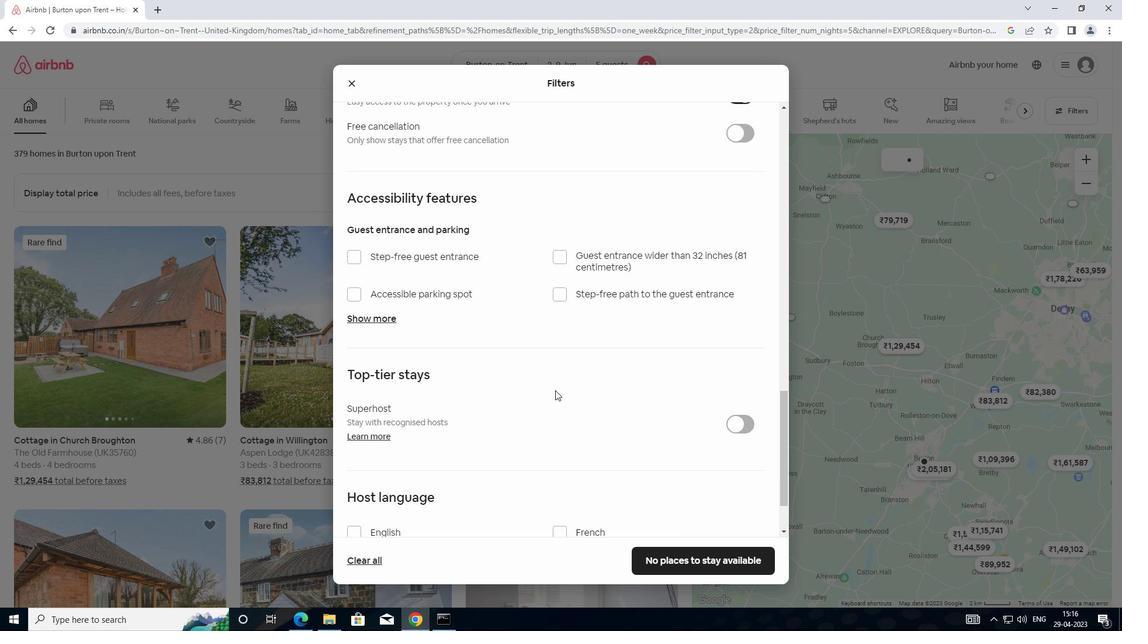 
Action: Mouse moved to (524, 402)
Screenshot: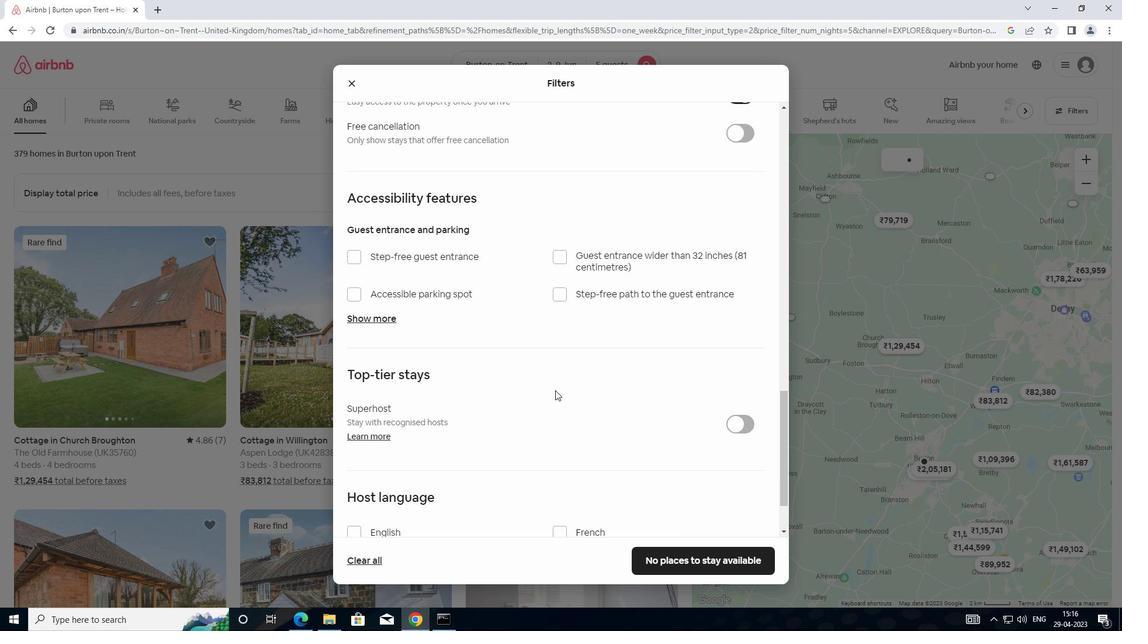 
Action: Mouse scrolled (524, 402) with delta (0, 0)
Screenshot: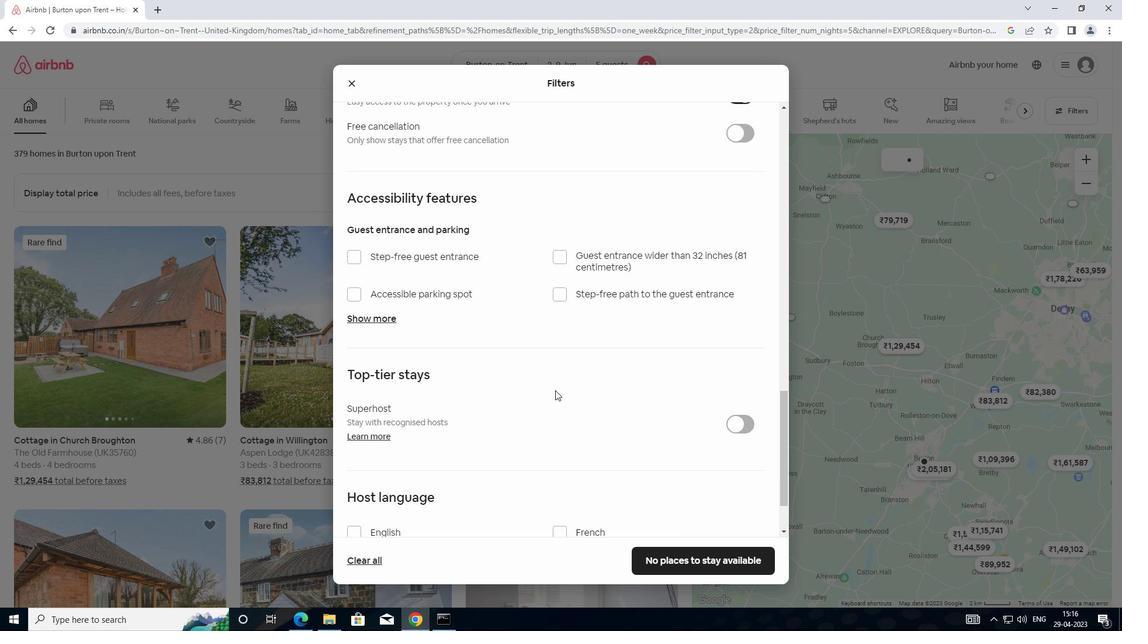 
Action: Mouse moved to (521, 405)
Screenshot: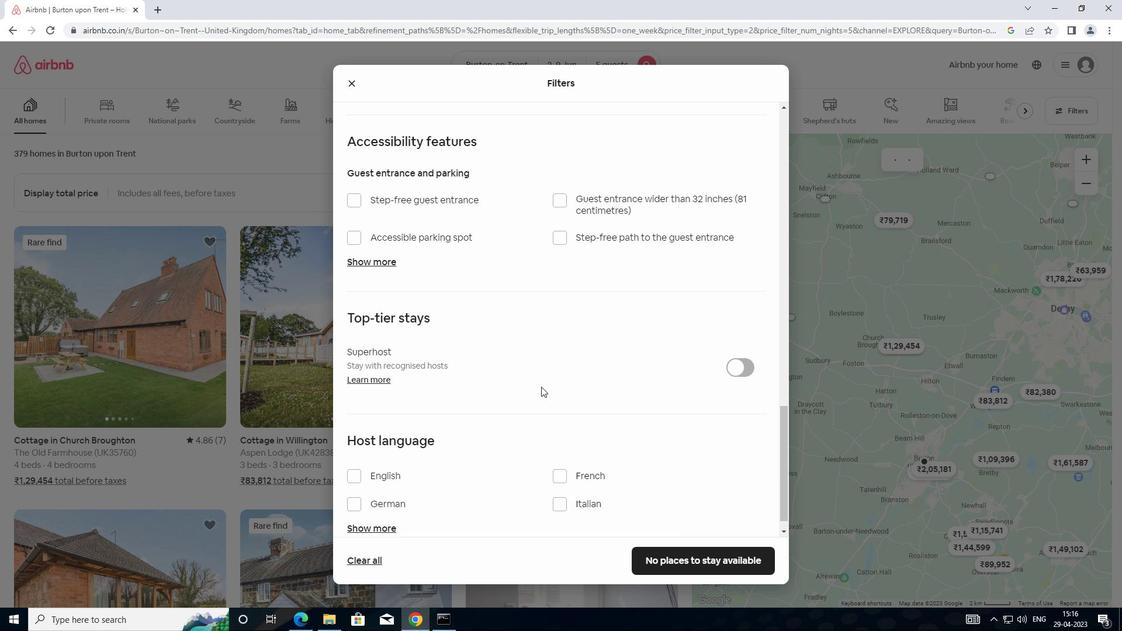 
Action: Mouse scrolled (521, 405) with delta (0, 0)
Screenshot: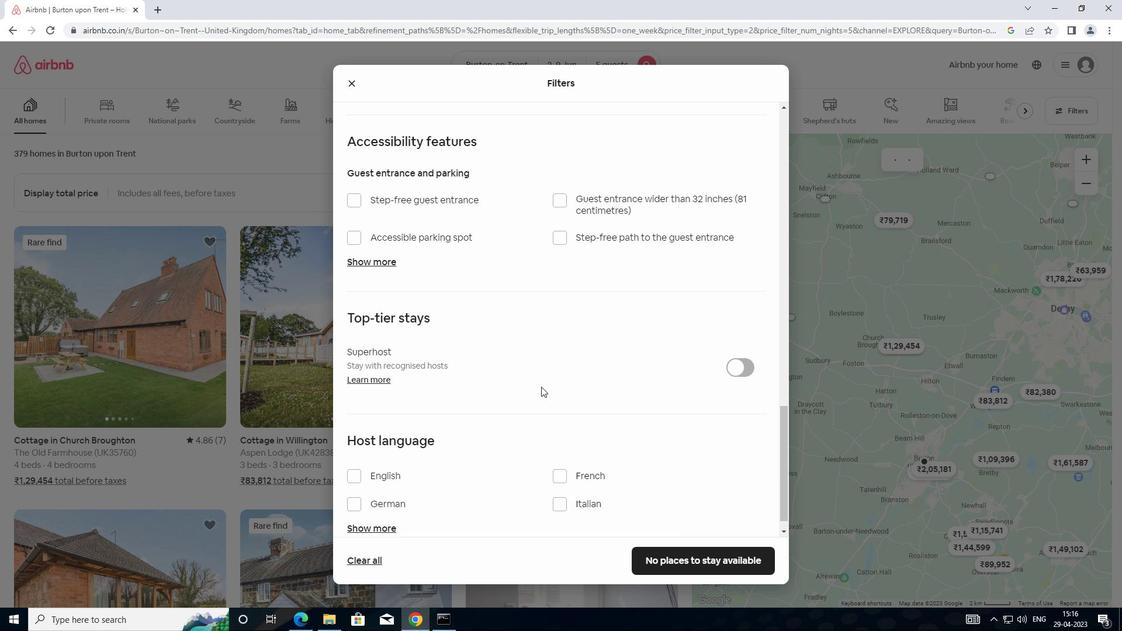 
Action: Mouse moved to (354, 457)
Screenshot: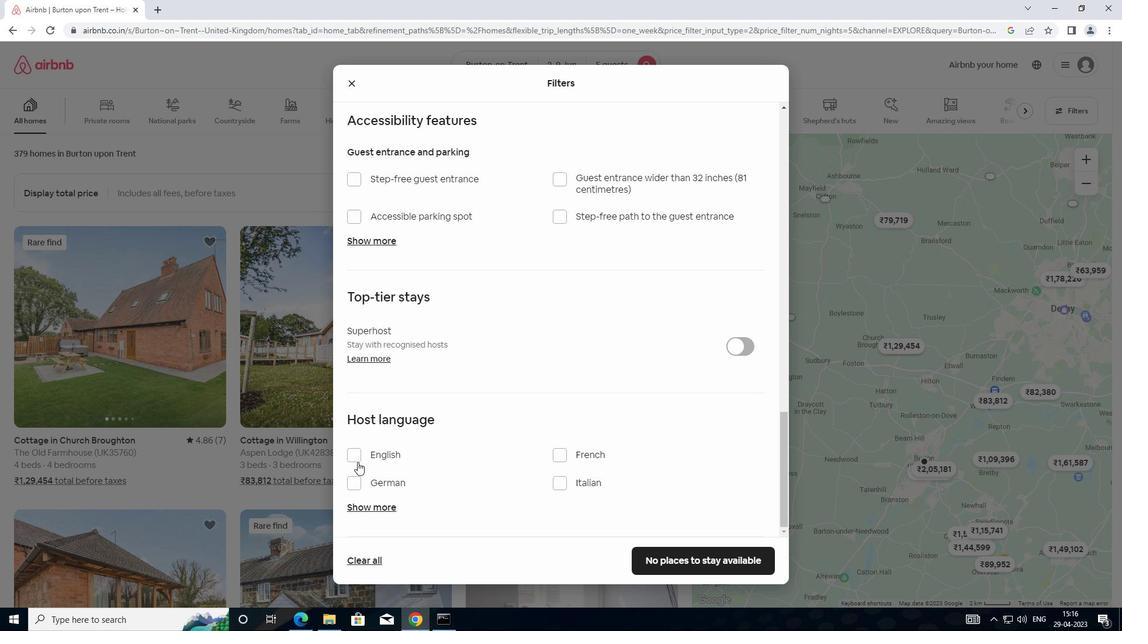 
Action: Mouse pressed left at (354, 457)
Screenshot: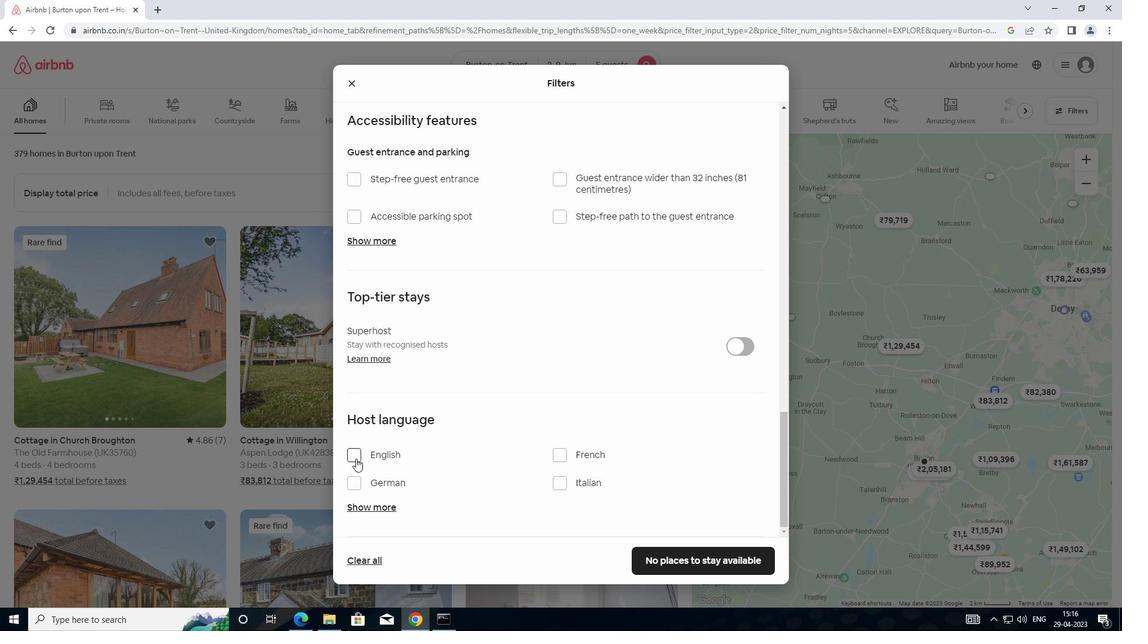 
Action: Mouse moved to (649, 554)
Screenshot: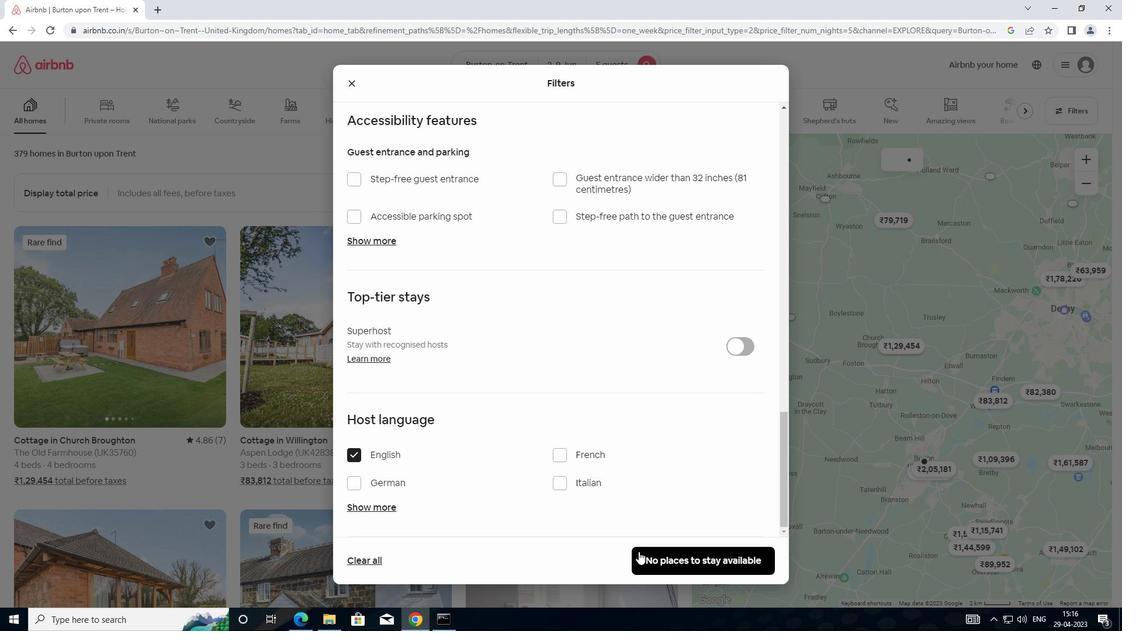 
Action: Mouse pressed left at (649, 554)
Screenshot: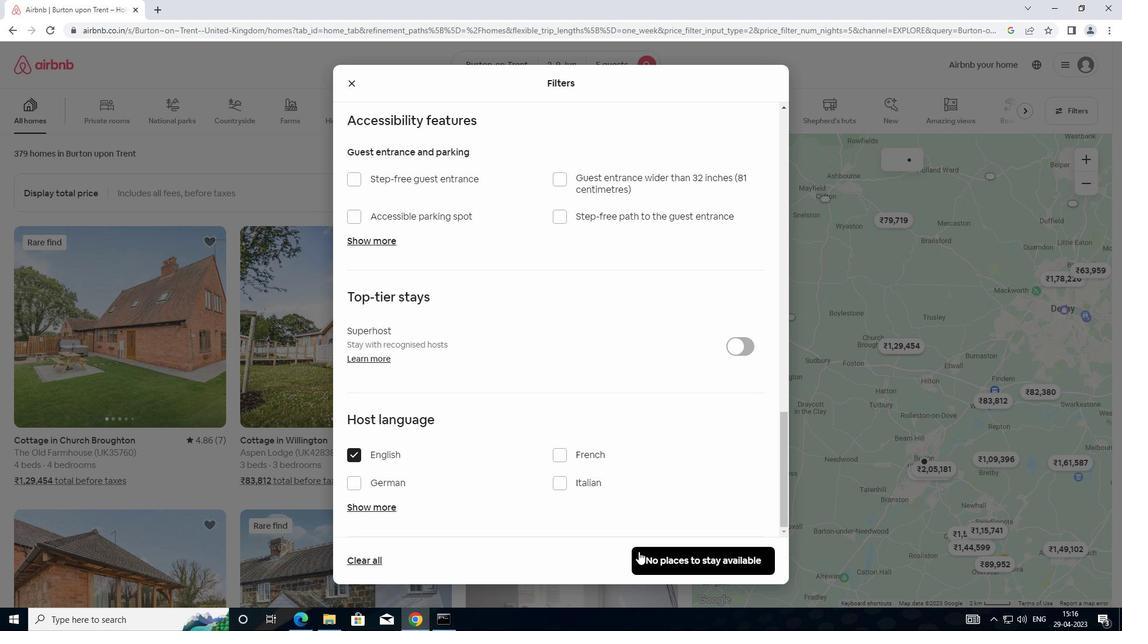 
Action: Mouse moved to (660, 560)
Screenshot: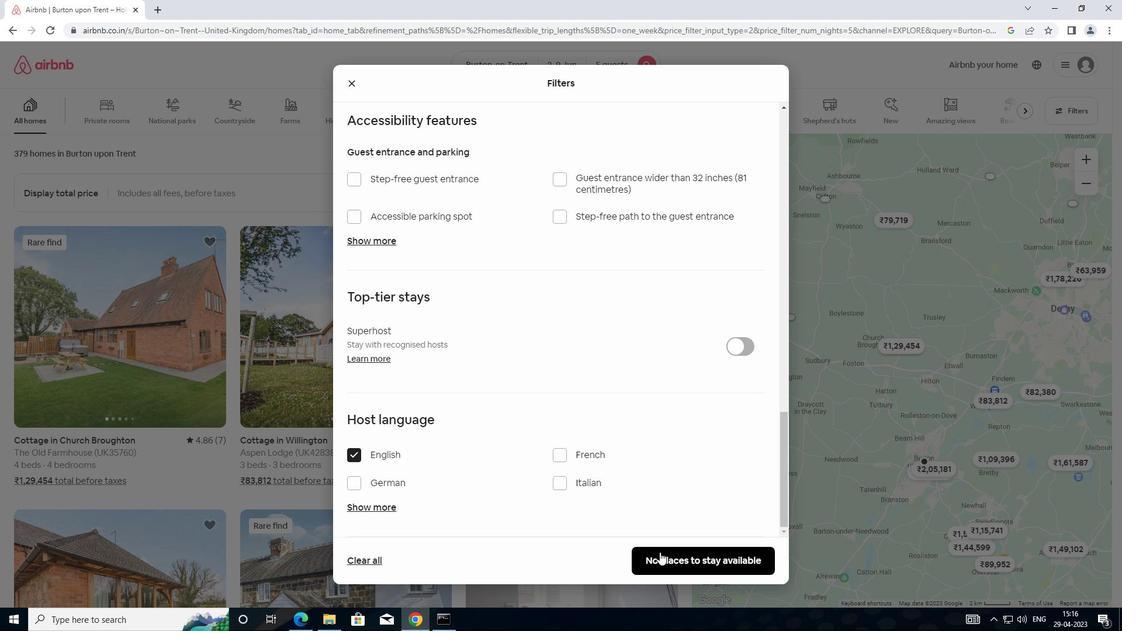 
Action: Mouse pressed left at (660, 560)
Screenshot: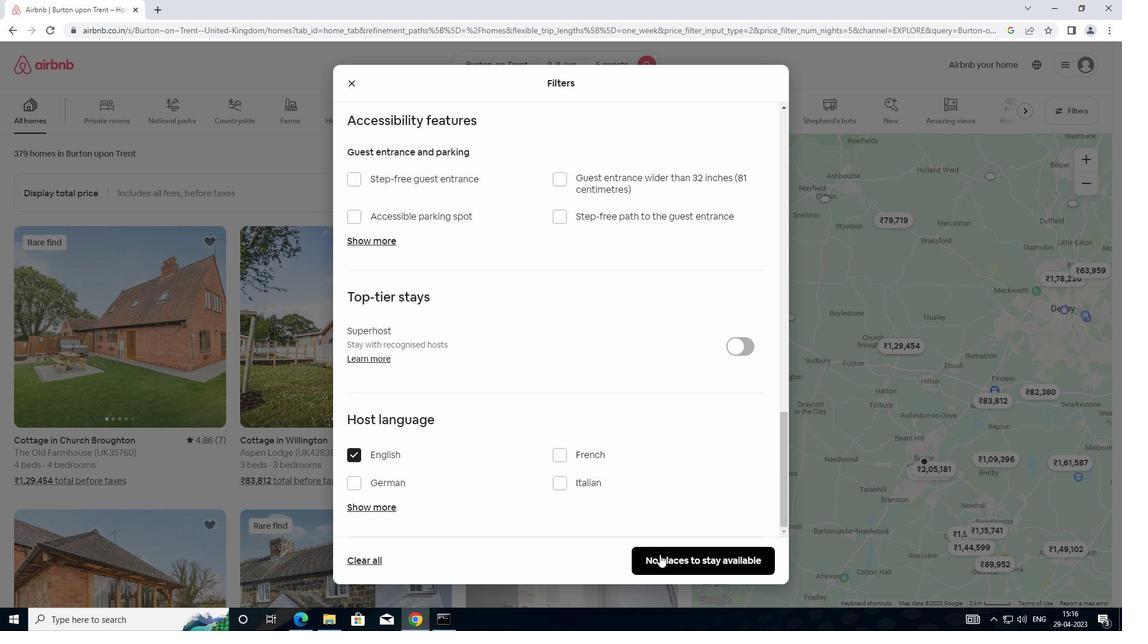 
Action: Mouse moved to (665, 556)
Screenshot: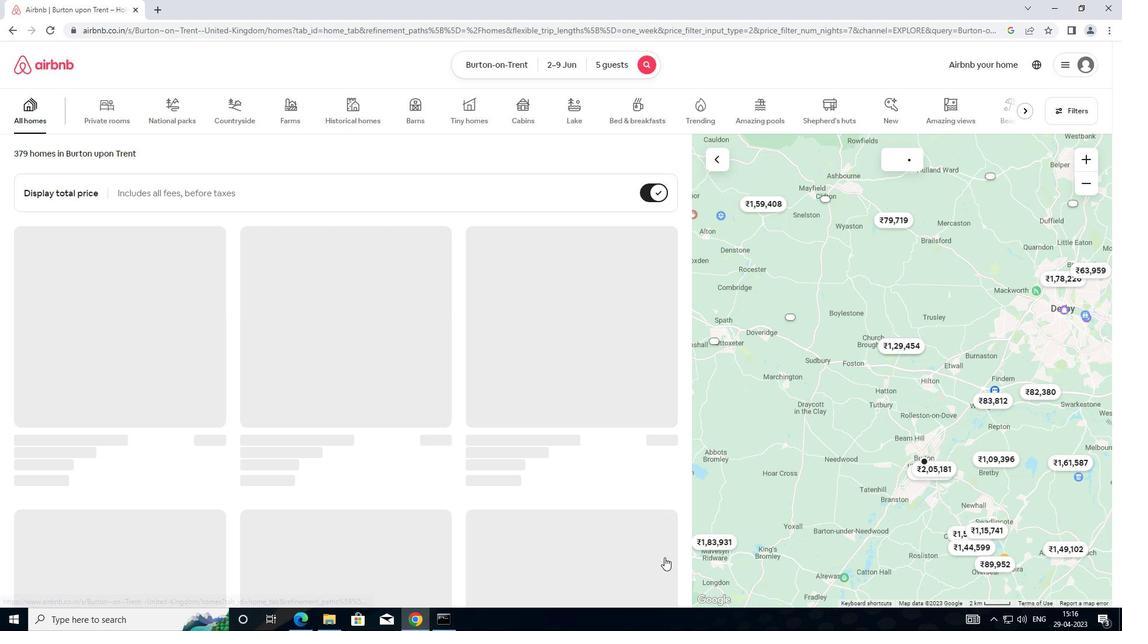 
